 Task: Find connections with filter location Aral with filter topic #leadership with filter profile language English with filter current company Enterprise Ireland with filter school Center for Management Studies(CMS) with filter industry Fundraising with filter service category Research with filter keywords title Biologist
Action: Mouse moved to (619, 84)
Screenshot: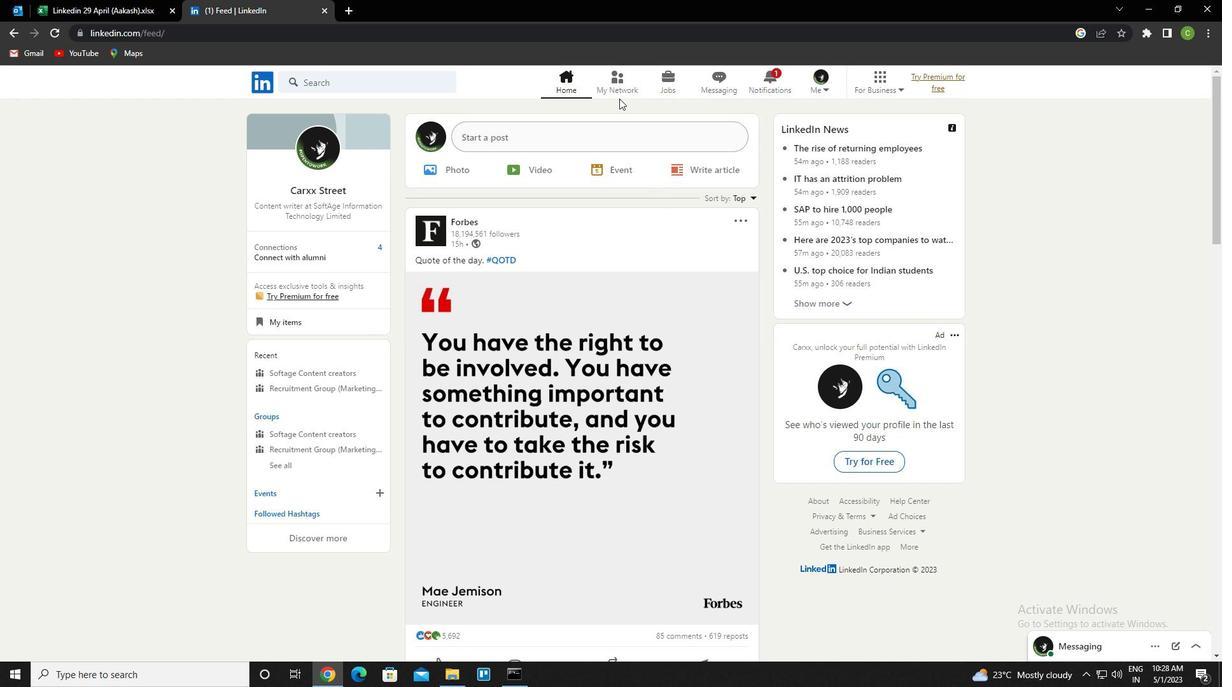 
Action: Mouse pressed left at (619, 84)
Screenshot: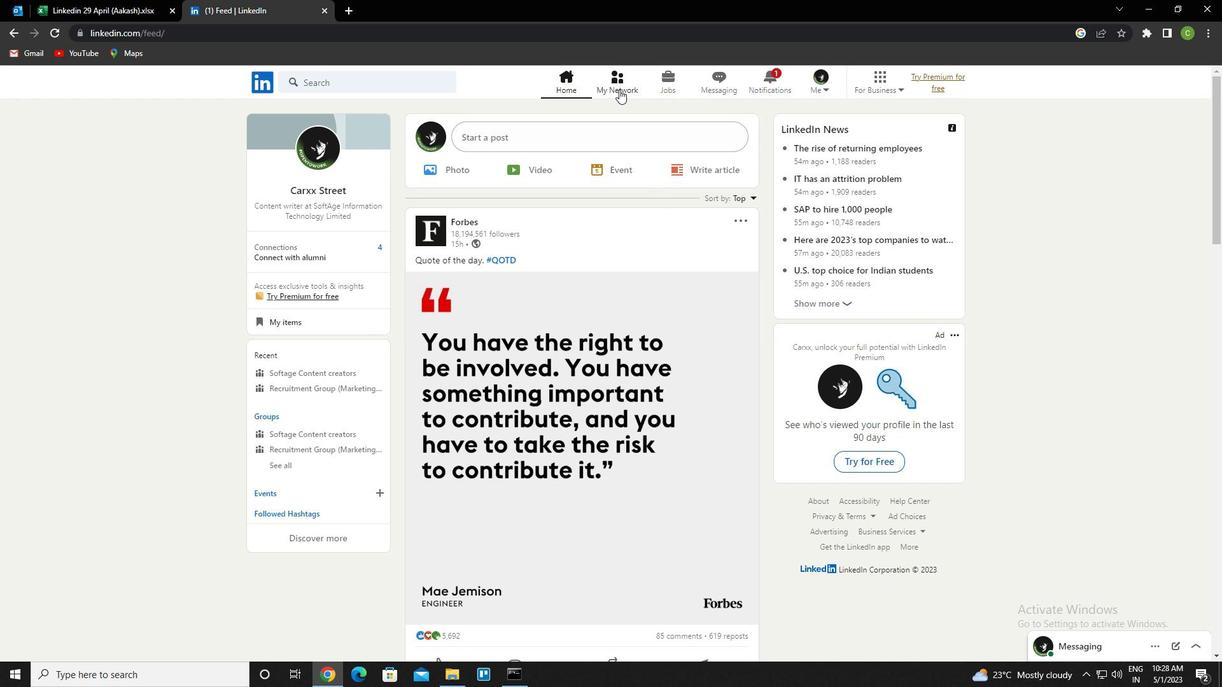 
Action: Mouse moved to (356, 161)
Screenshot: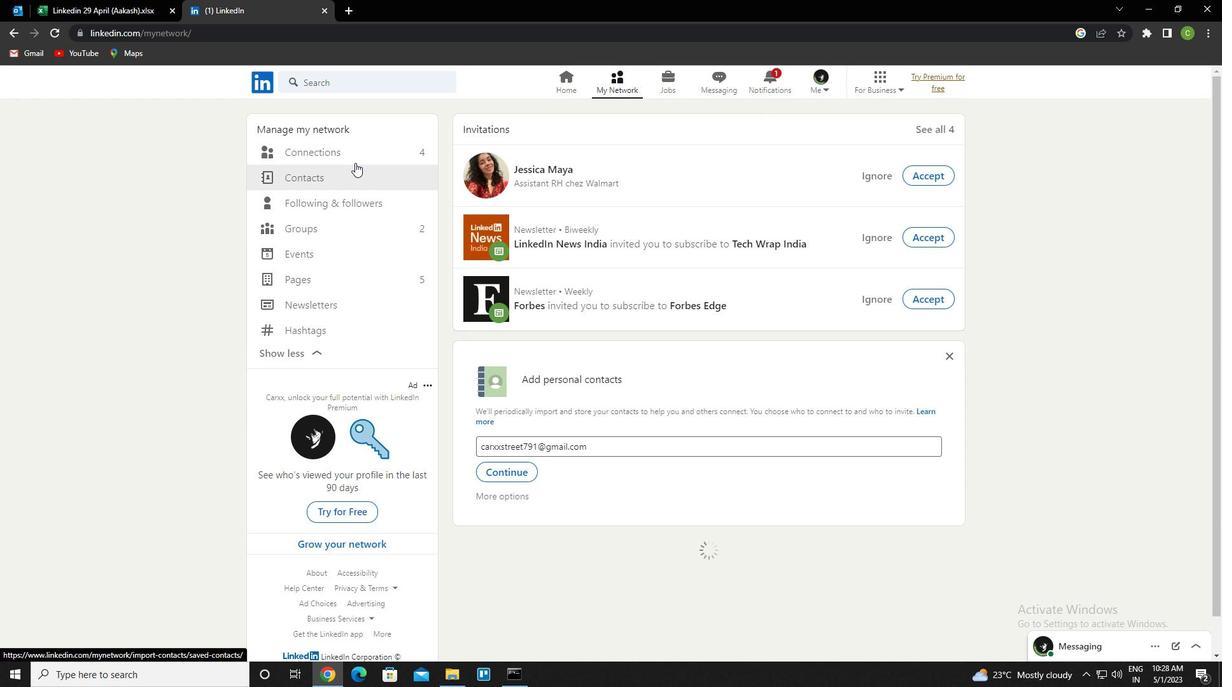 
Action: Mouse pressed left at (356, 161)
Screenshot: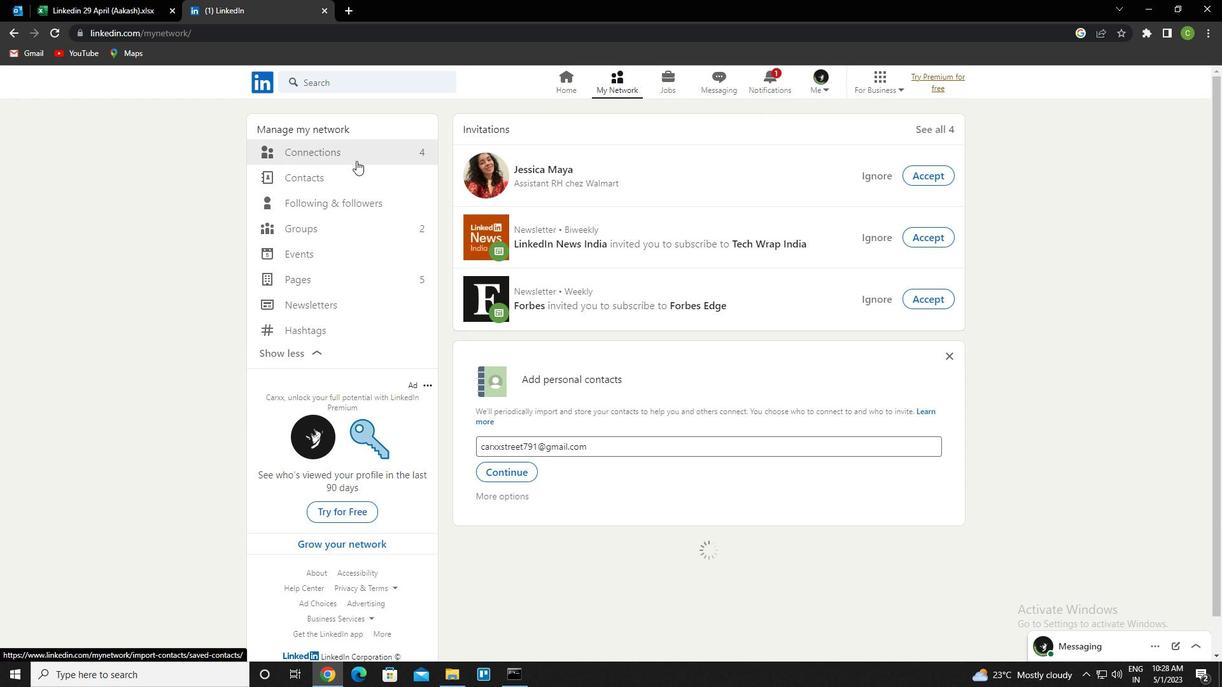 
Action: Mouse moved to (387, 152)
Screenshot: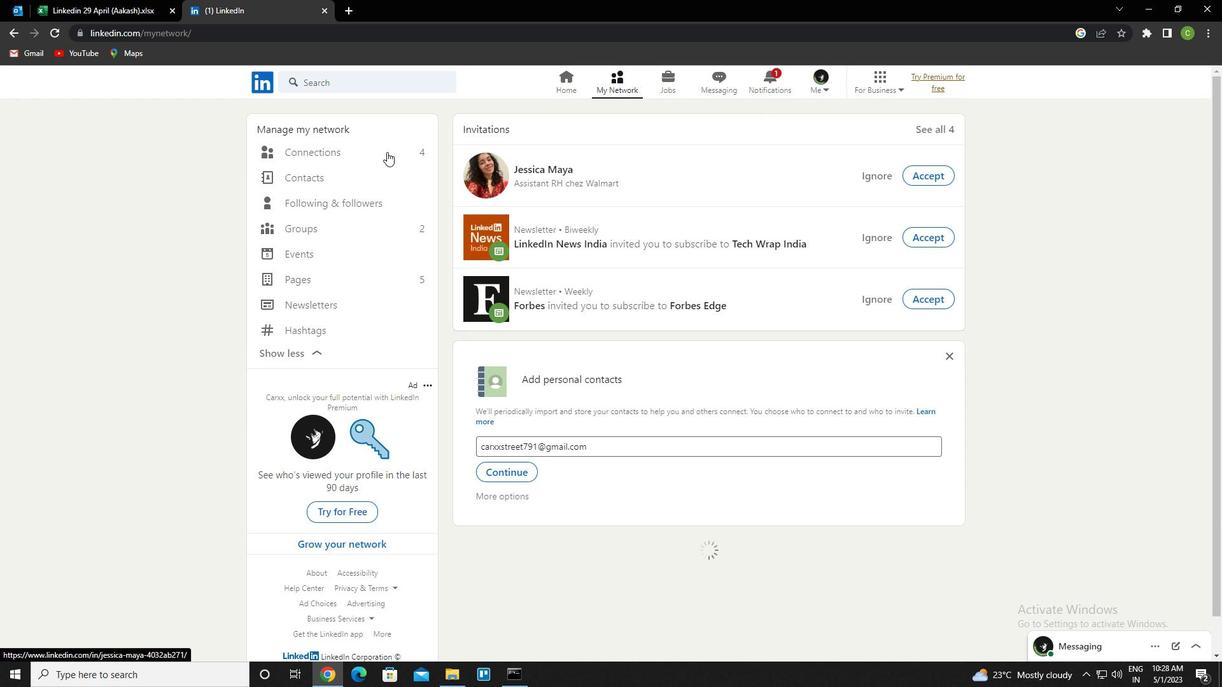 
Action: Mouse pressed left at (387, 152)
Screenshot: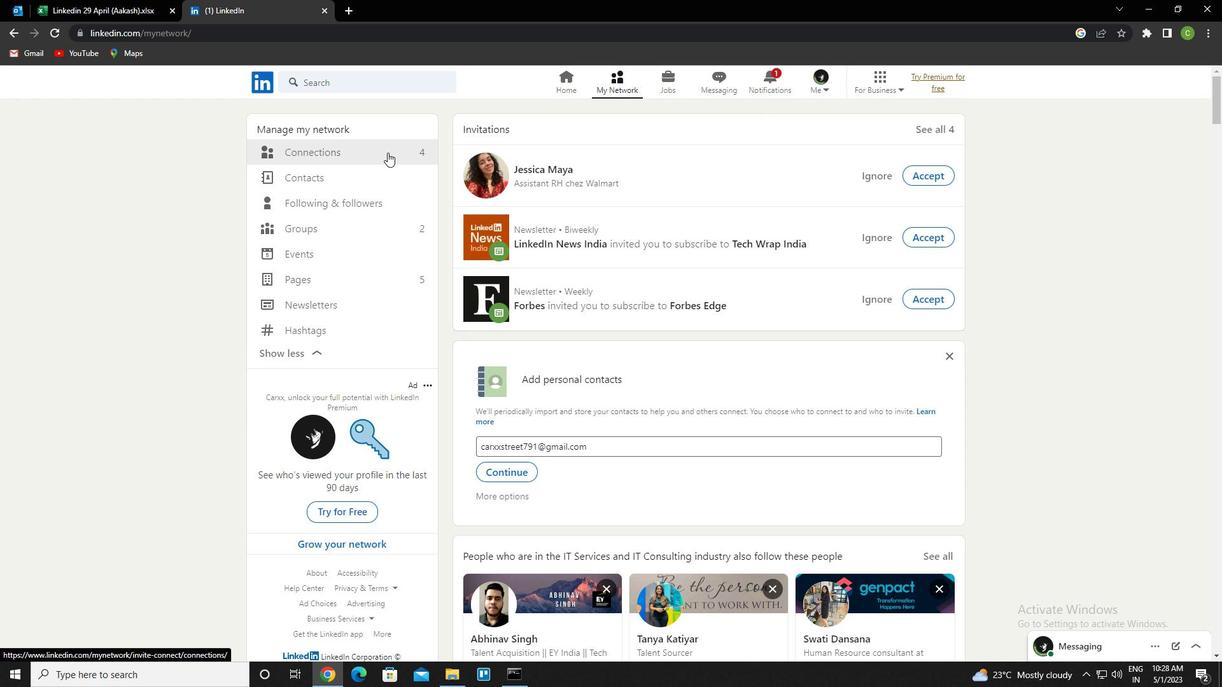 
Action: Mouse moved to (704, 152)
Screenshot: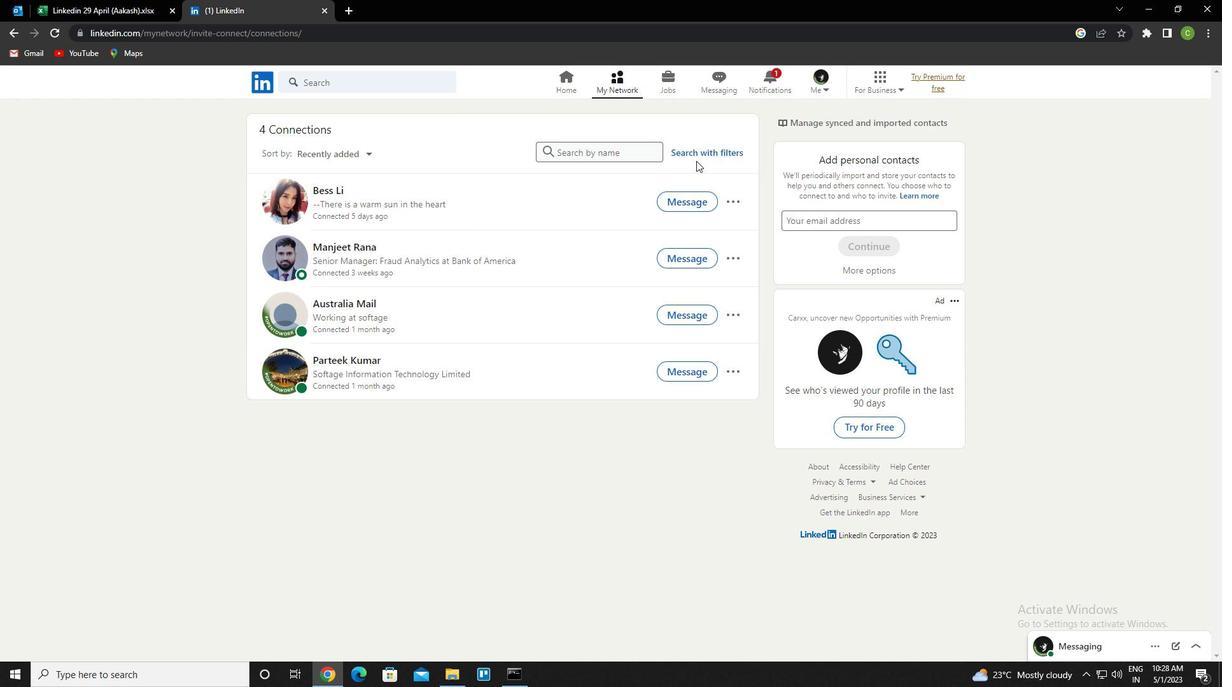 
Action: Mouse pressed left at (704, 152)
Screenshot: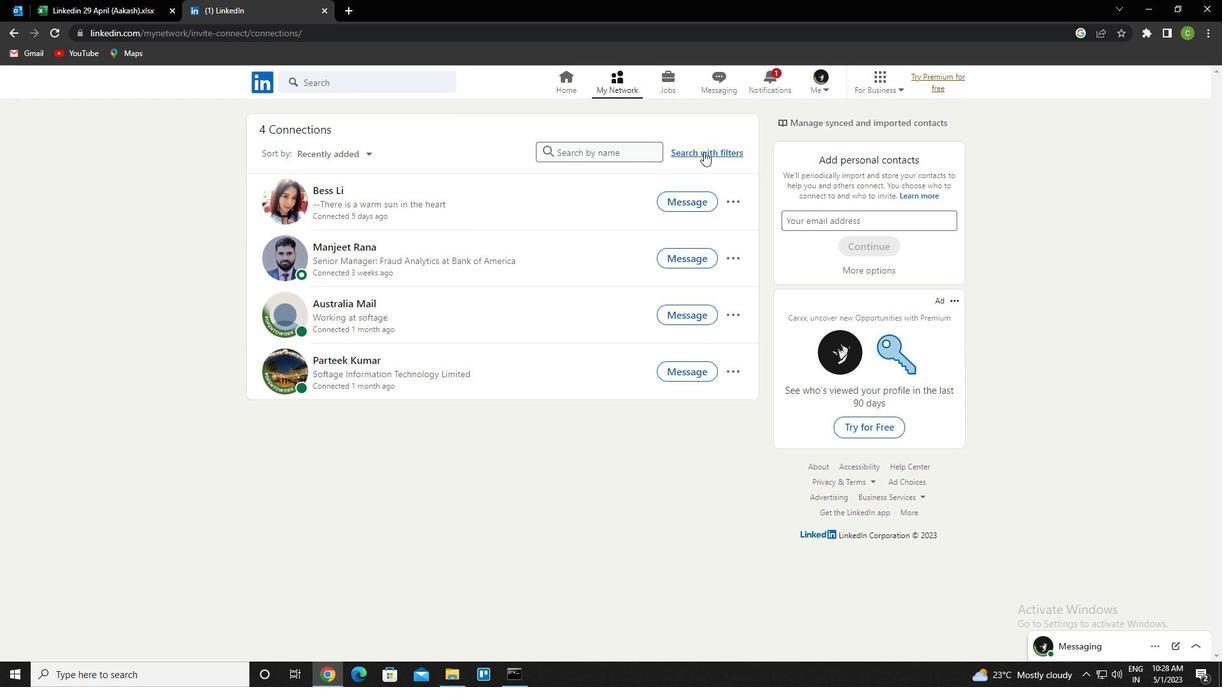 
Action: Mouse moved to (650, 117)
Screenshot: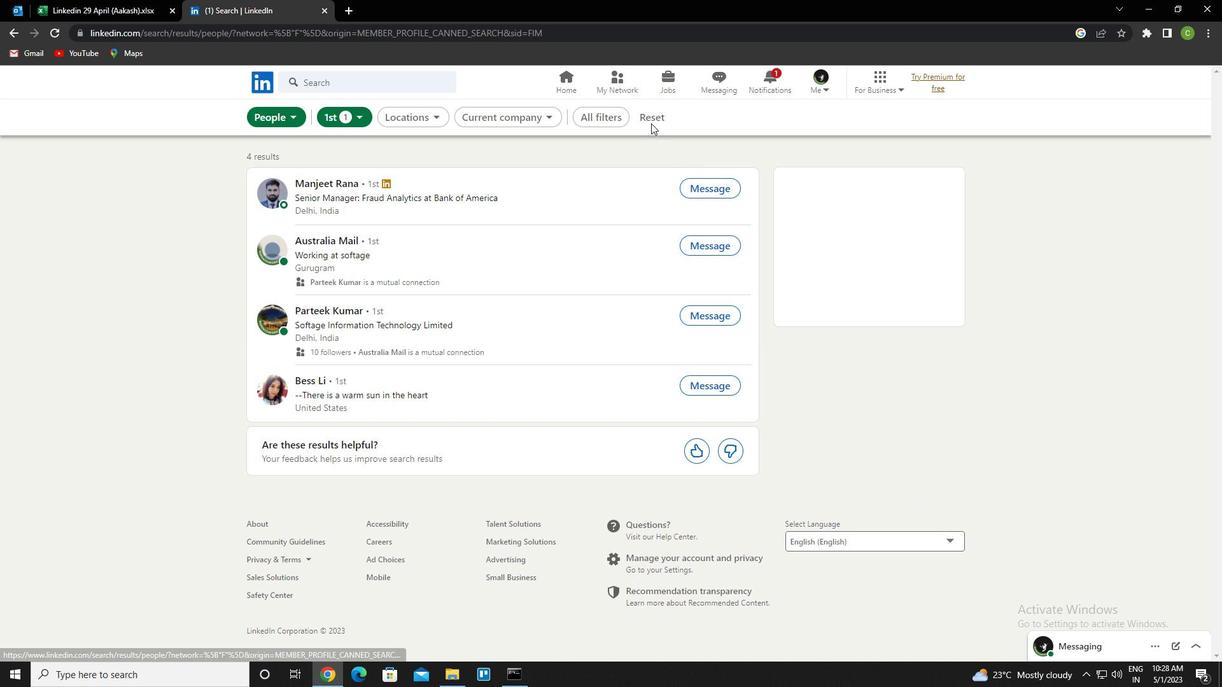 
Action: Mouse pressed left at (650, 117)
Screenshot: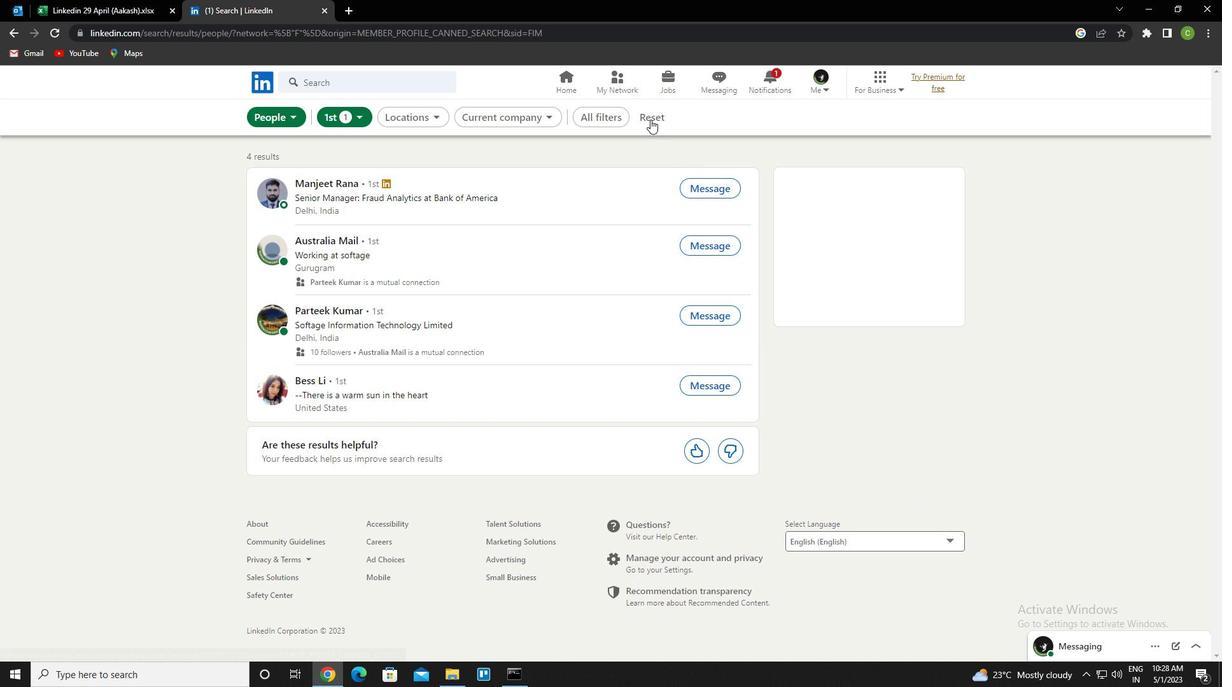 
Action: Mouse moved to (627, 109)
Screenshot: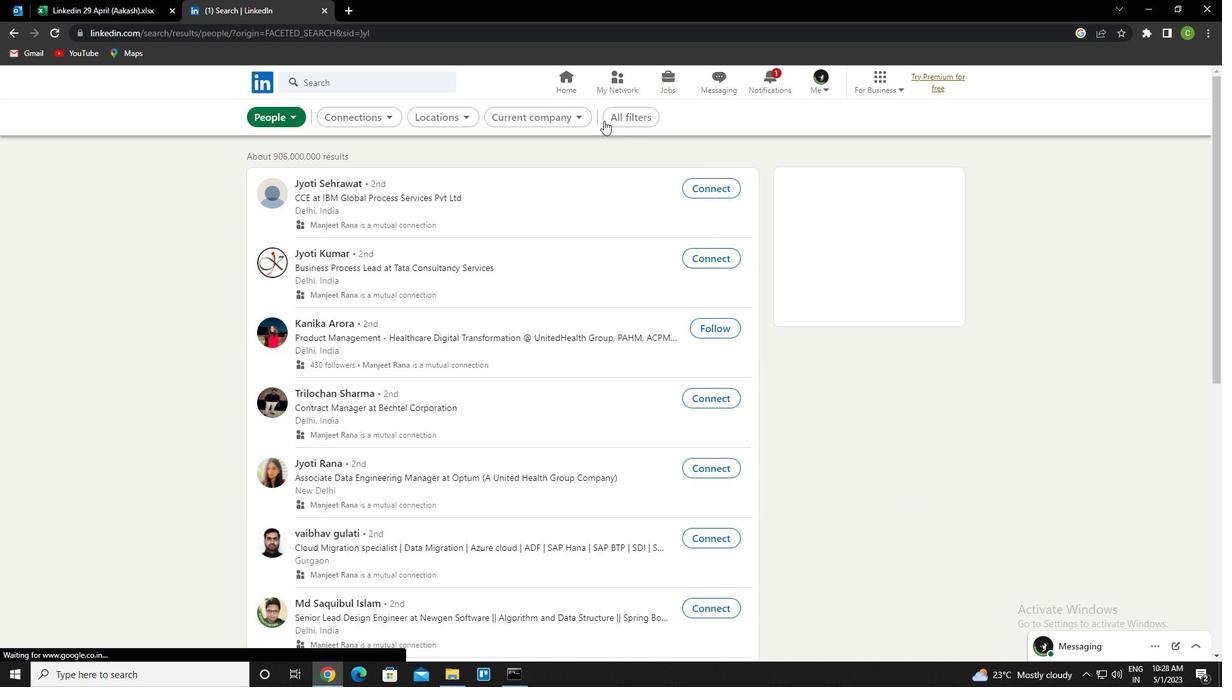 
Action: Mouse pressed left at (627, 109)
Screenshot: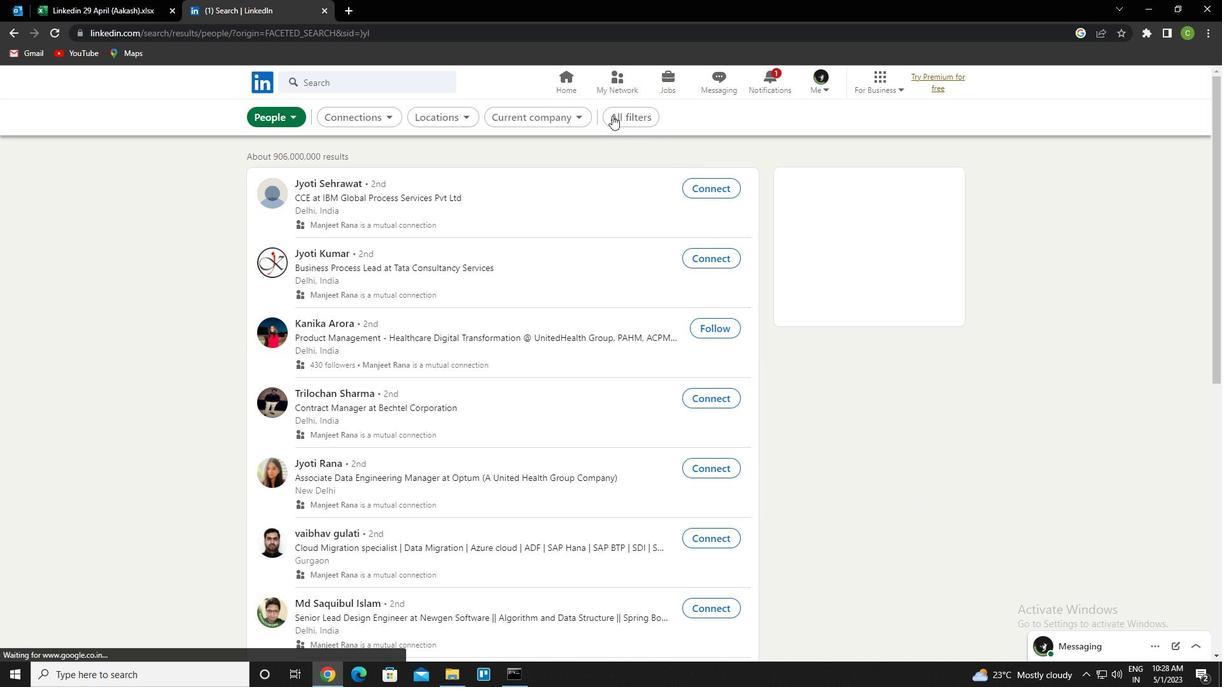 
Action: Mouse moved to (1014, 317)
Screenshot: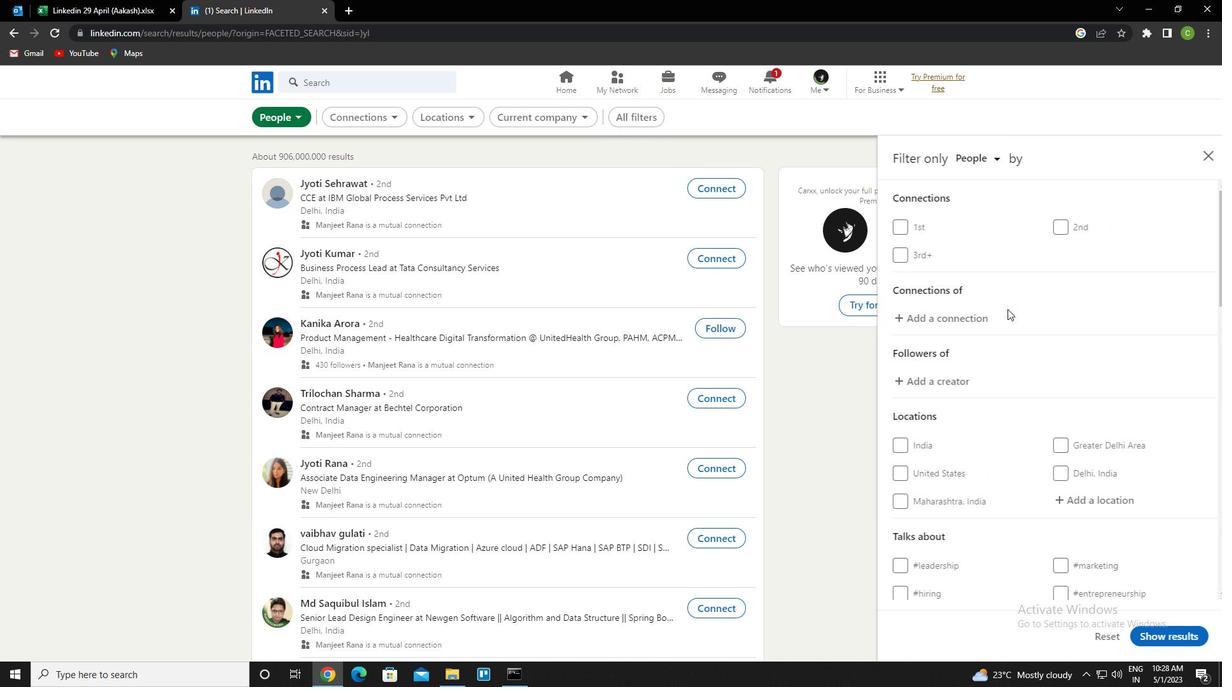 
Action: Mouse scrolled (1014, 316) with delta (0, 0)
Screenshot: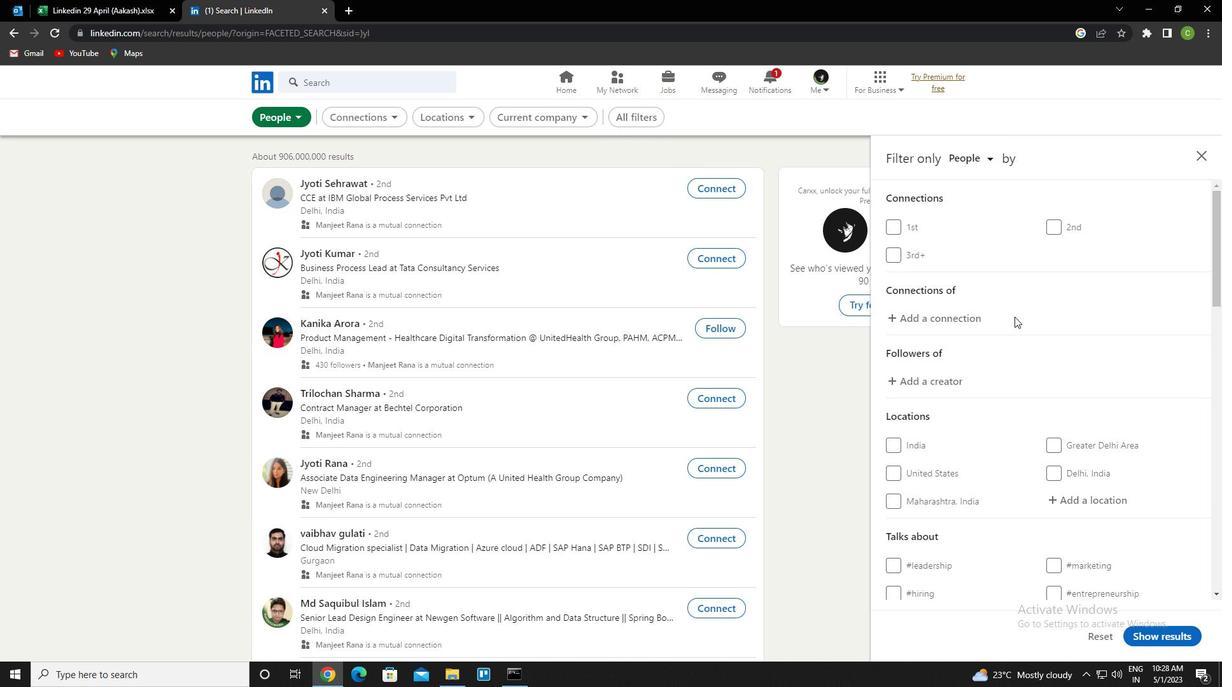 
Action: Mouse moved to (1016, 318)
Screenshot: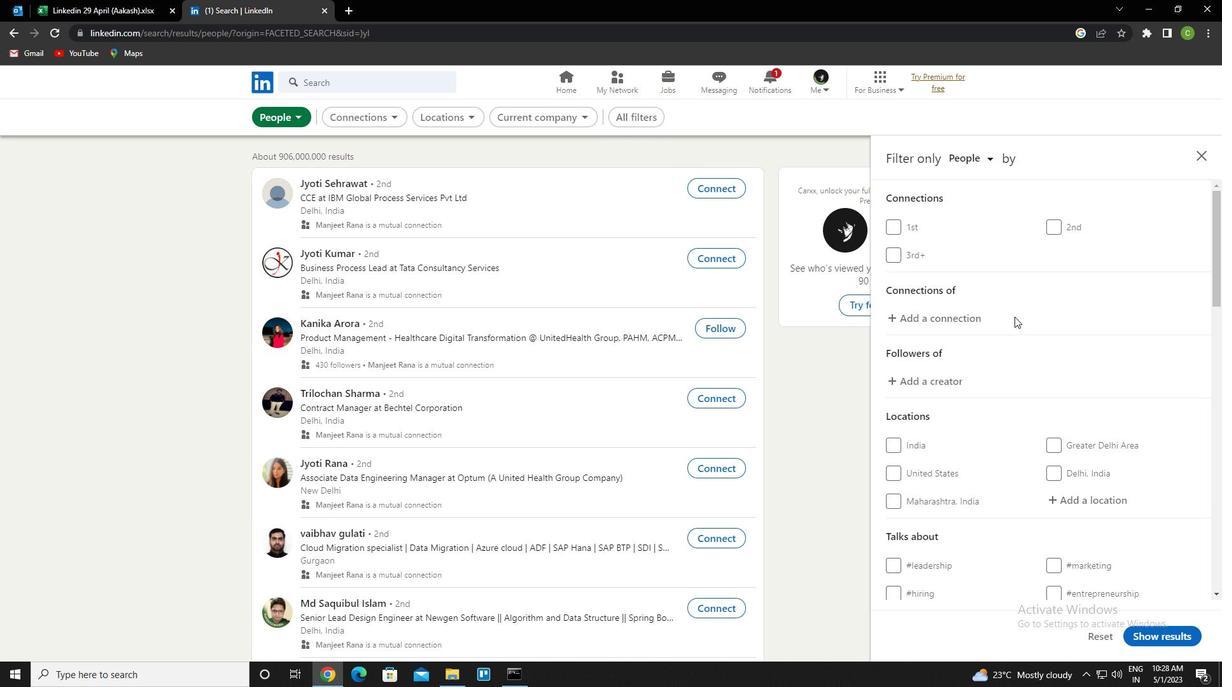 
Action: Mouse scrolled (1016, 317) with delta (0, 0)
Screenshot: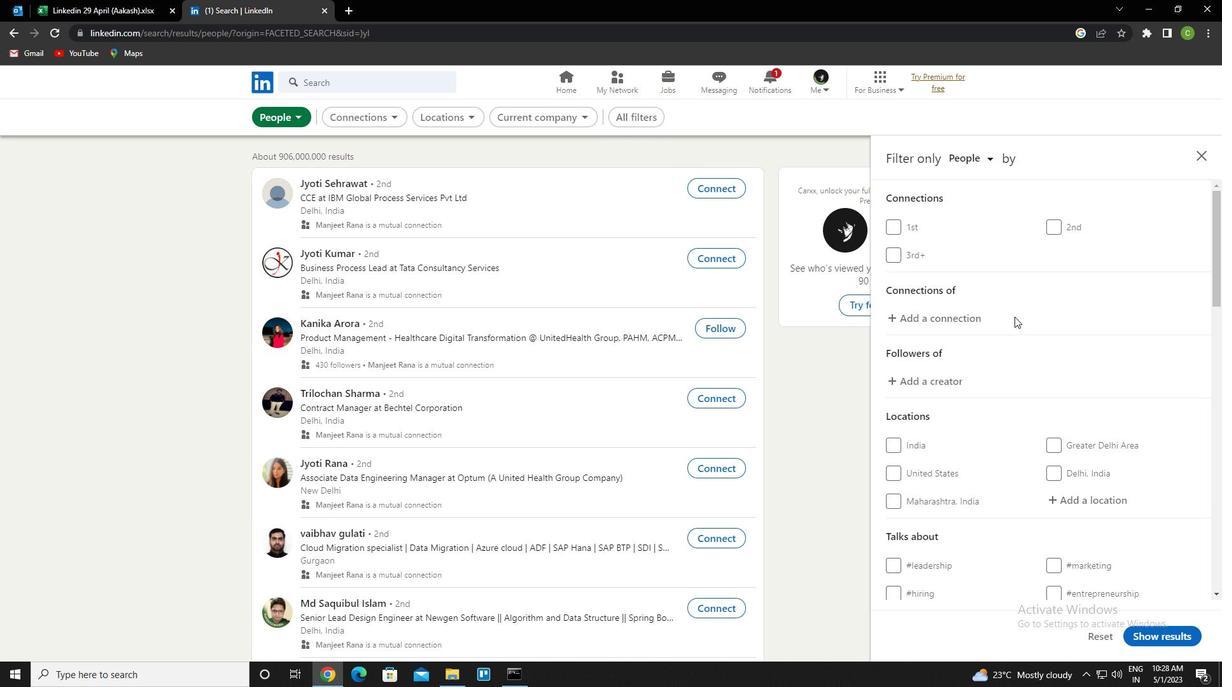 
Action: Mouse moved to (1092, 374)
Screenshot: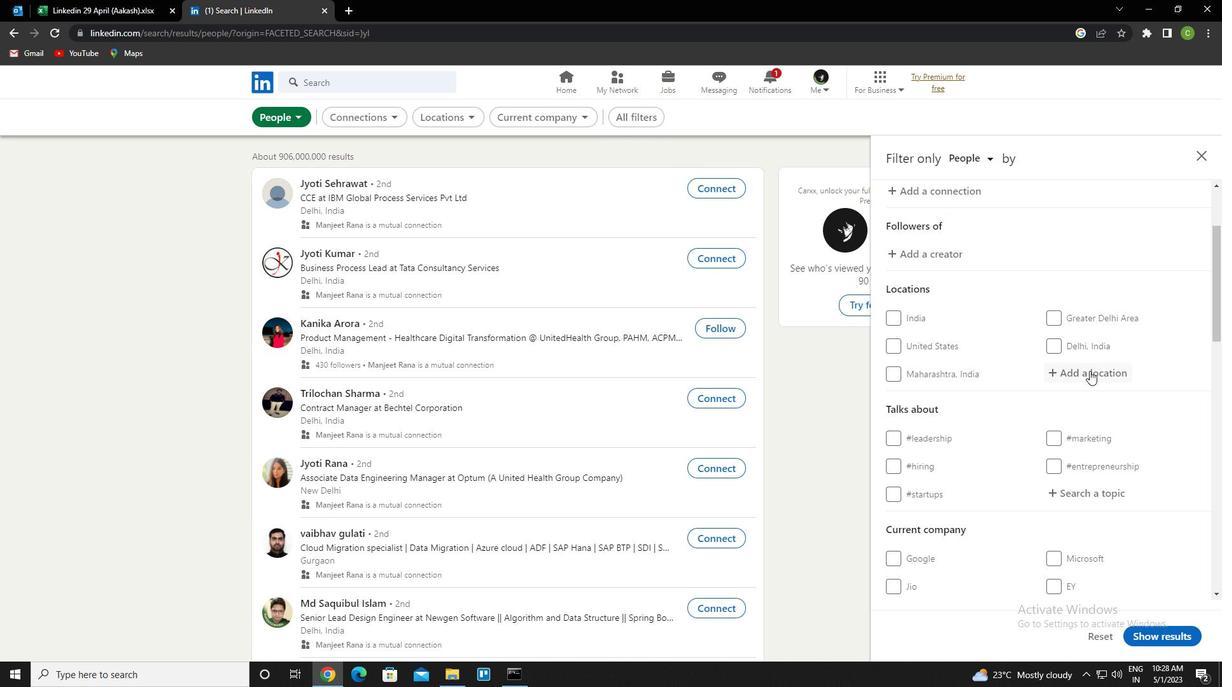 
Action: Mouse pressed left at (1092, 374)
Screenshot: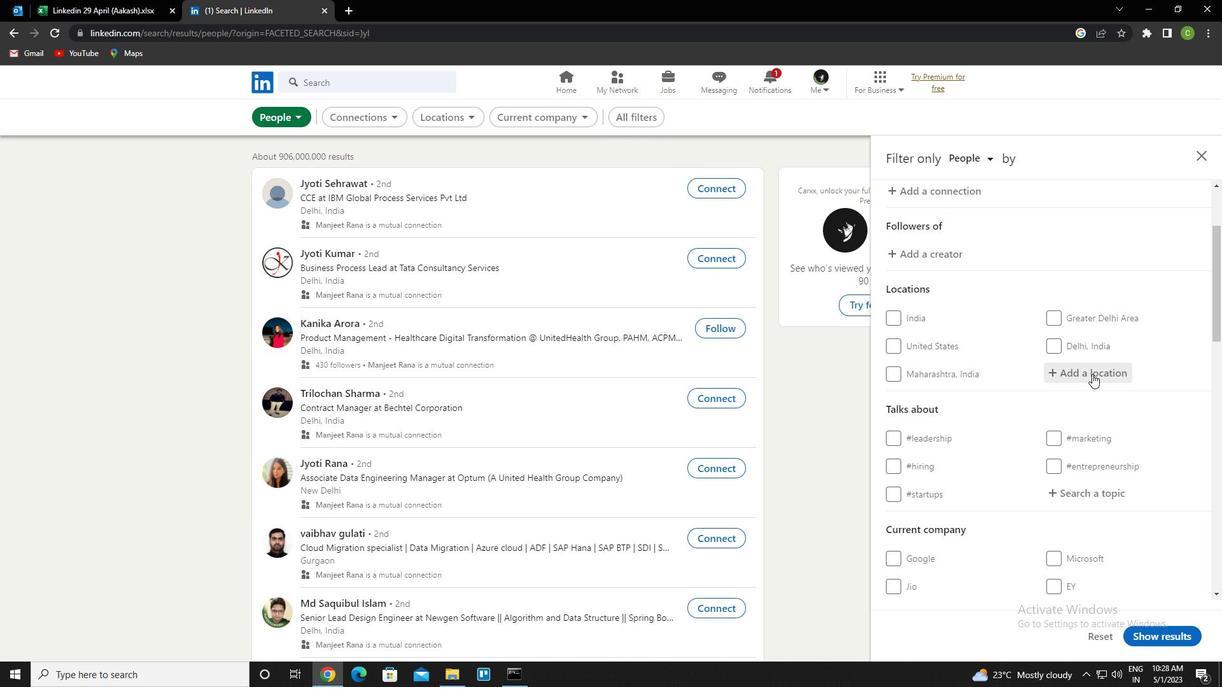
Action: Key pressed <Key.caps_lock>a<Key.caps_lock>ral<Key.down><Key.enter>
Screenshot: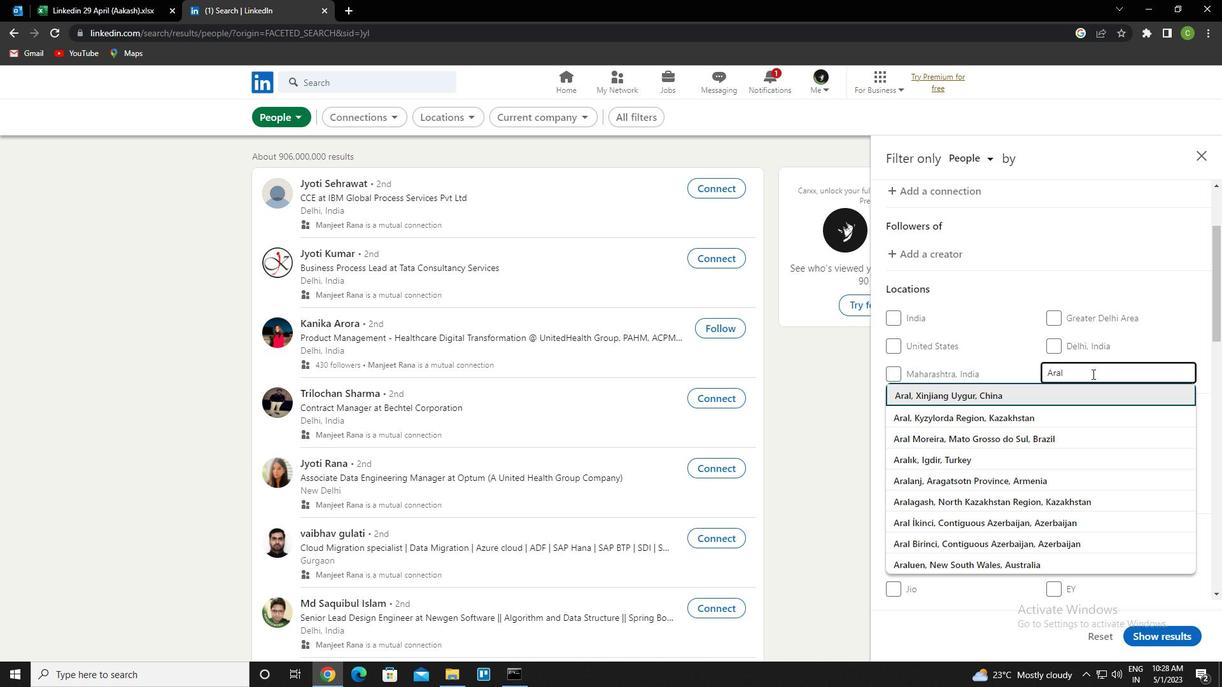 
Action: Mouse moved to (1067, 390)
Screenshot: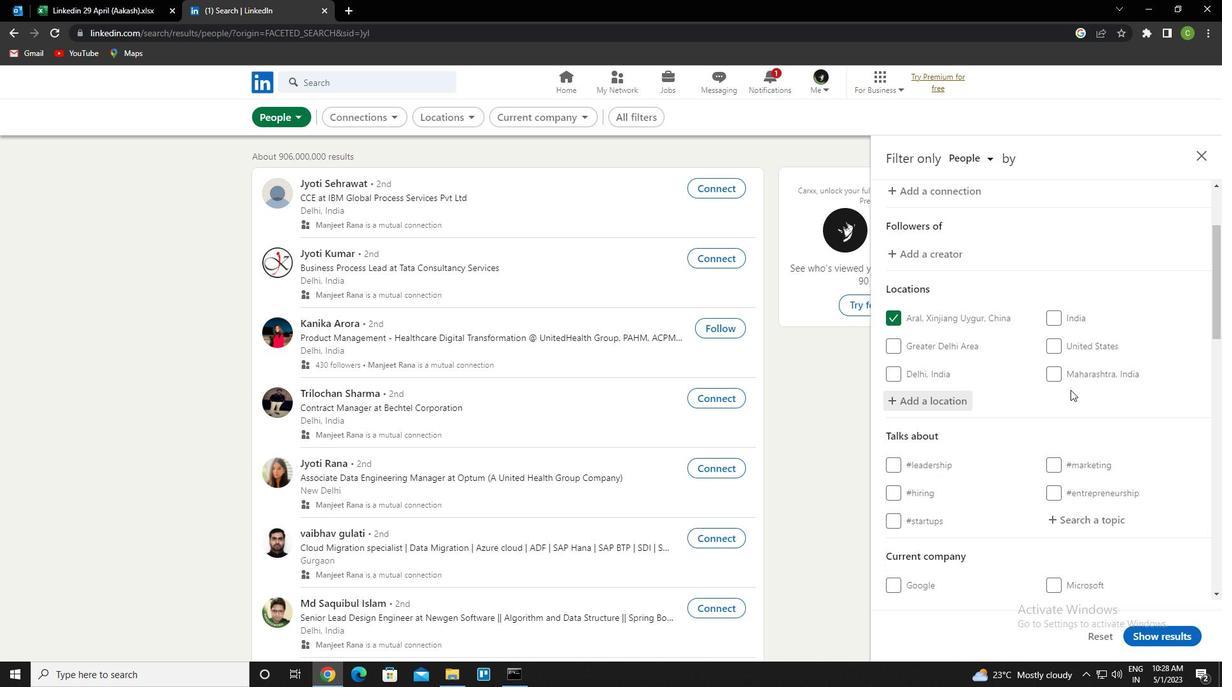 
Action: Mouse scrolled (1067, 389) with delta (0, 0)
Screenshot: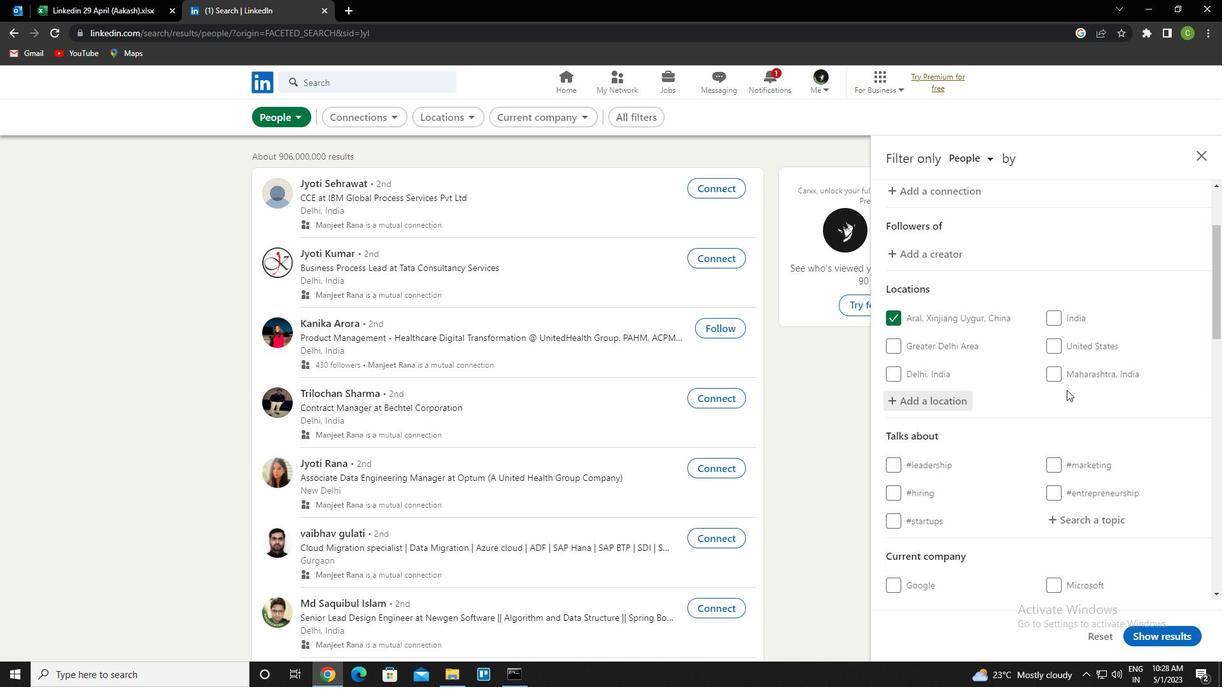 
Action: Mouse moved to (1117, 453)
Screenshot: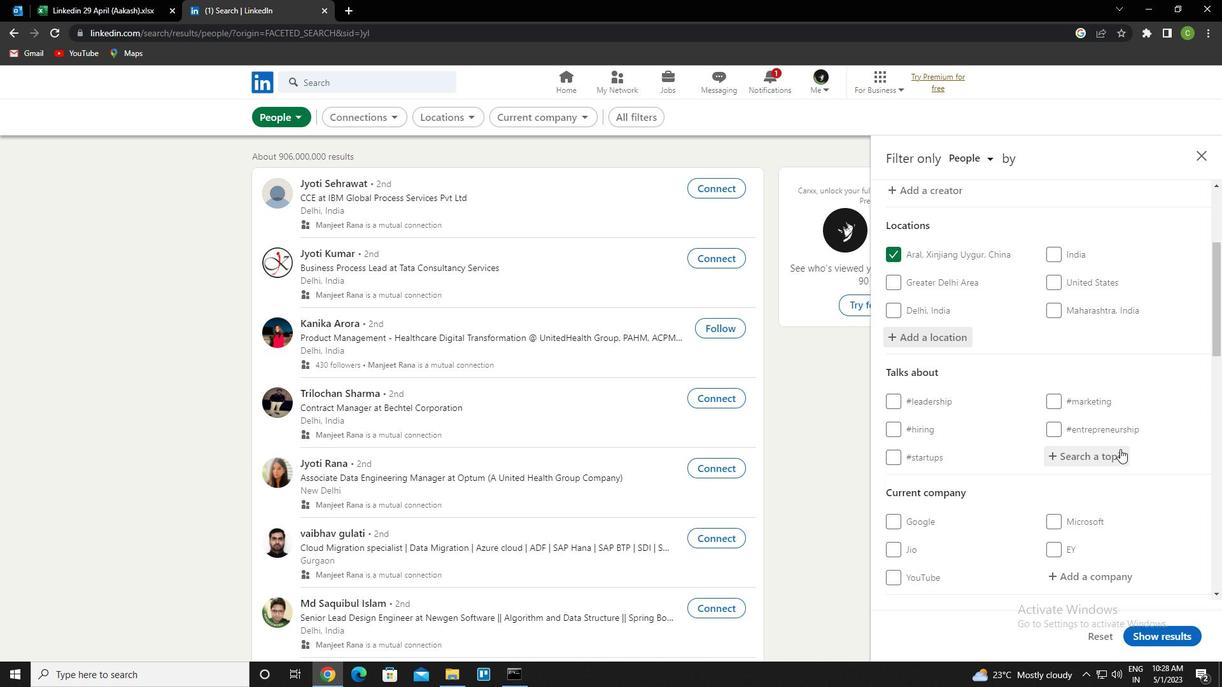 
Action: Mouse pressed left at (1117, 453)
Screenshot: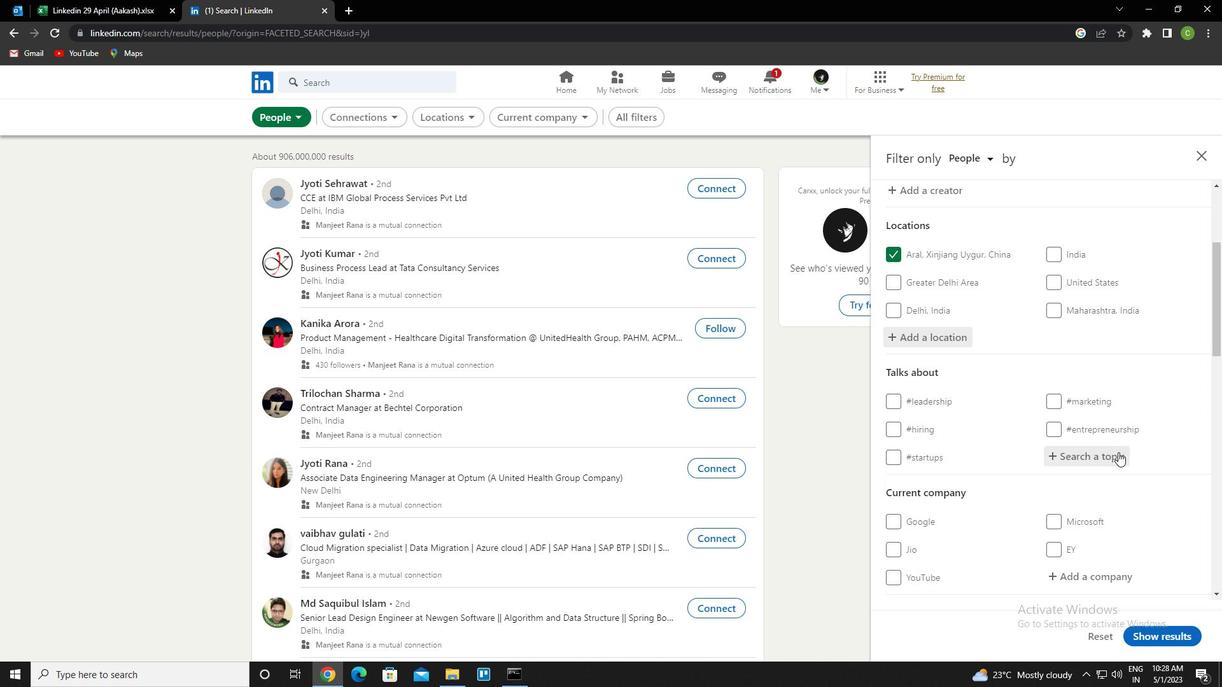 
Action: Key pressed helpingothers<Key.down><Key.enter>
Screenshot: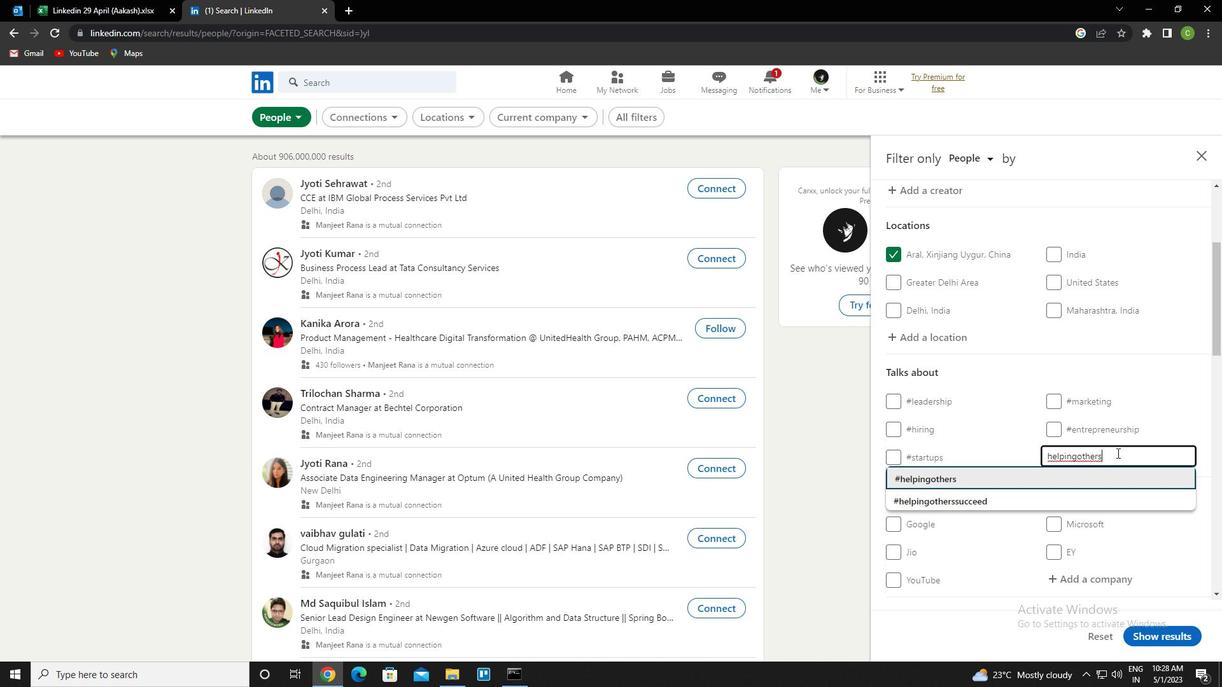 
Action: Mouse moved to (1094, 466)
Screenshot: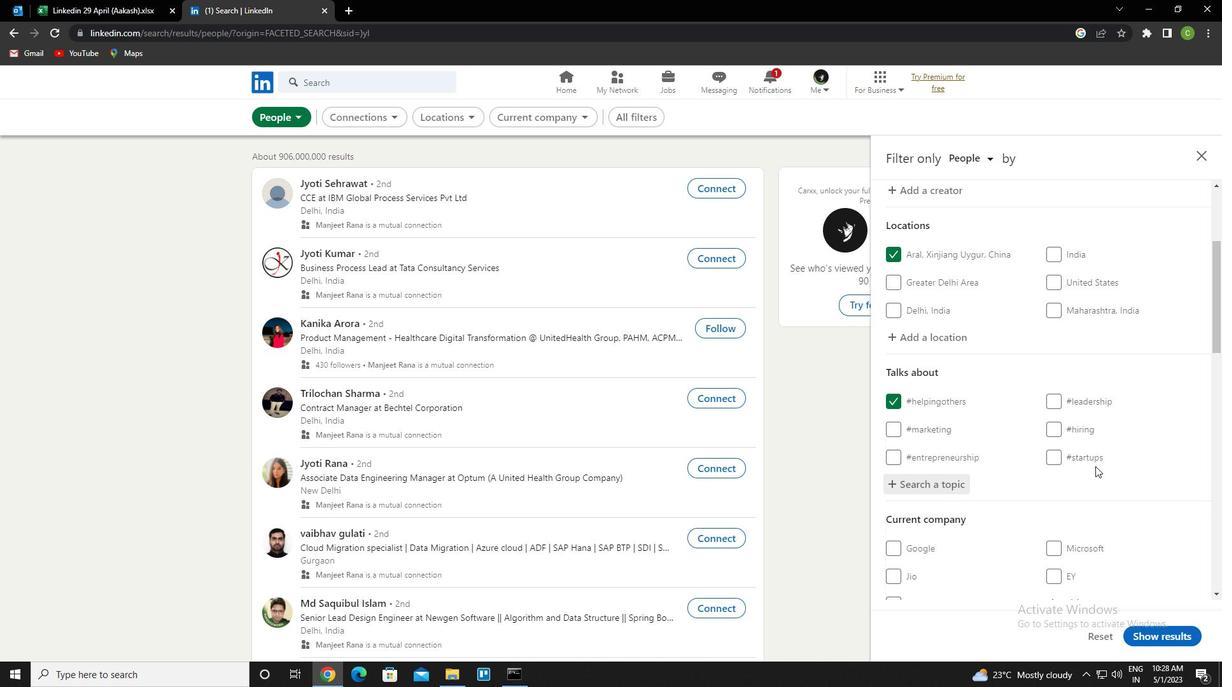 
Action: Mouse scrolled (1094, 466) with delta (0, 0)
Screenshot: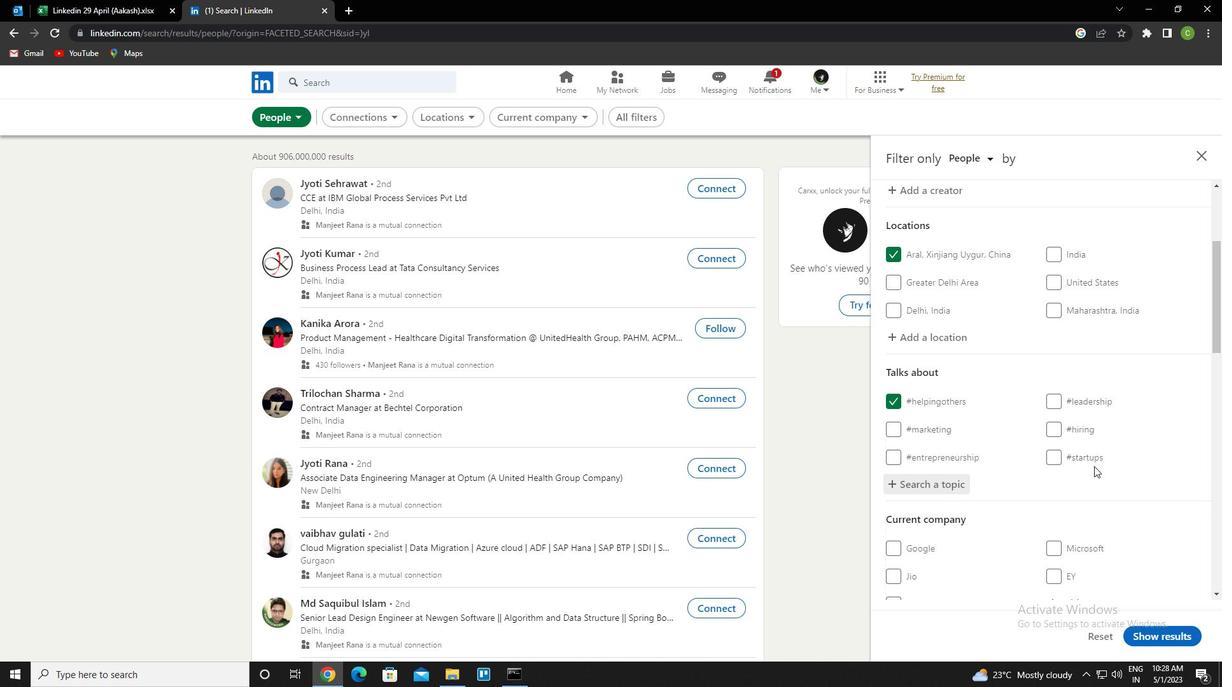 
Action: Mouse moved to (1094, 467)
Screenshot: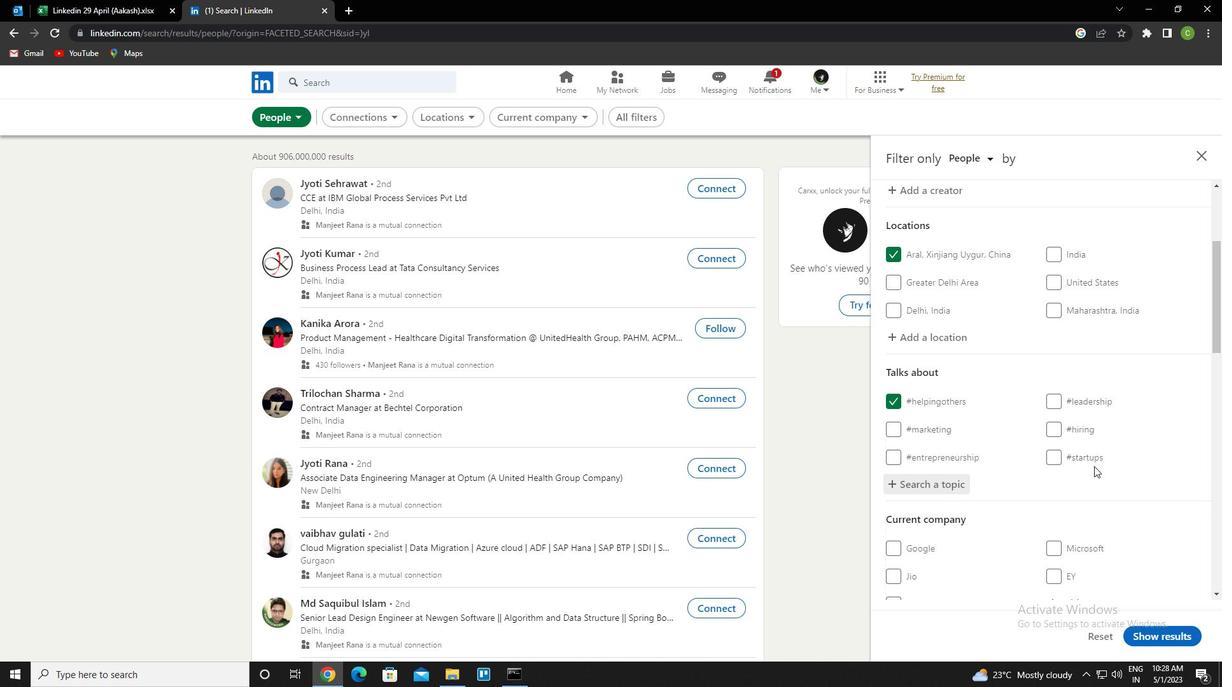 
Action: Mouse scrolled (1094, 466) with delta (0, 0)
Screenshot: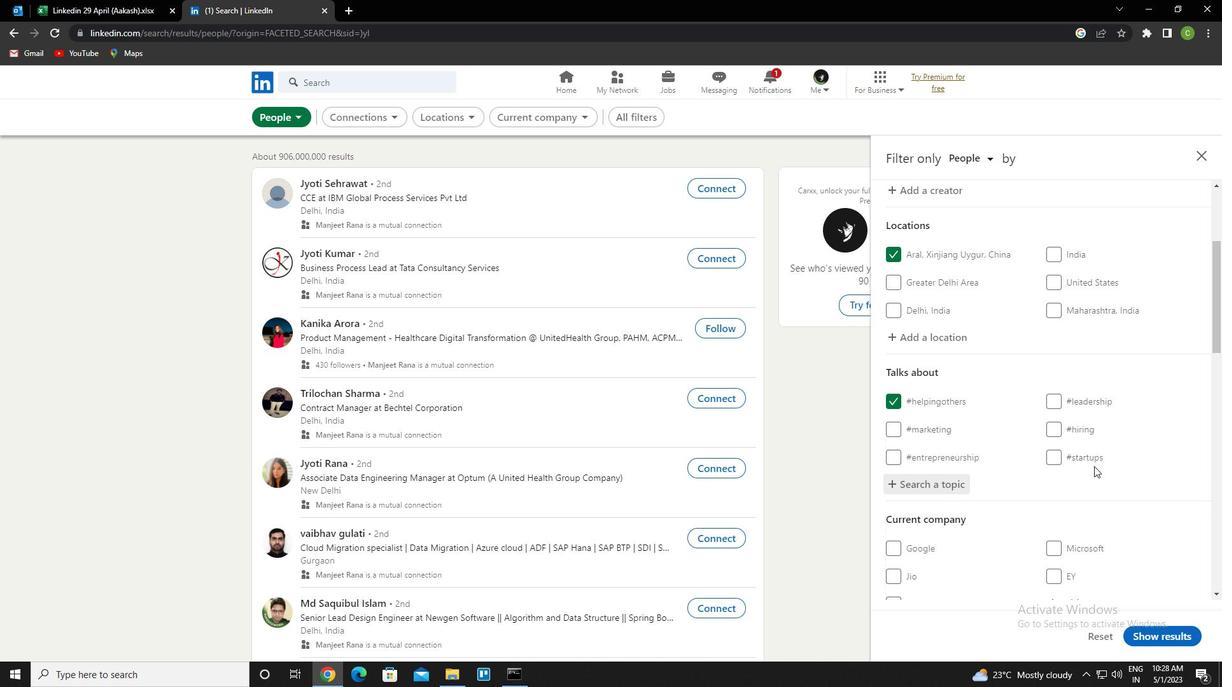 
Action: Mouse moved to (1094, 471)
Screenshot: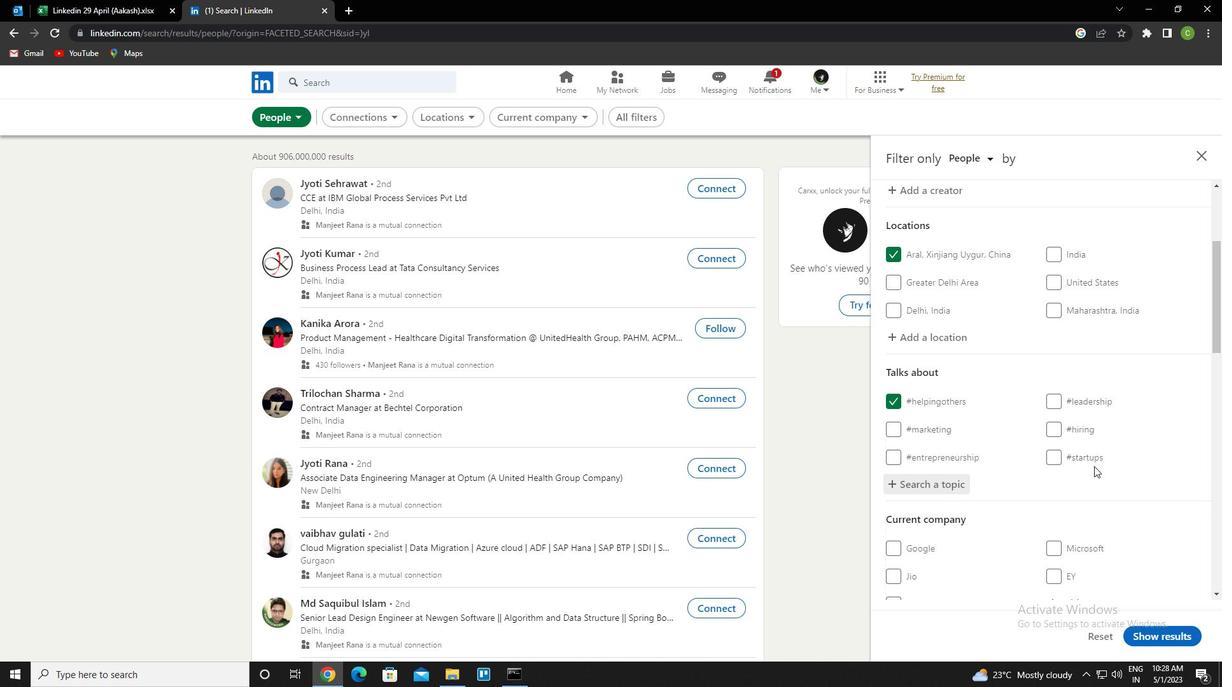 
Action: Mouse scrolled (1094, 471) with delta (0, 0)
Screenshot: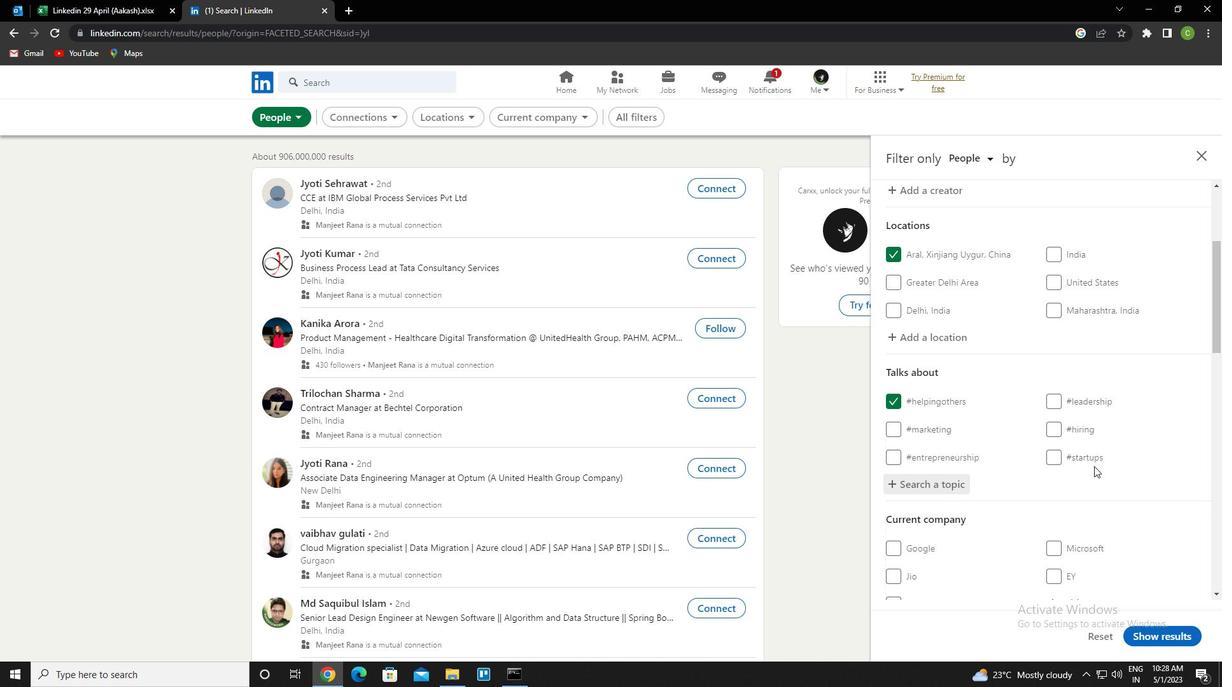 
Action: Mouse moved to (1094, 472)
Screenshot: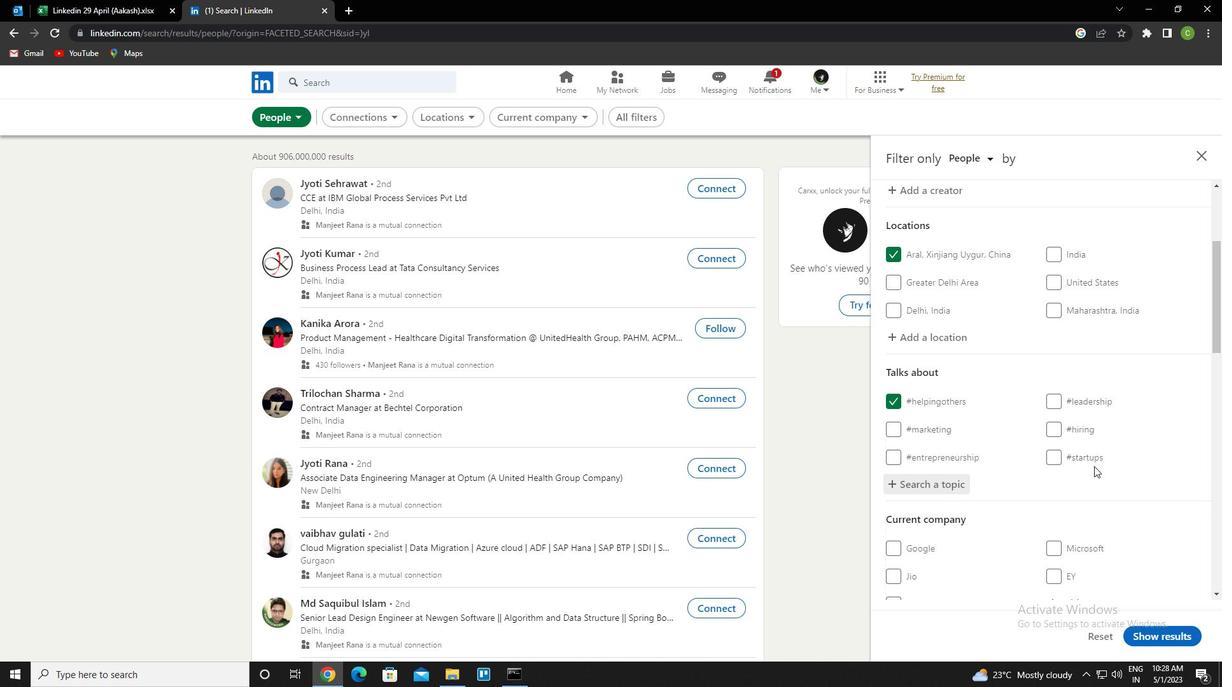 
Action: Mouse scrolled (1094, 471) with delta (0, 0)
Screenshot: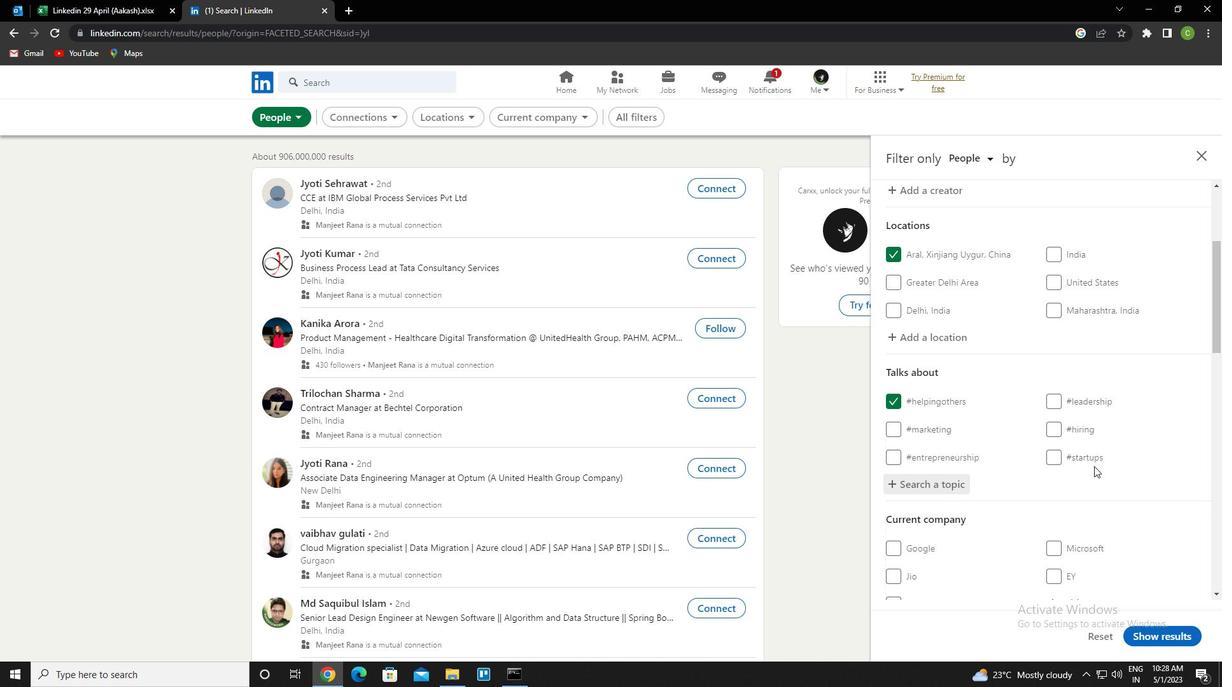 
Action: Mouse scrolled (1094, 471) with delta (0, 0)
Screenshot: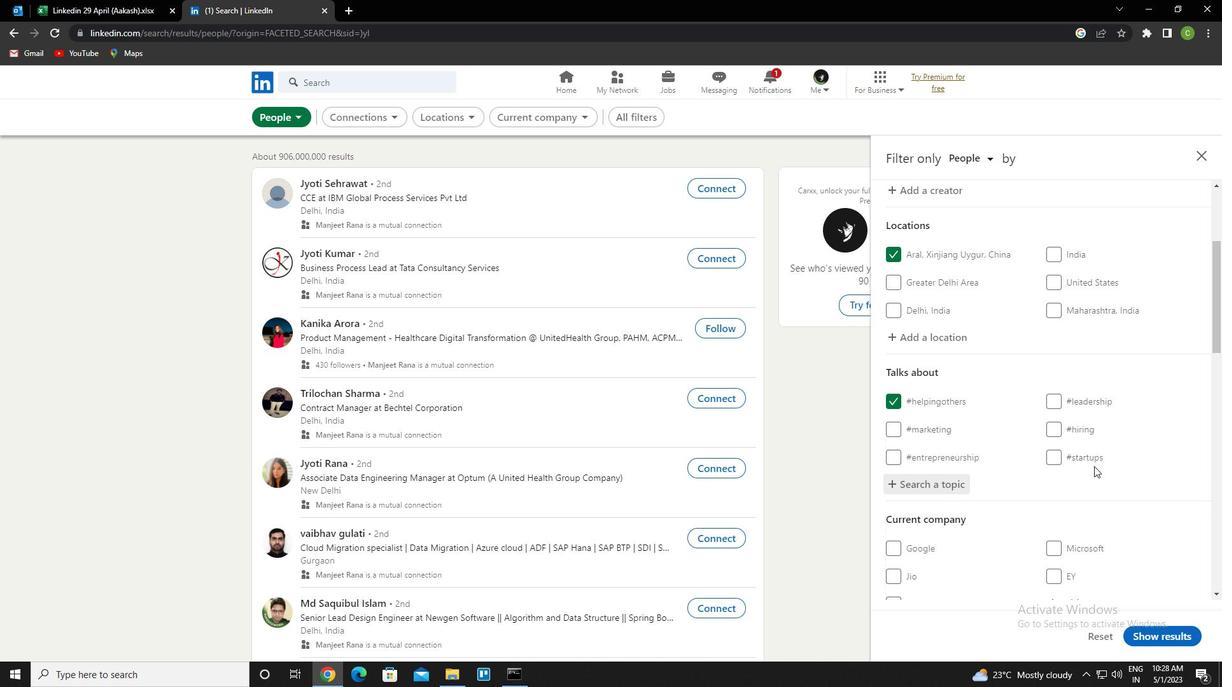 
Action: Mouse scrolled (1094, 471) with delta (0, 0)
Screenshot: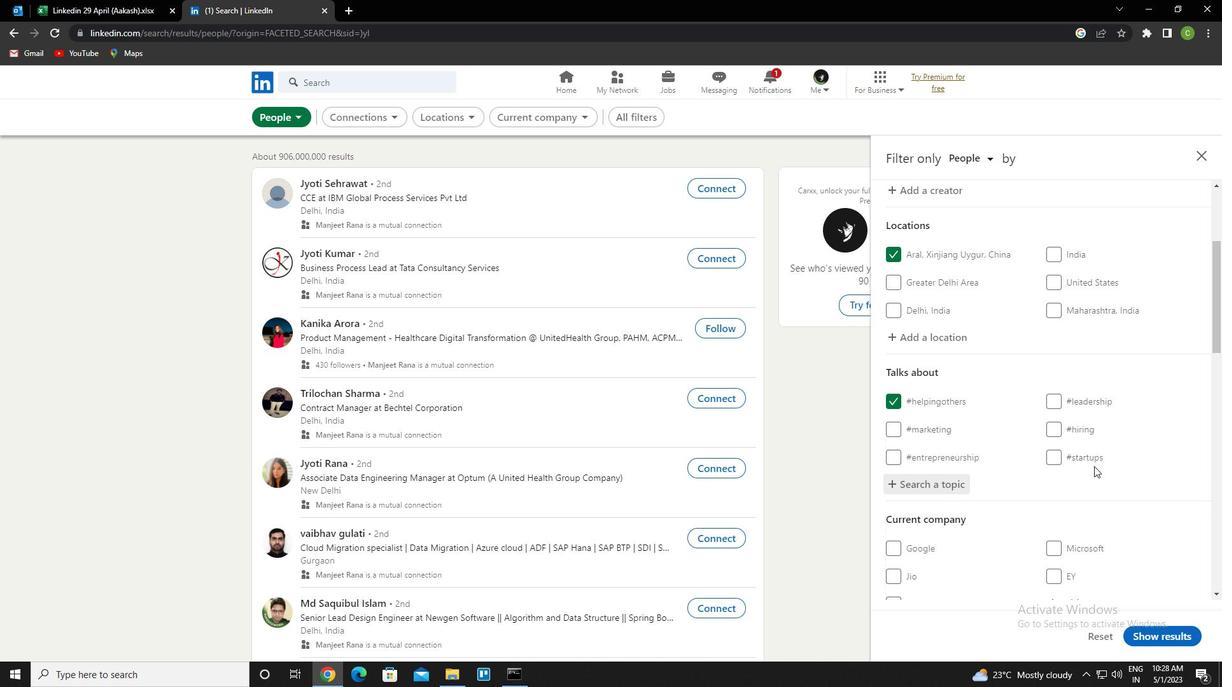 
Action: Mouse scrolled (1094, 471) with delta (0, 0)
Screenshot: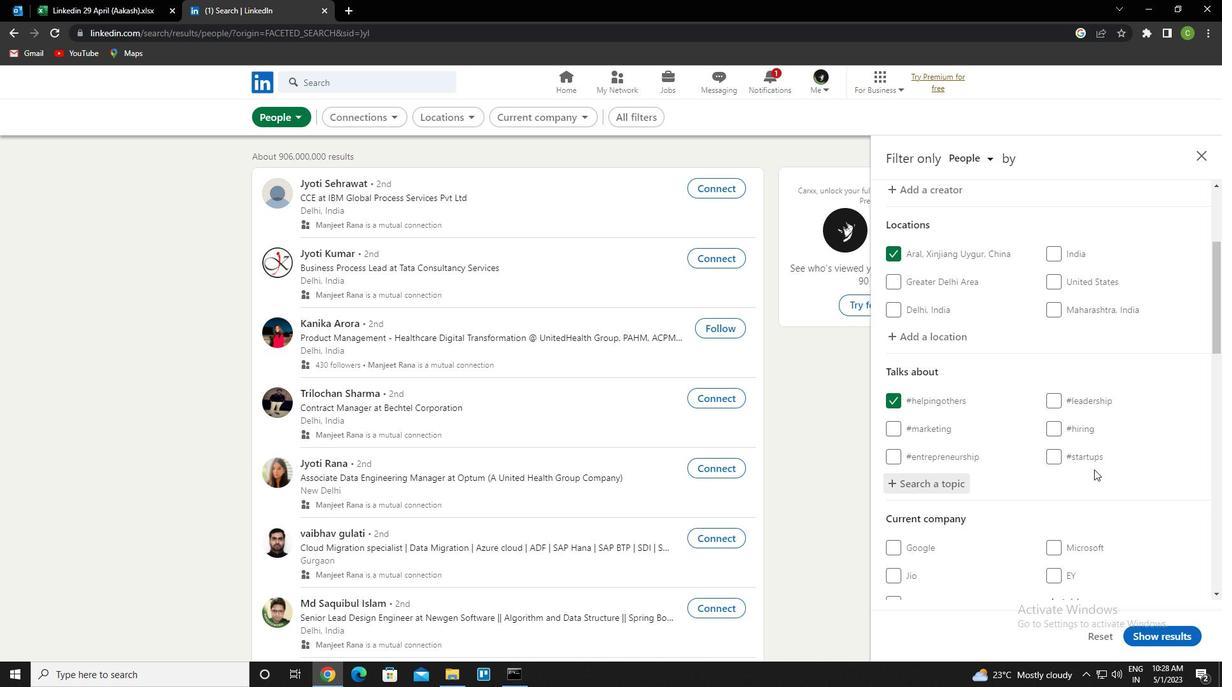 
Action: Mouse scrolled (1094, 471) with delta (0, 0)
Screenshot: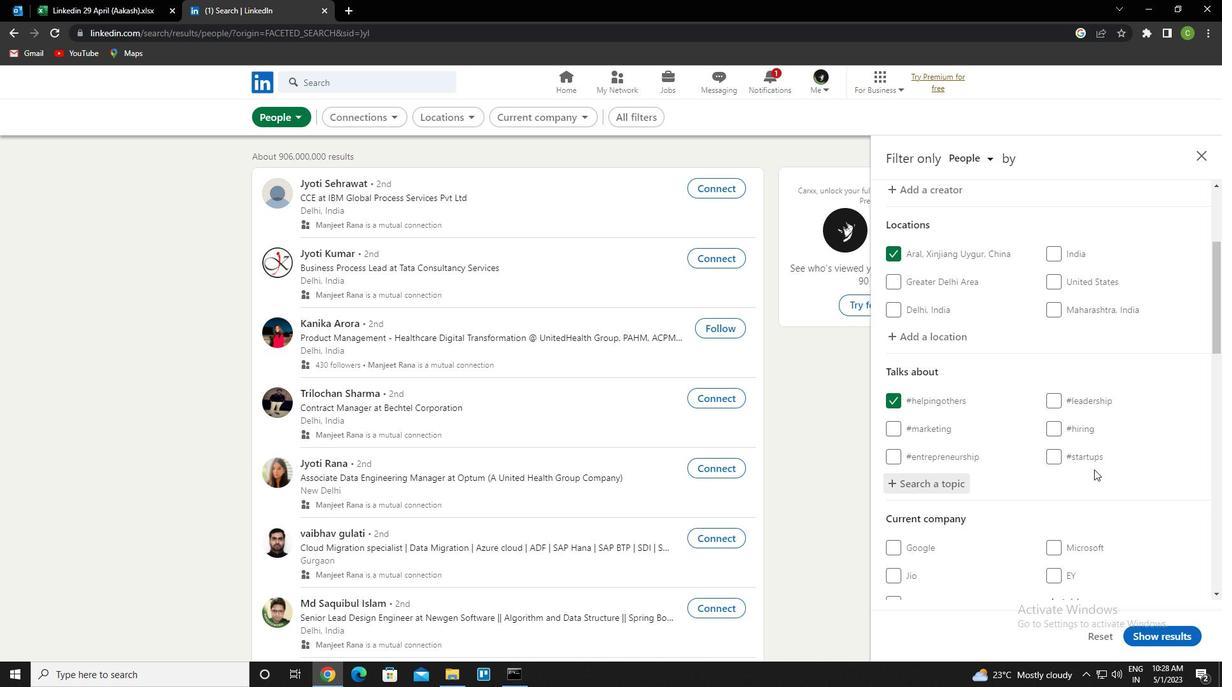 
Action: Mouse scrolled (1094, 471) with delta (0, 0)
Screenshot: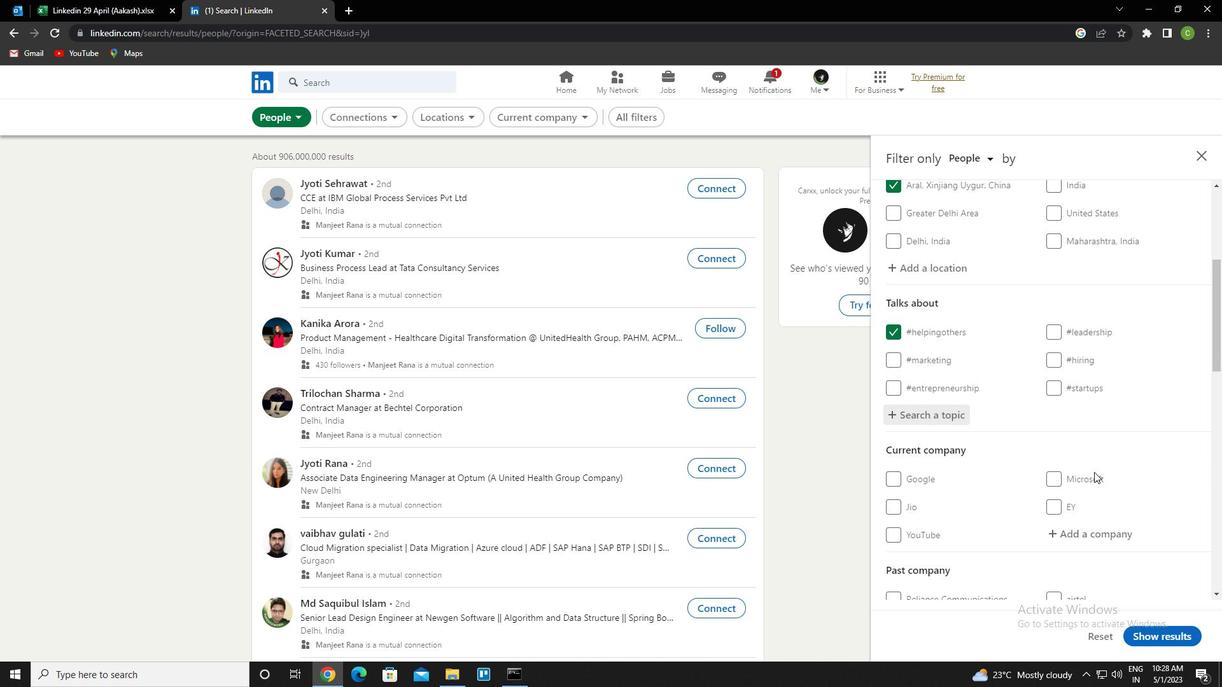 
Action: Mouse moved to (1093, 473)
Screenshot: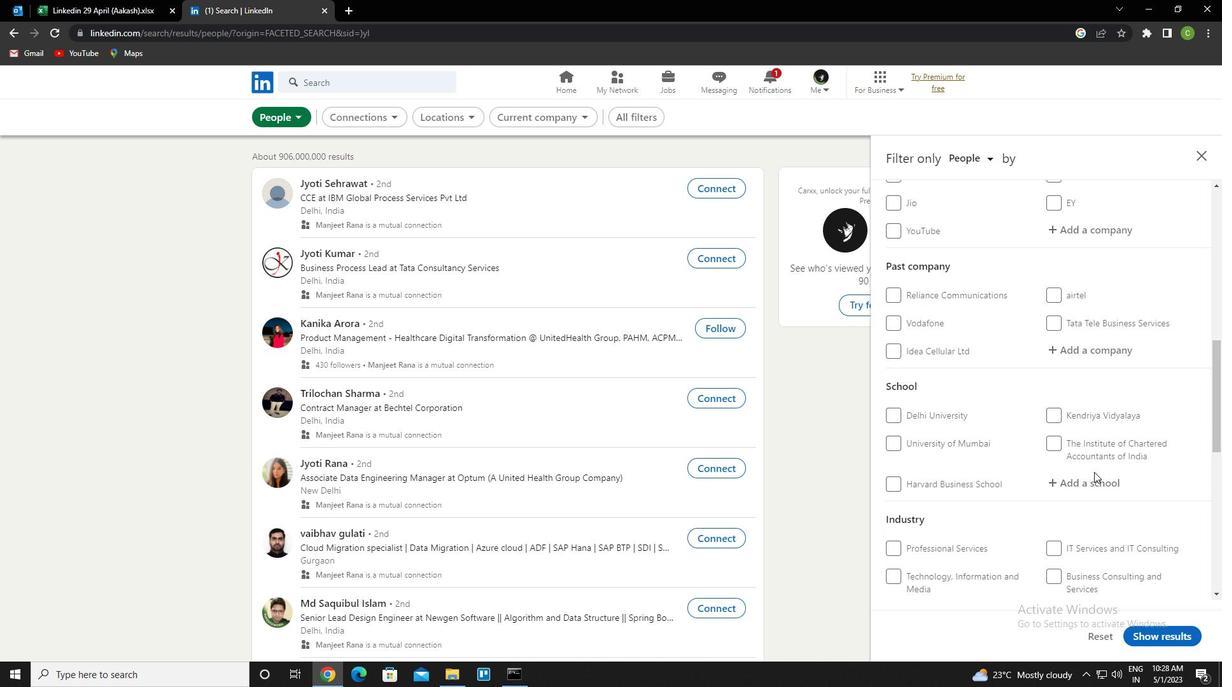 
Action: Mouse scrolled (1093, 472) with delta (0, 0)
Screenshot: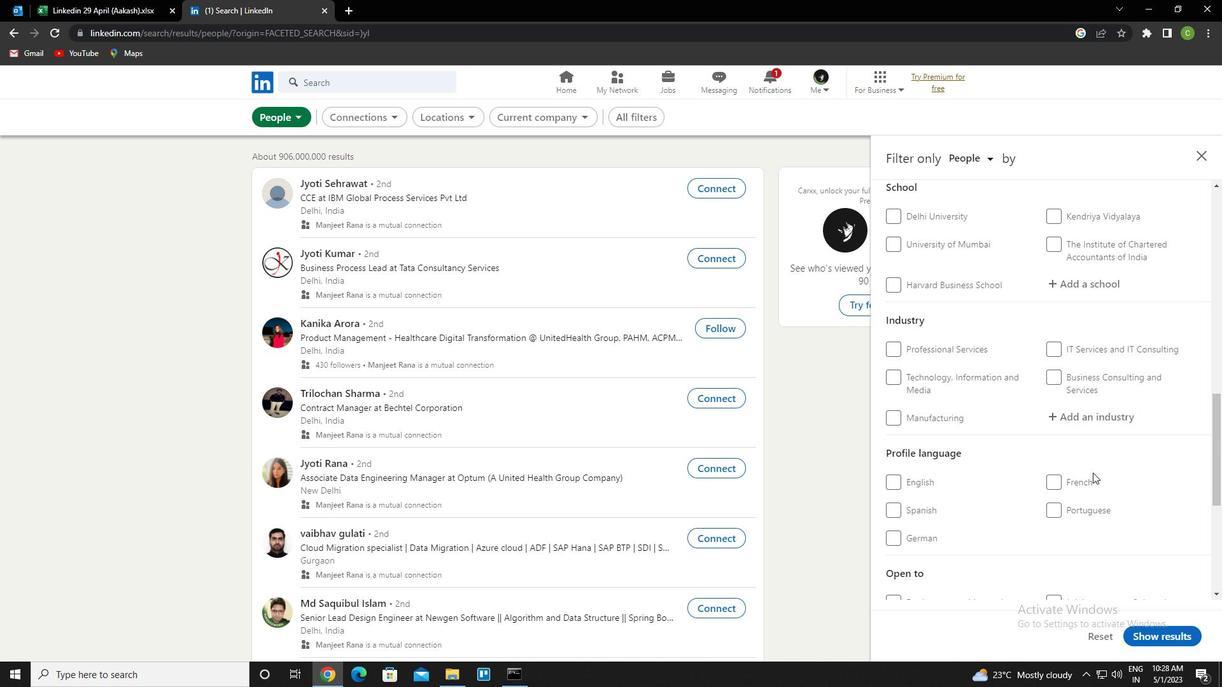 
Action: Mouse scrolled (1093, 472) with delta (0, 0)
Screenshot: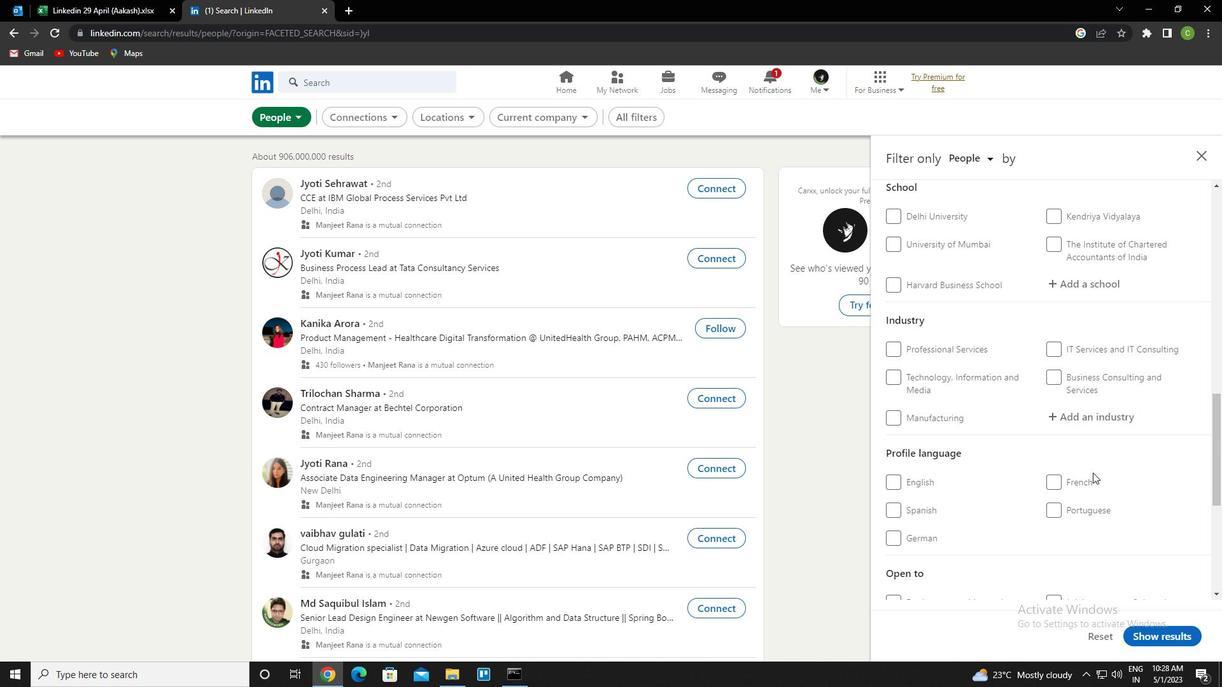 
Action: Mouse scrolled (1093, 472) with delta (0, 0)
Screenshot: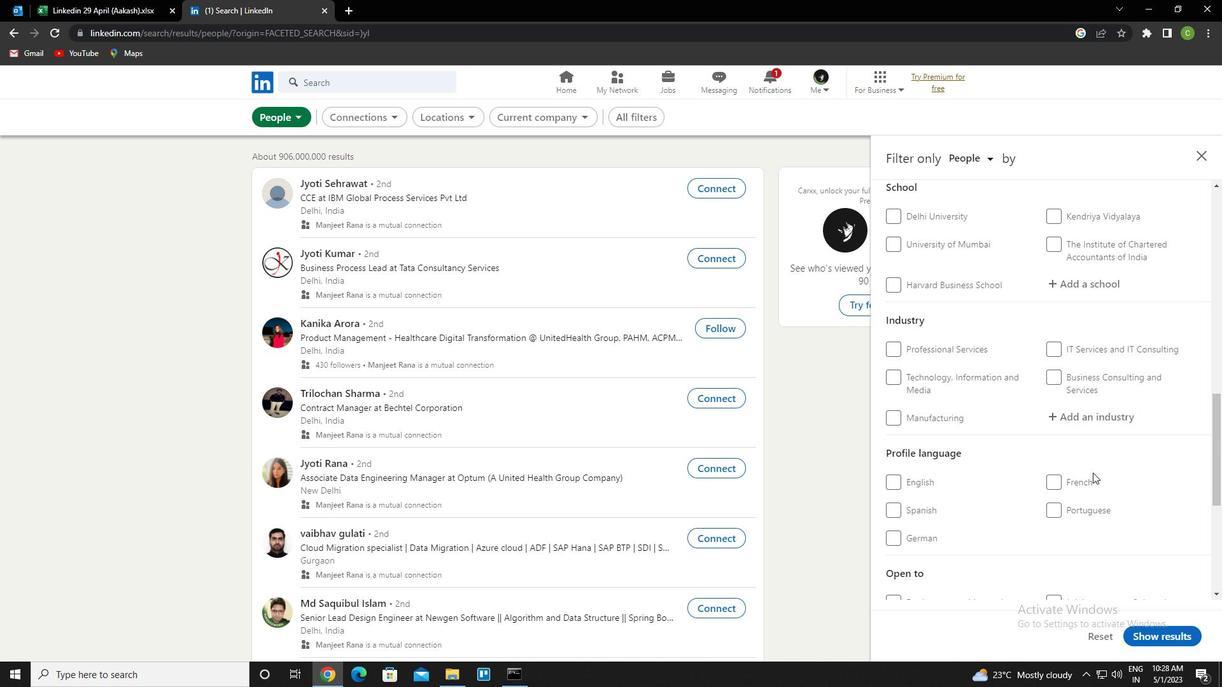 
Action: Mouse scrolled (1093, 472) with delta (0, 0)
Screenshot: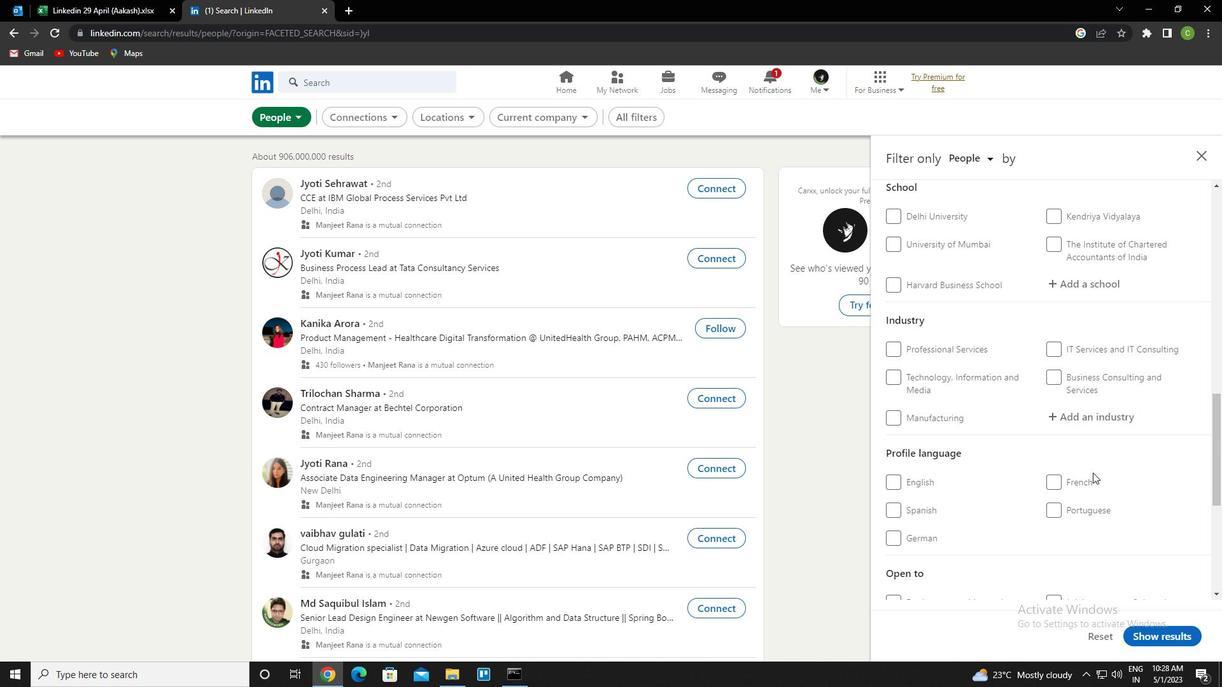 
Action: Mouse scrolled (1093, 472) with delta (0, 0)
Screenshot: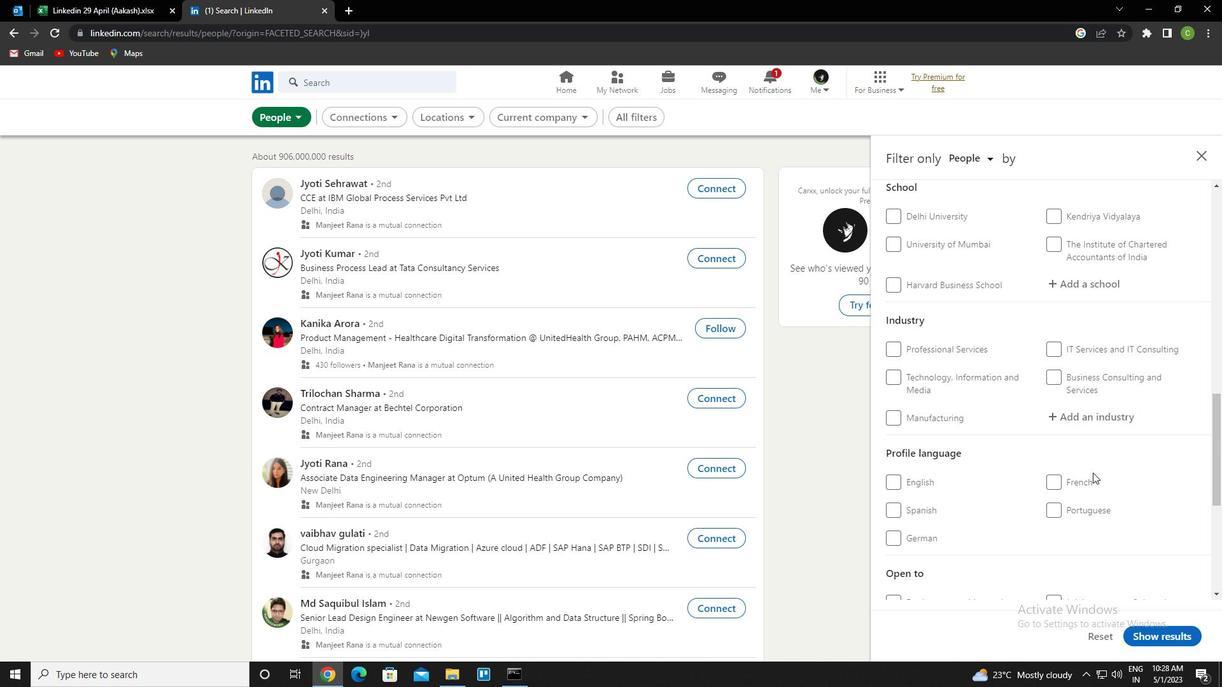 
Action: Mouse scrolled (1093, 472) with delta (0, 0)
Screenshot: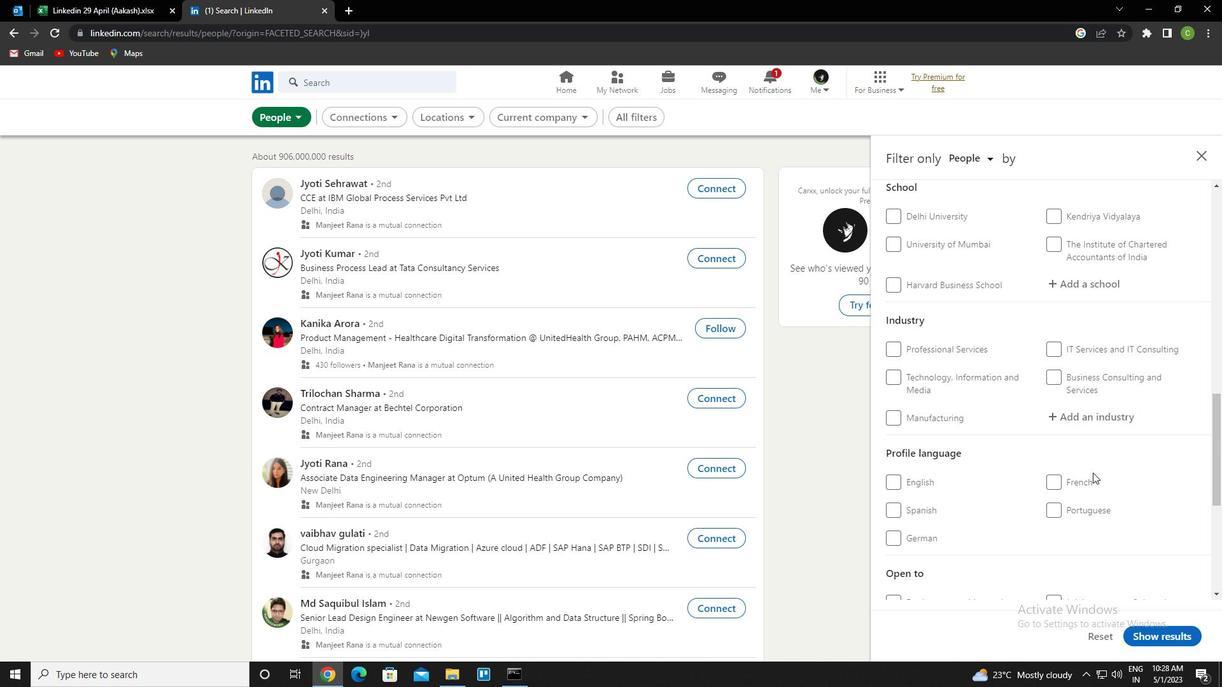 
Action: Mouse scrolled (1093, 472) with delta (0, 0)
Screenshot: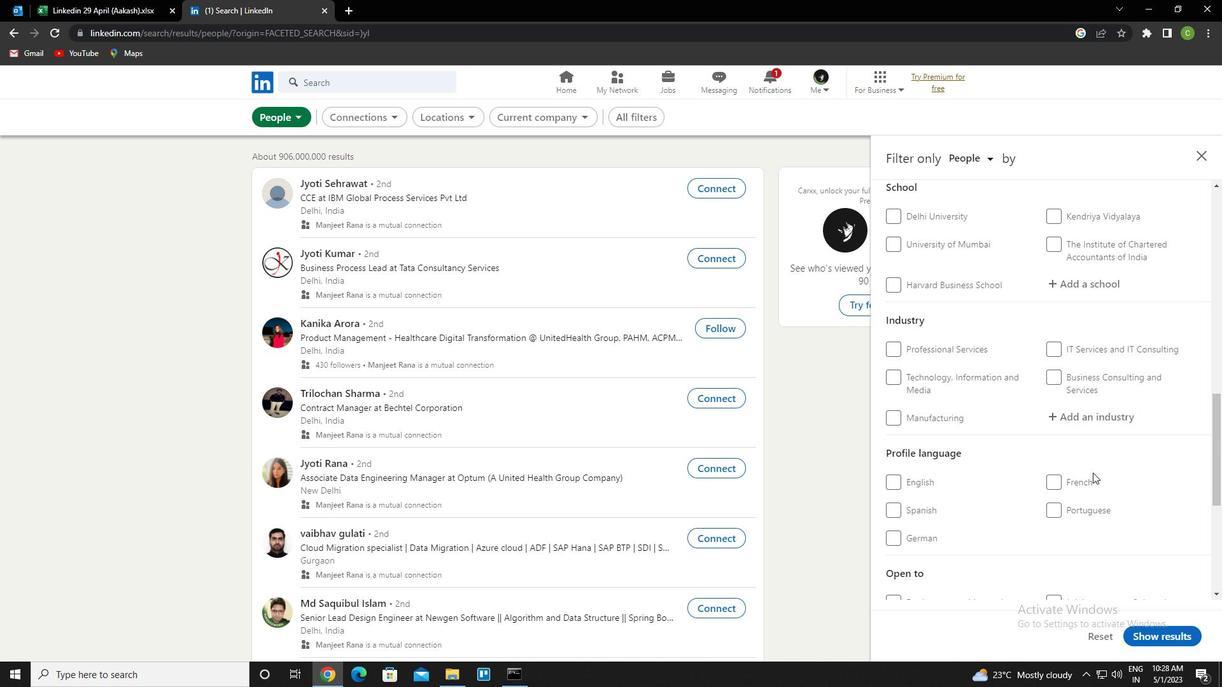 
Action: Mouse scrolled (1093, 472) with delta (0, 0)
Screenshot: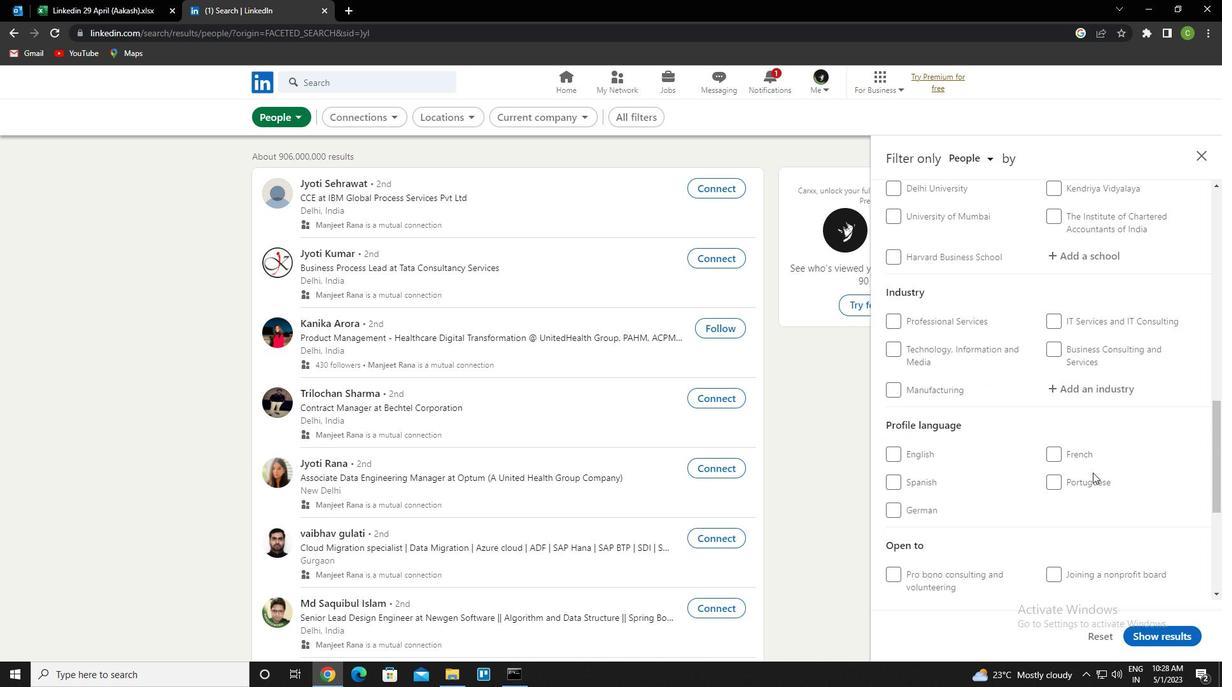 
Action: Mouse moved to (897, 236)
Screenshot: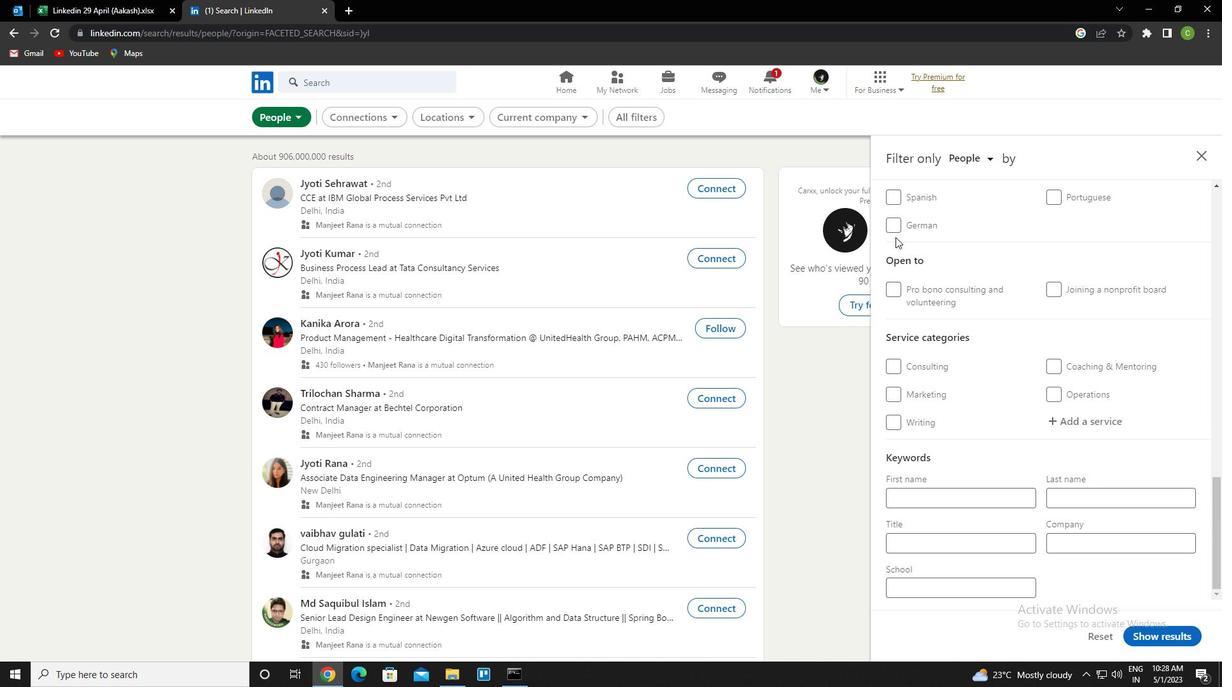 
Action: Mouse scrolled (897, 237) with delta (0, 0)
Screenshot: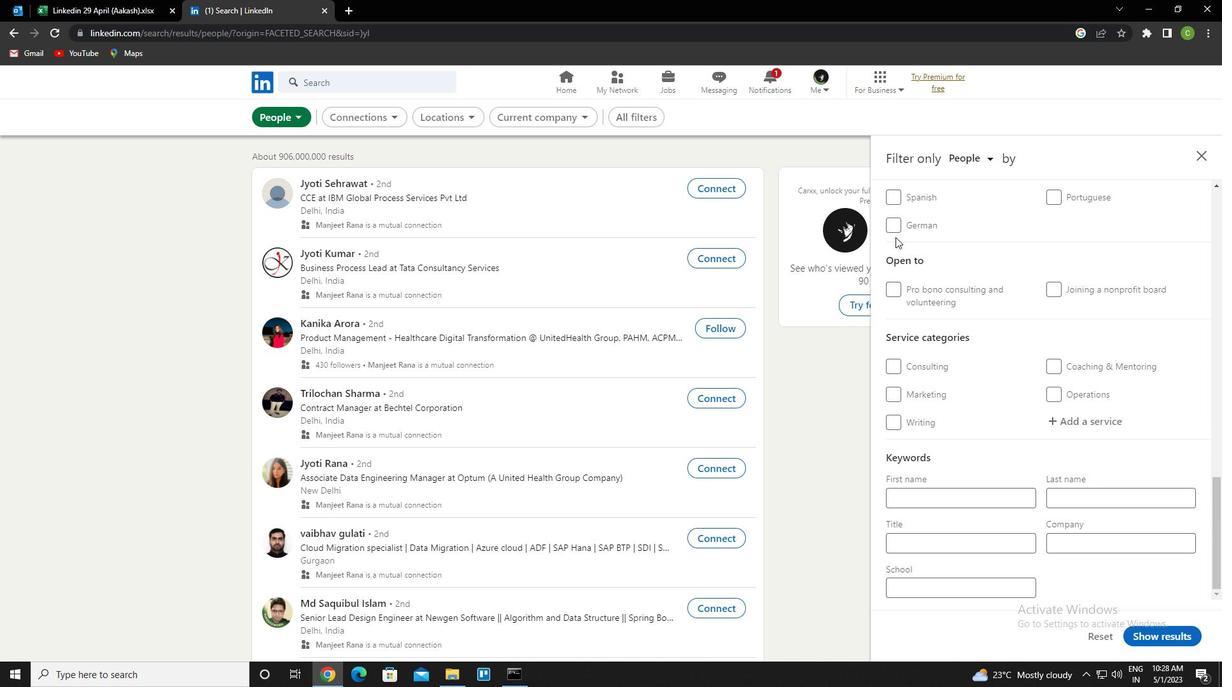 
Action: Mouse moved to (899, 238)
Screenshot: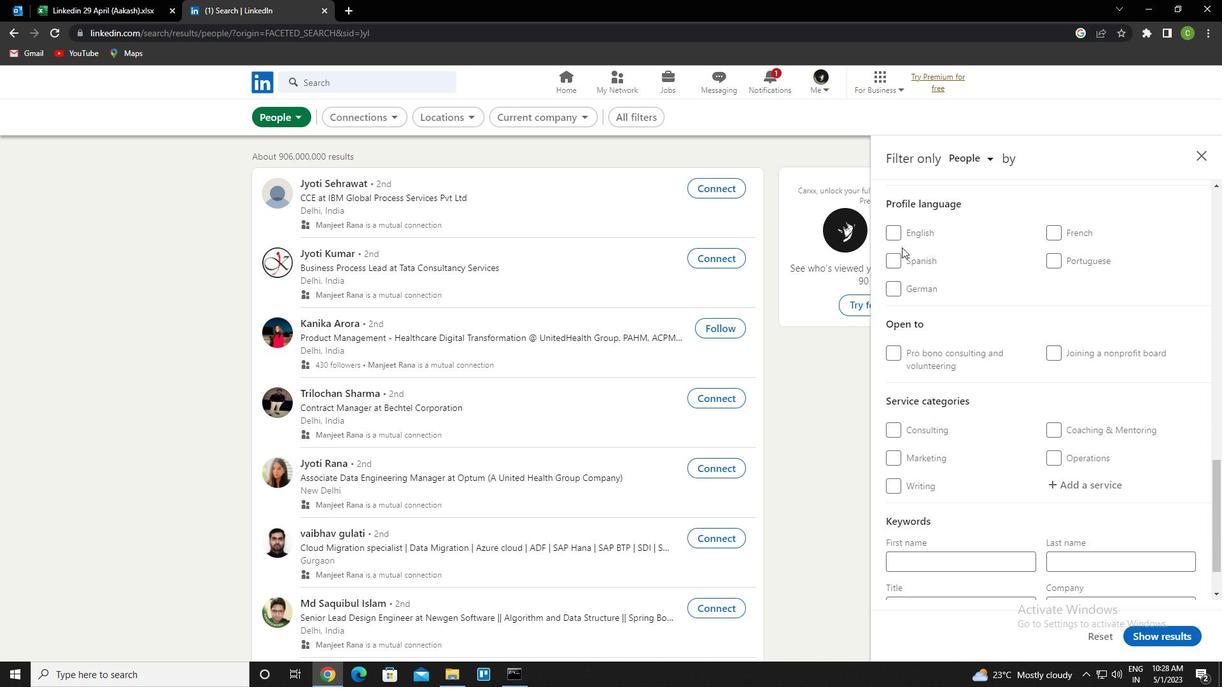 
Action: Mouse pressed left at (899, 238)
Screenshot: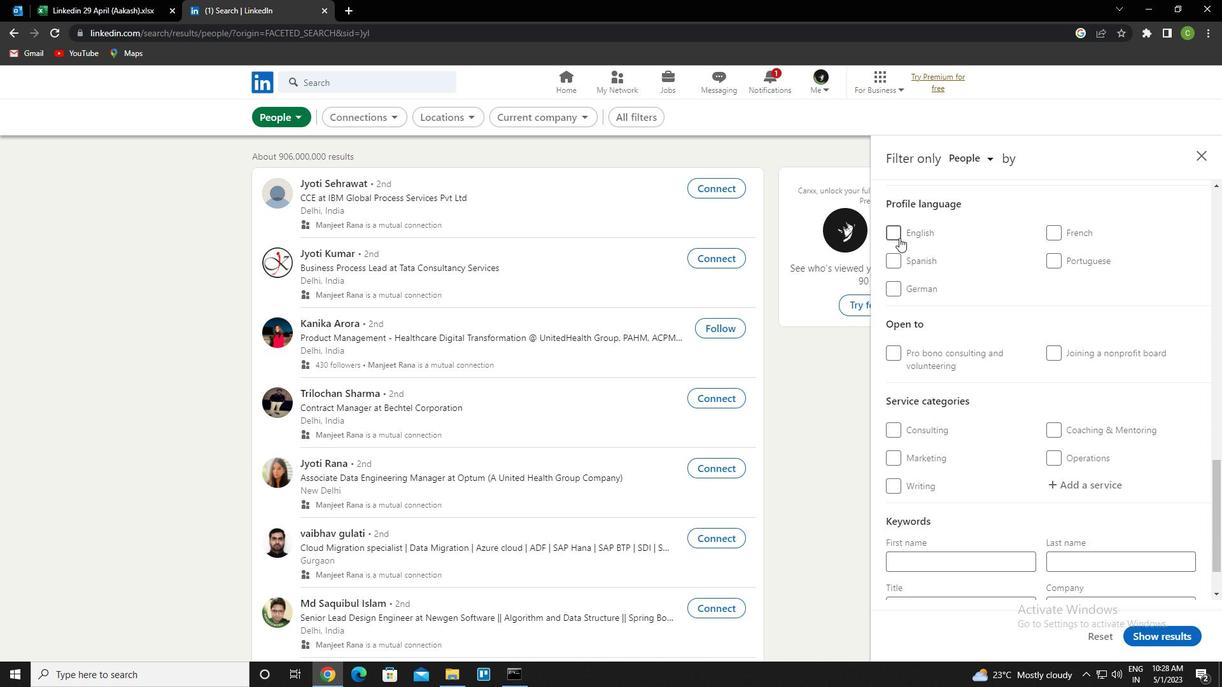 
Action: Mouse moved to (958, 307)
Screenshot: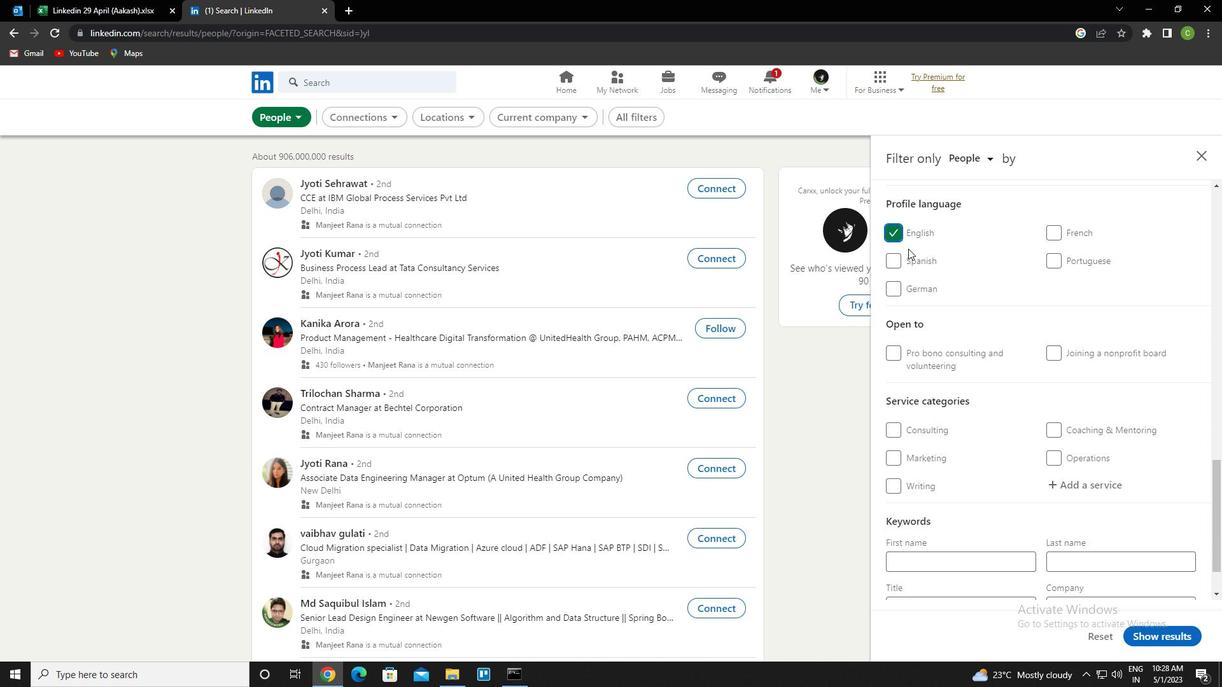 
Action: Mouse scrolled (958, 308) with delta (0, 0)
Screenshot: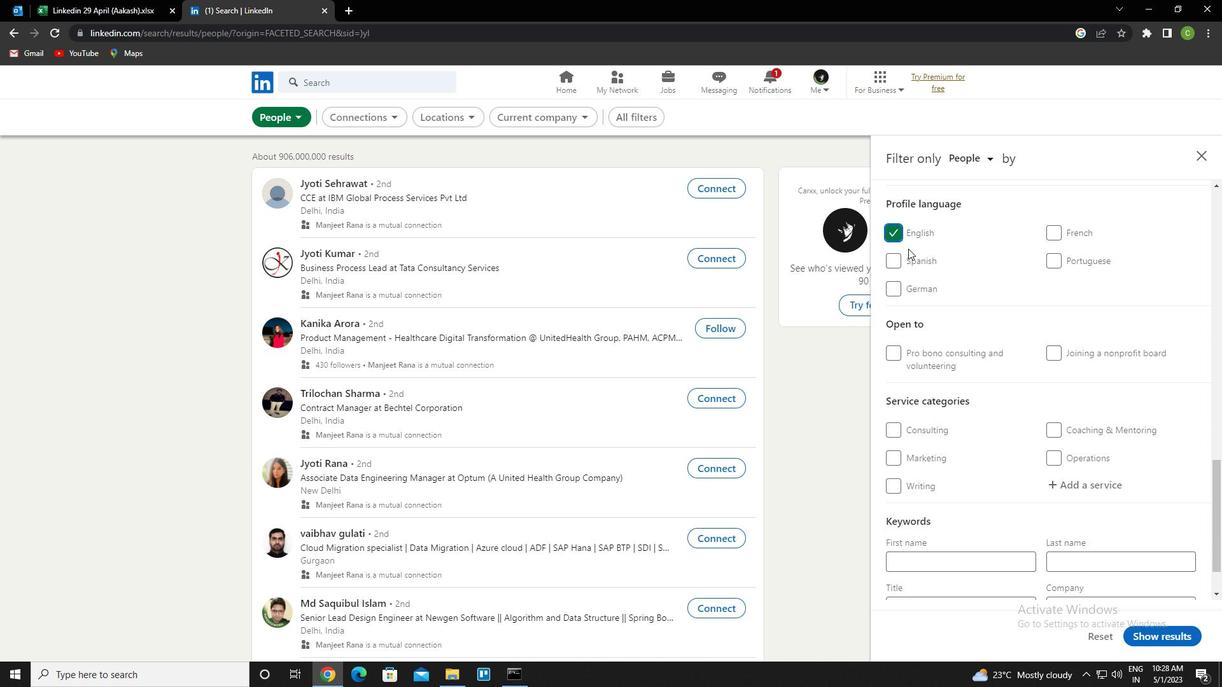 
Action: Mouse moved to (958, 307)
Screenshot: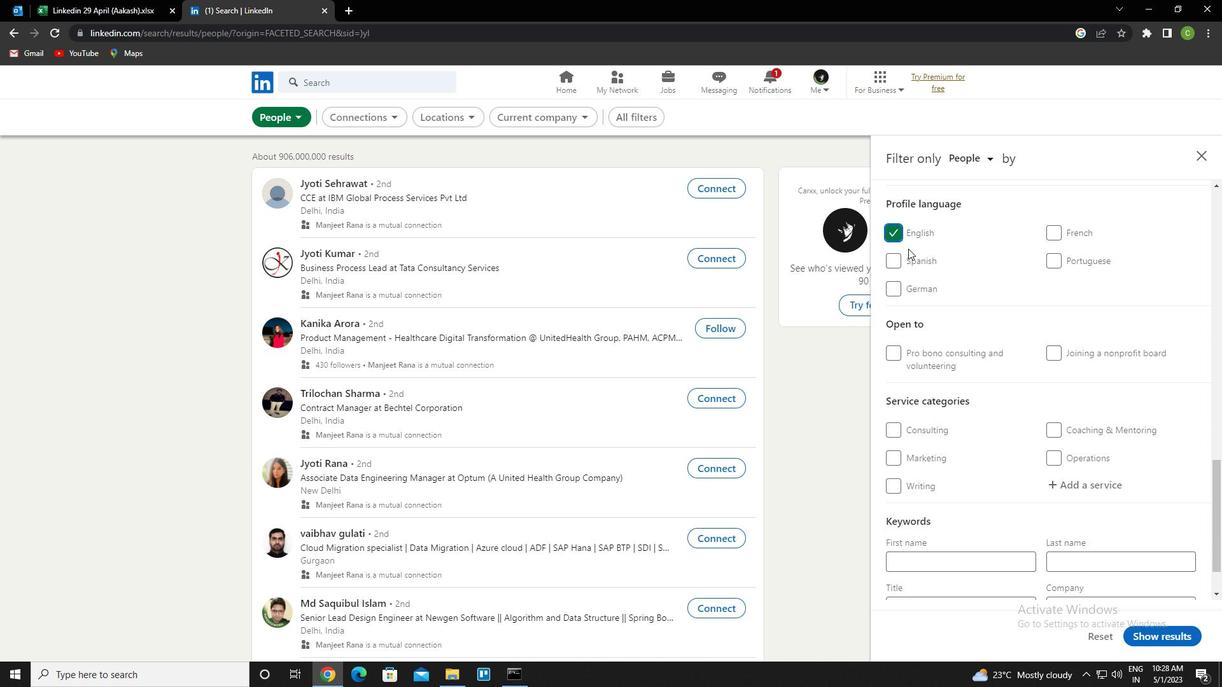 
Action: Mouse scrolled (958, 308) with delta (0, 0)
Screenshot: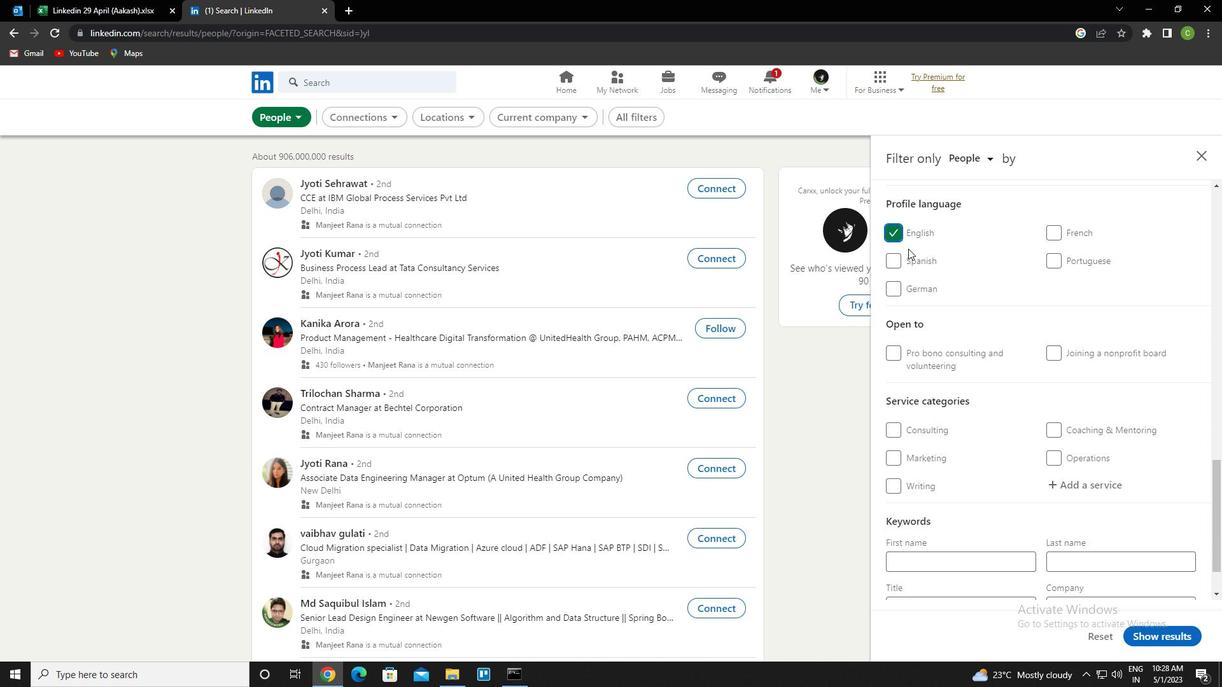 
Action: Mouse scrolled (958, 308) with delta (0, 0)
Screenshot: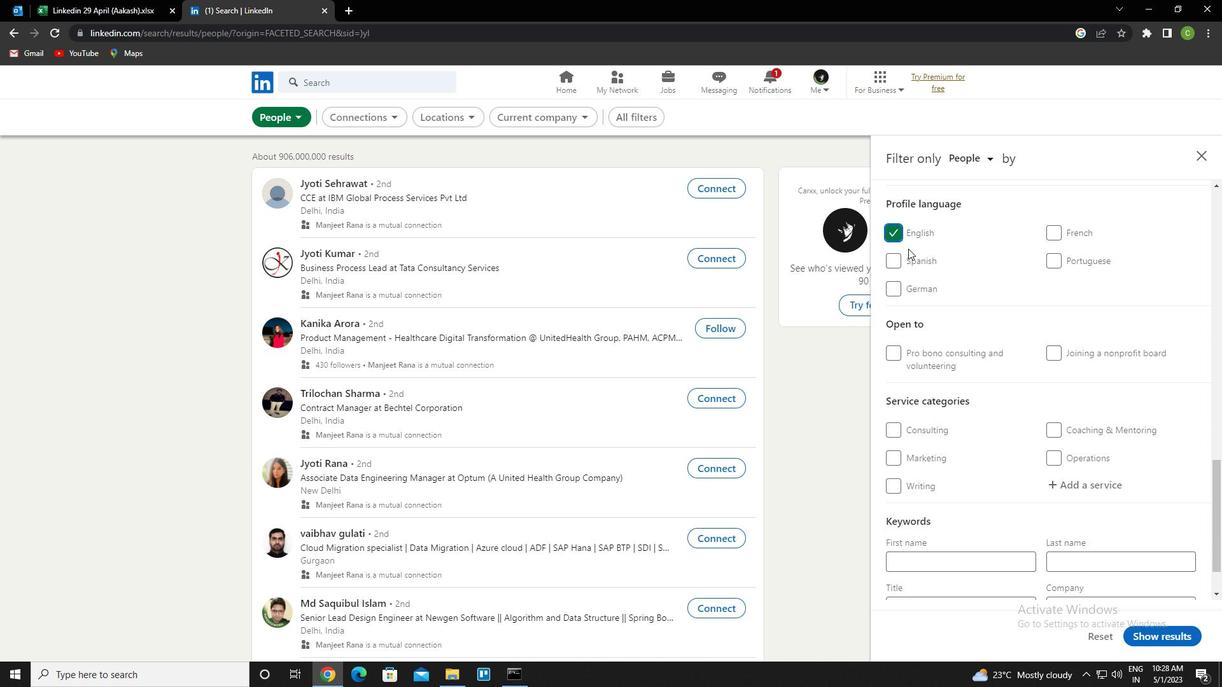 
Action: Mouse moved to (960, 308)
Screenshot: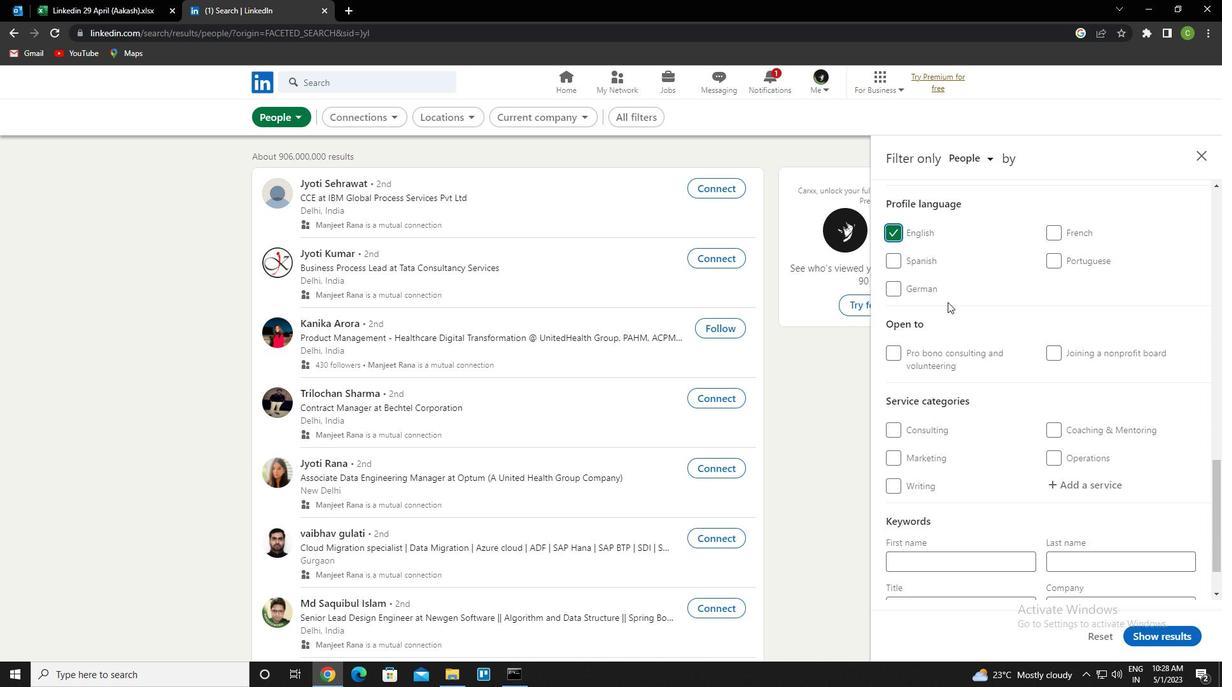 
Action: Mouse scrolled (960, 308) with delta (0, 0)
Screenshot: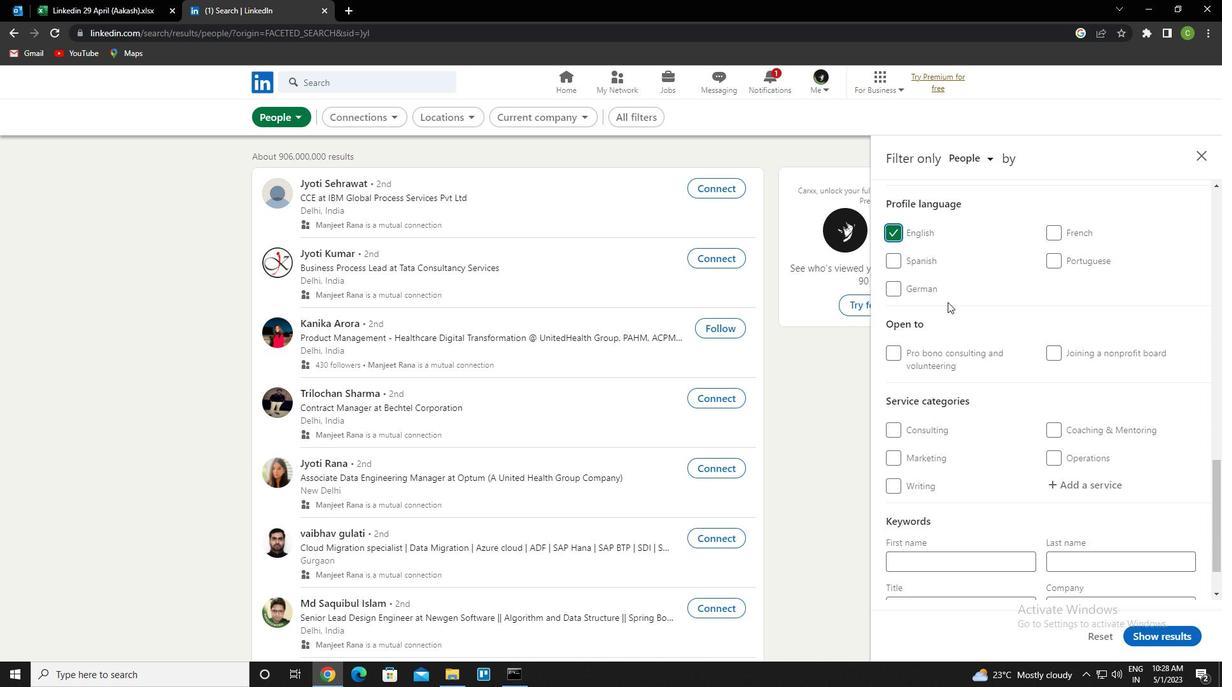 
Action: Mouse scrolled (960, 308) with delta (0, 0)
Screenshot: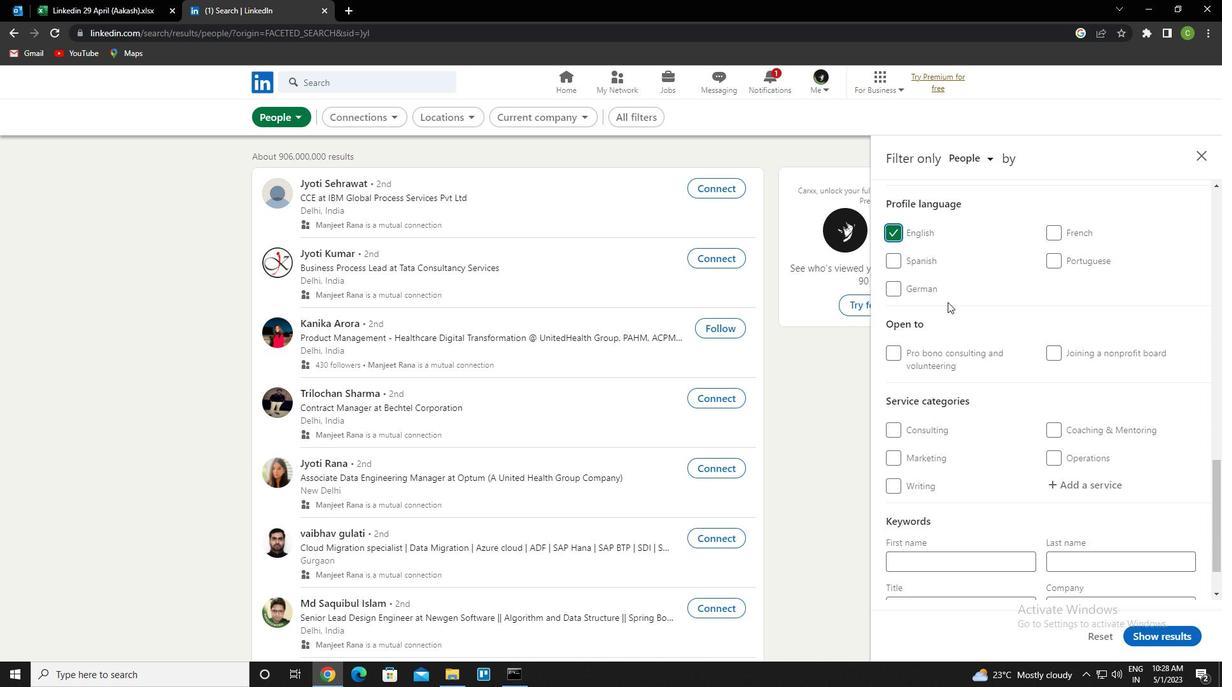 
Action: Mouse scrolled (960, 308) with delta (0, 0)
Screenshot: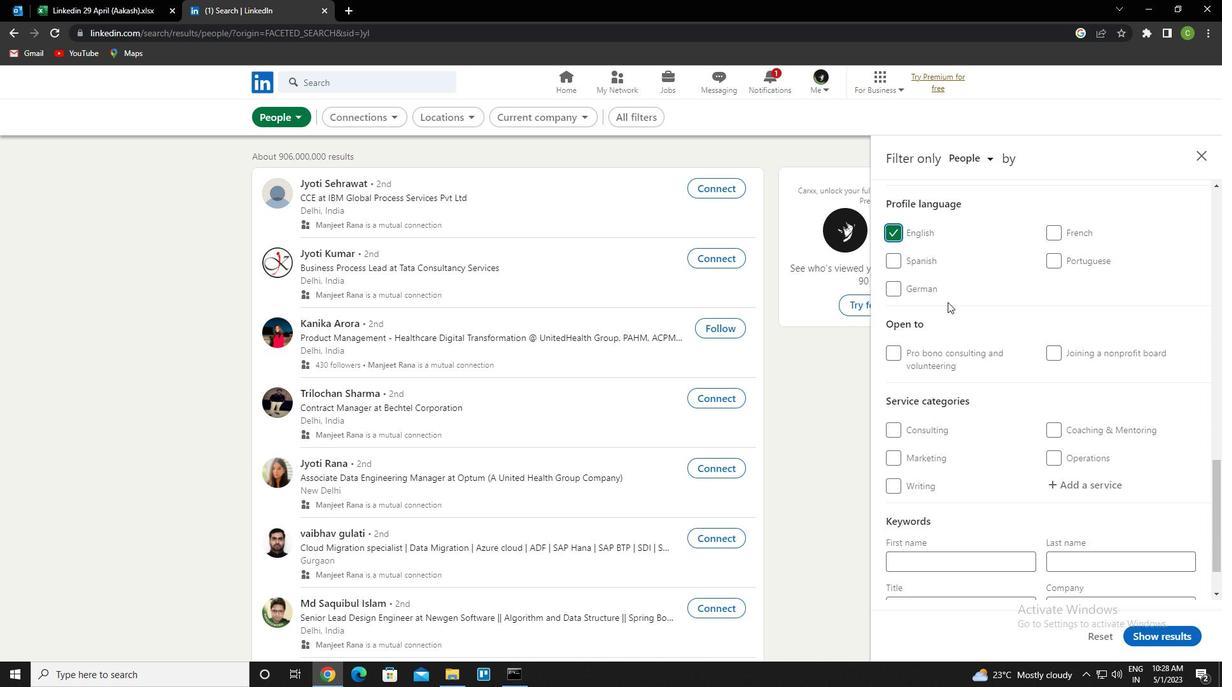 
Action: Mouse scrolled (960, 308) with delta (0, 0)
Screenshot: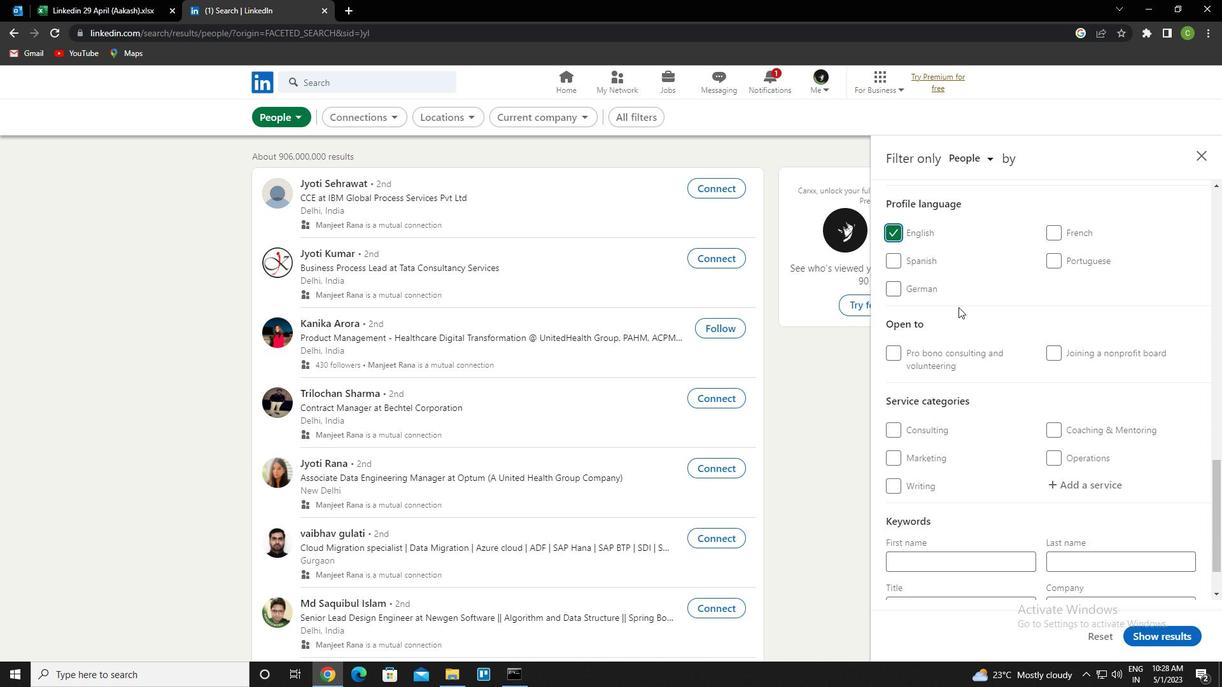 
Action: Mouse scrolled (960, 308) with delta (0, 0)
Screenshot: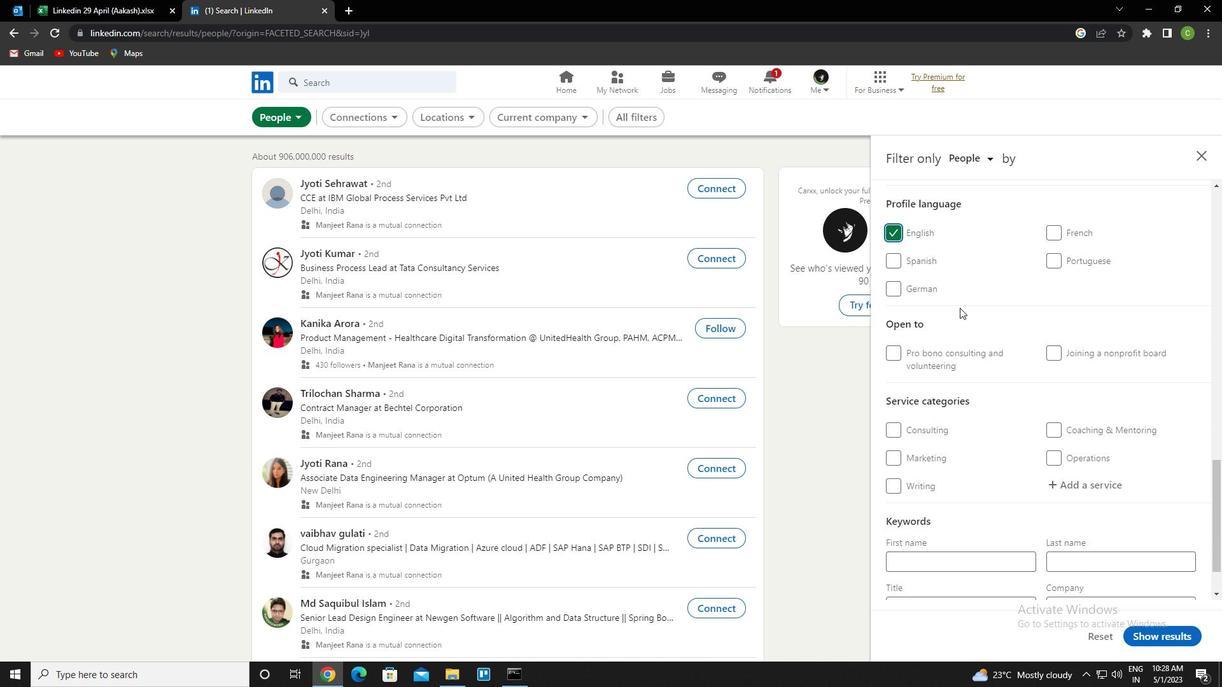 
Action: Mouse moved to (1086, 292)
Screenshot: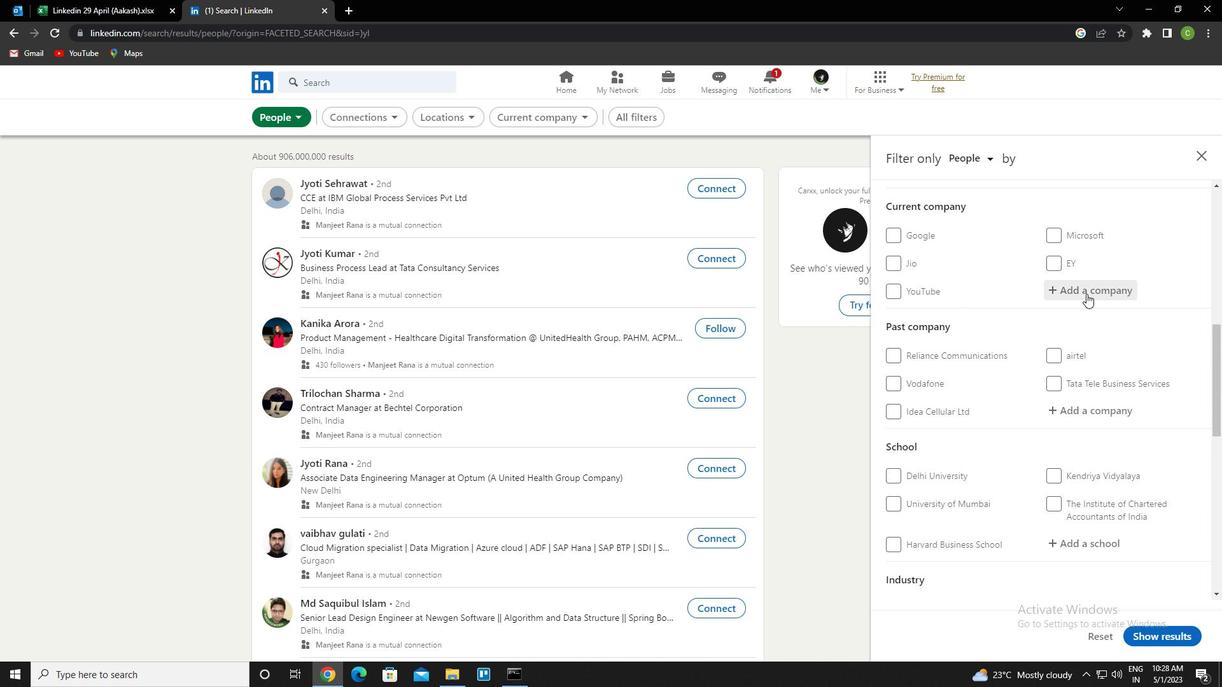 
Action: Mouse pressed left at (1086, 292)
Screenshot: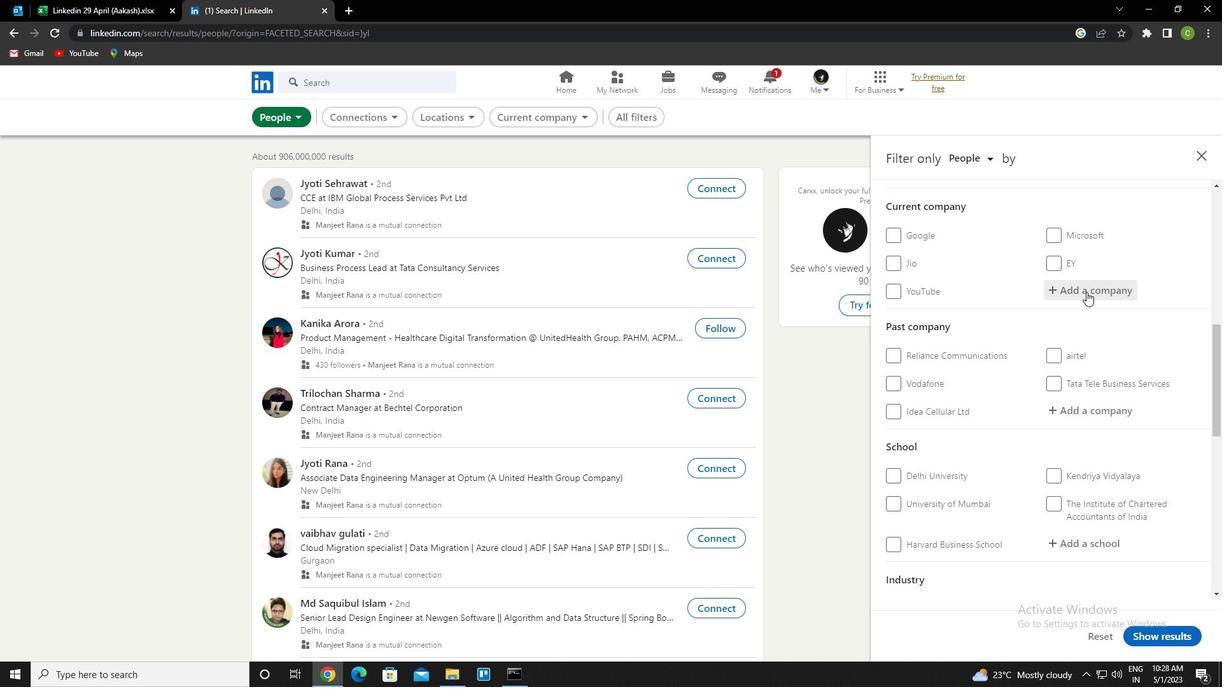 
Action: Key pressed <Key.shift><Key.caps_lock>E<Key.caps_lock>NTREPRISE<Key.space><Key.caps_lock>I<Key.caps_lock>RELAND
Screenshot: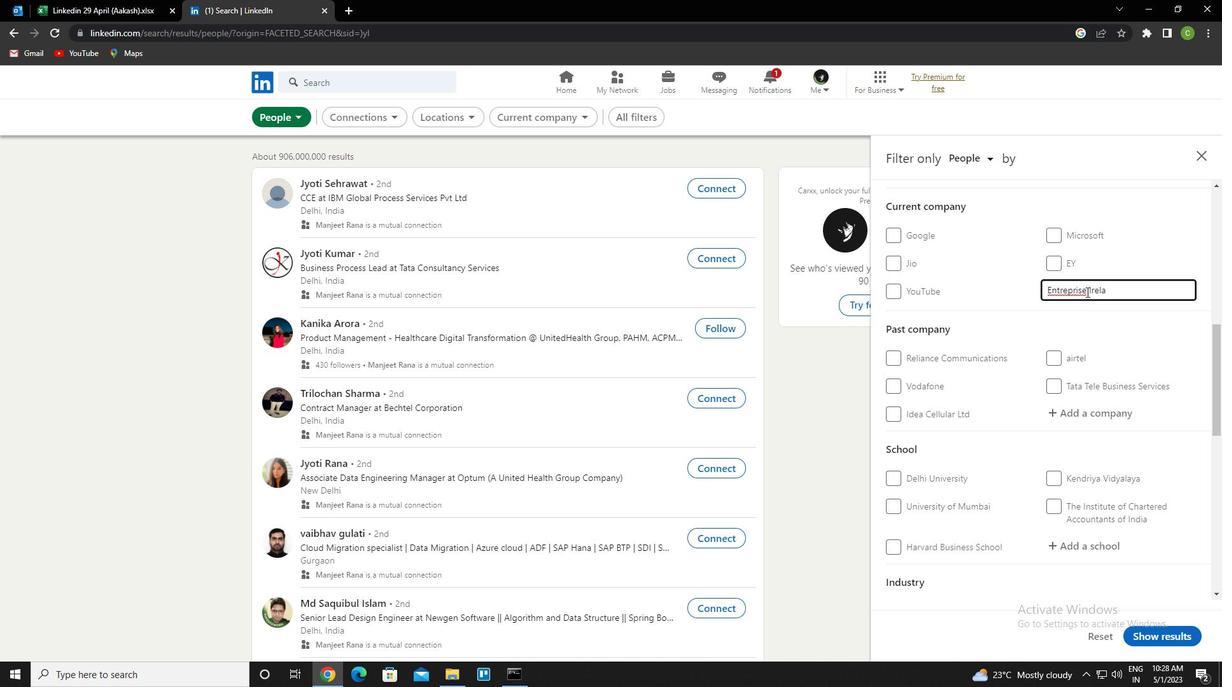 
Action: Mouse moved to (1068, 292)
Screenshot: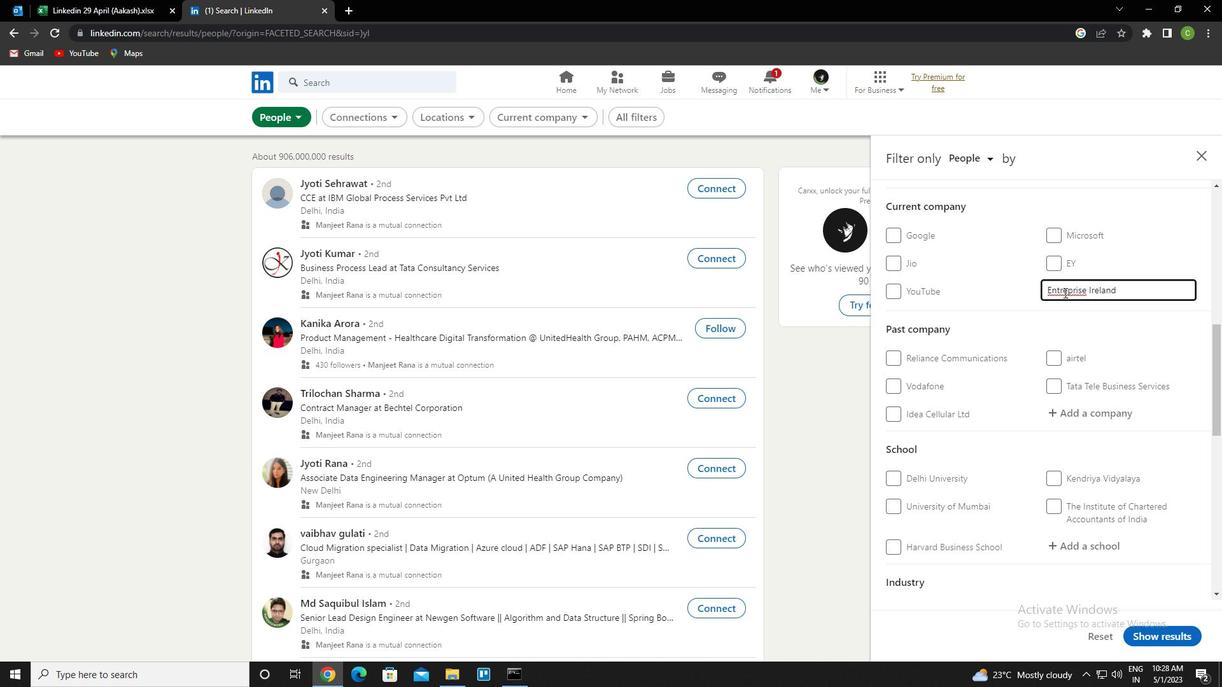 
Action: Mouse pressed left at (1068, 292)
Screenshot: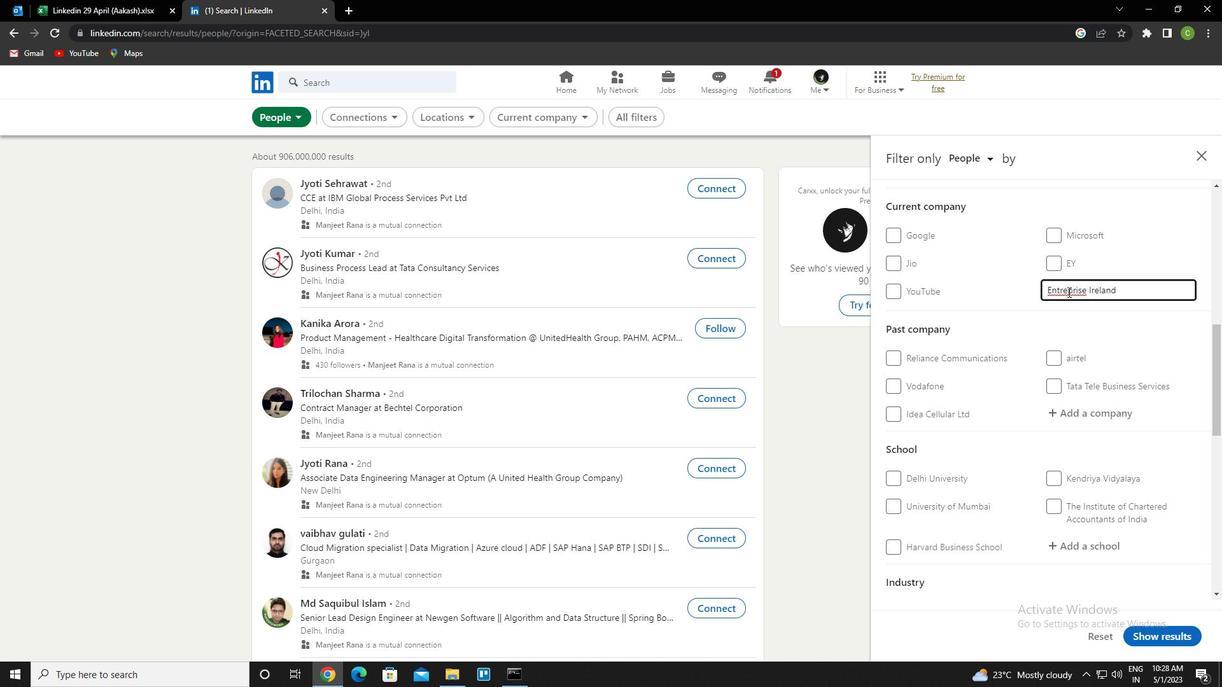 
Action: Mouse moved to (1069, 292)
Screenshot: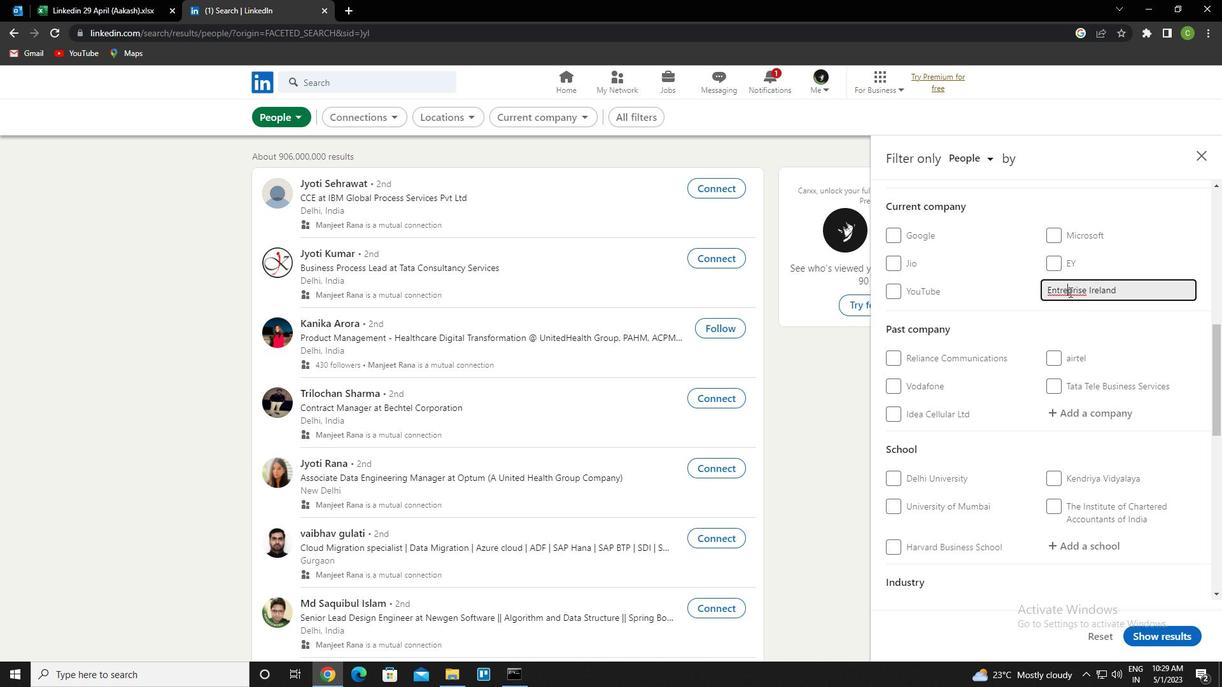 
Action: Key pressed <Key.backspace><Key.backspace>ER
Screenshot: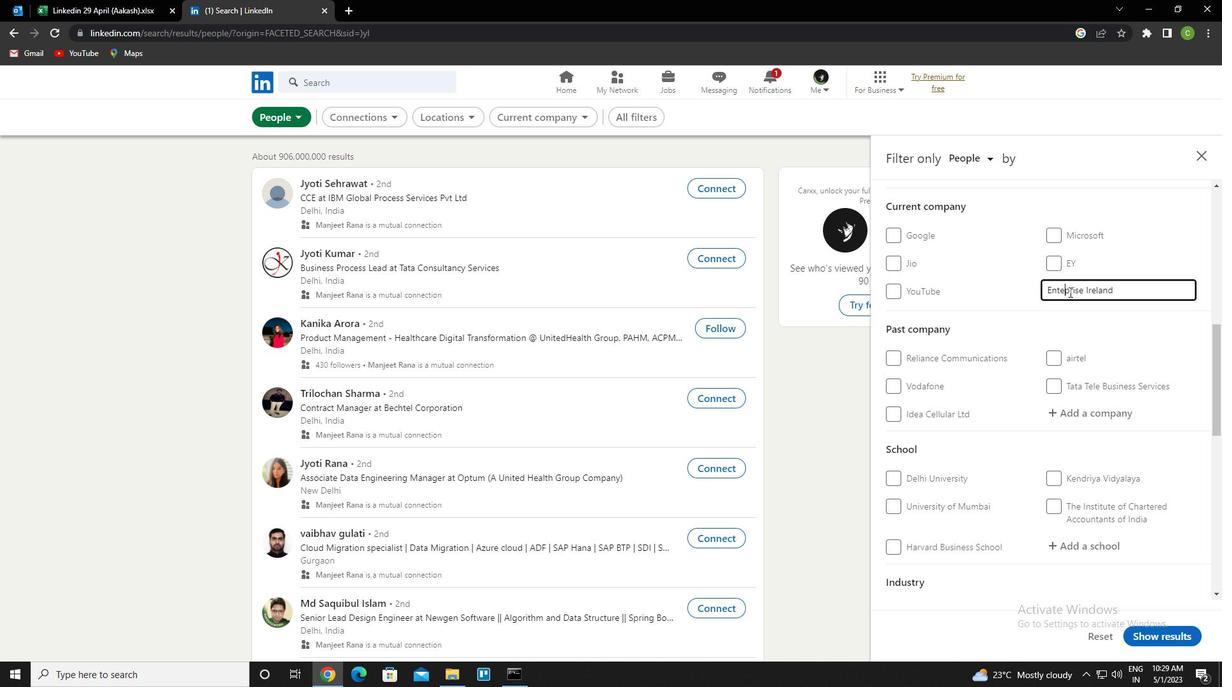 
Action: Mouse moved to (1076, 325)
Screenshot: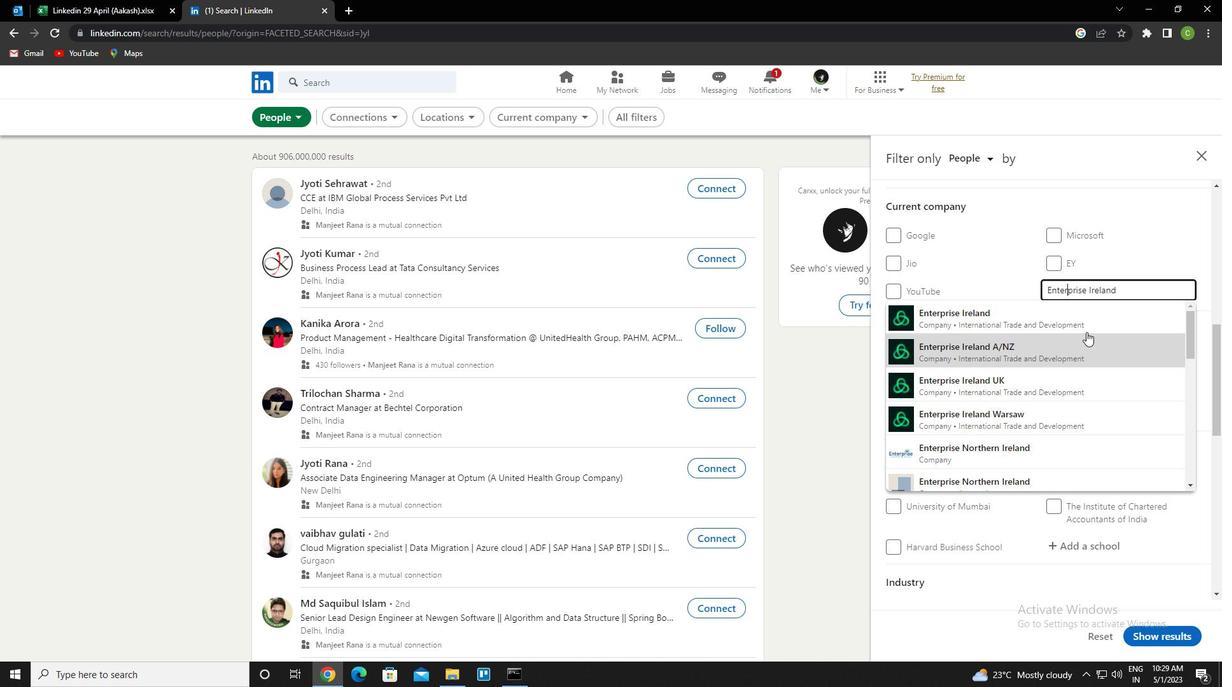 
Action: Mouse pressed left at (1076, 325)
Screenshot: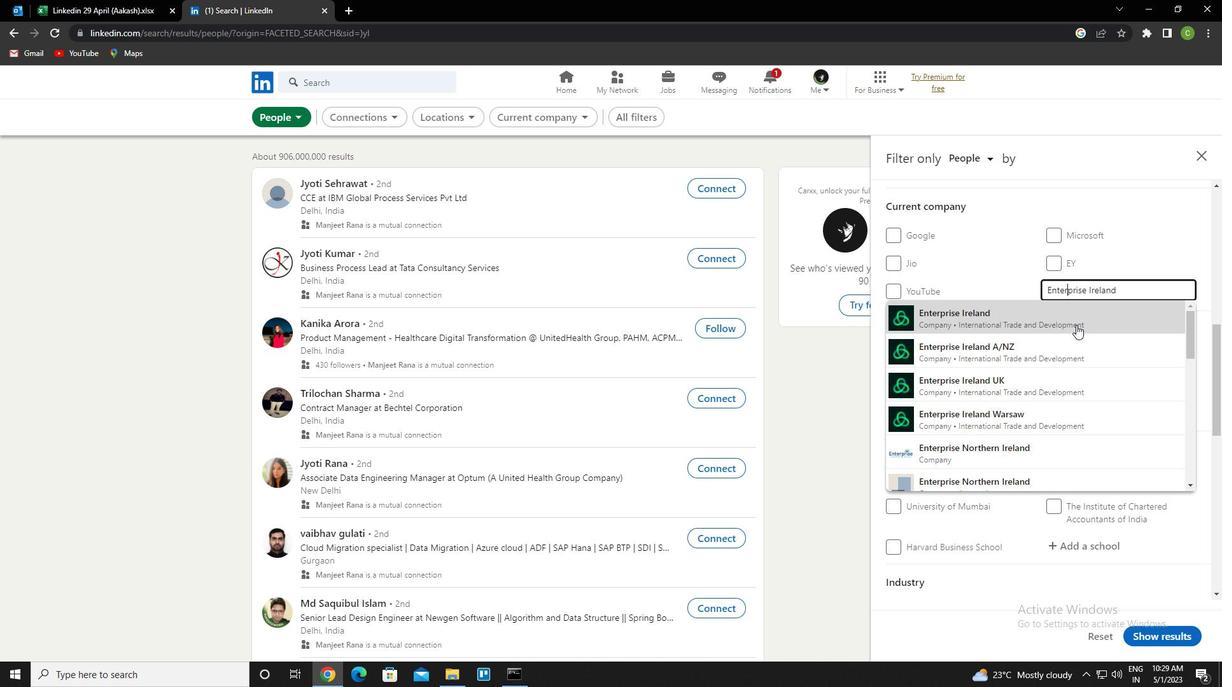 
Action: Mouse scrolled (1076, 324) with delta (0, 0)
Screenshot: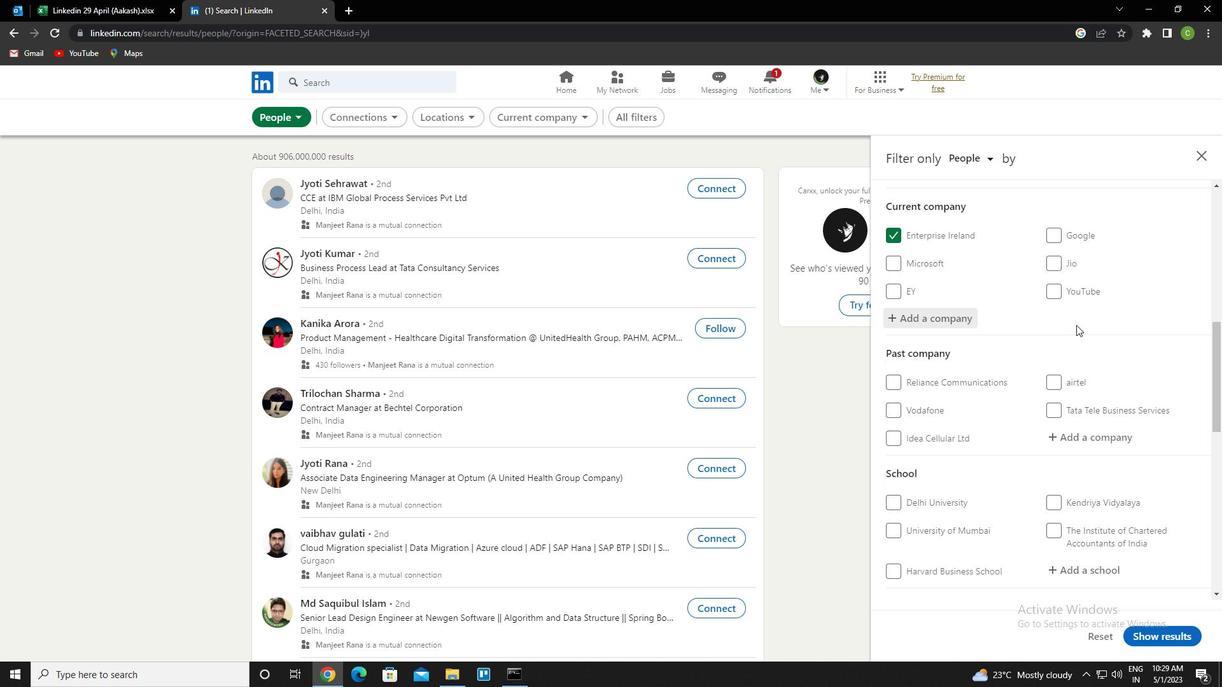 
Action: Mouse scrolled (1076, 324) with delta (0, 0)
Screenshot: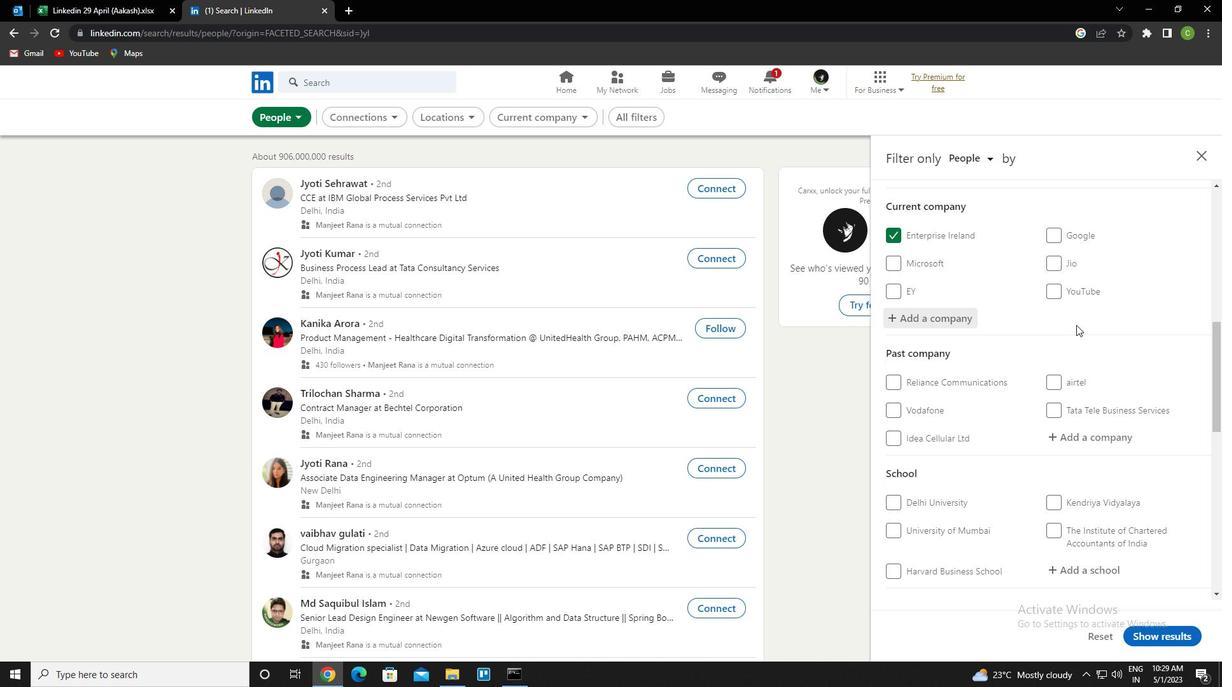 
Action: Mouse moved to (1082, 431)
Screenshot: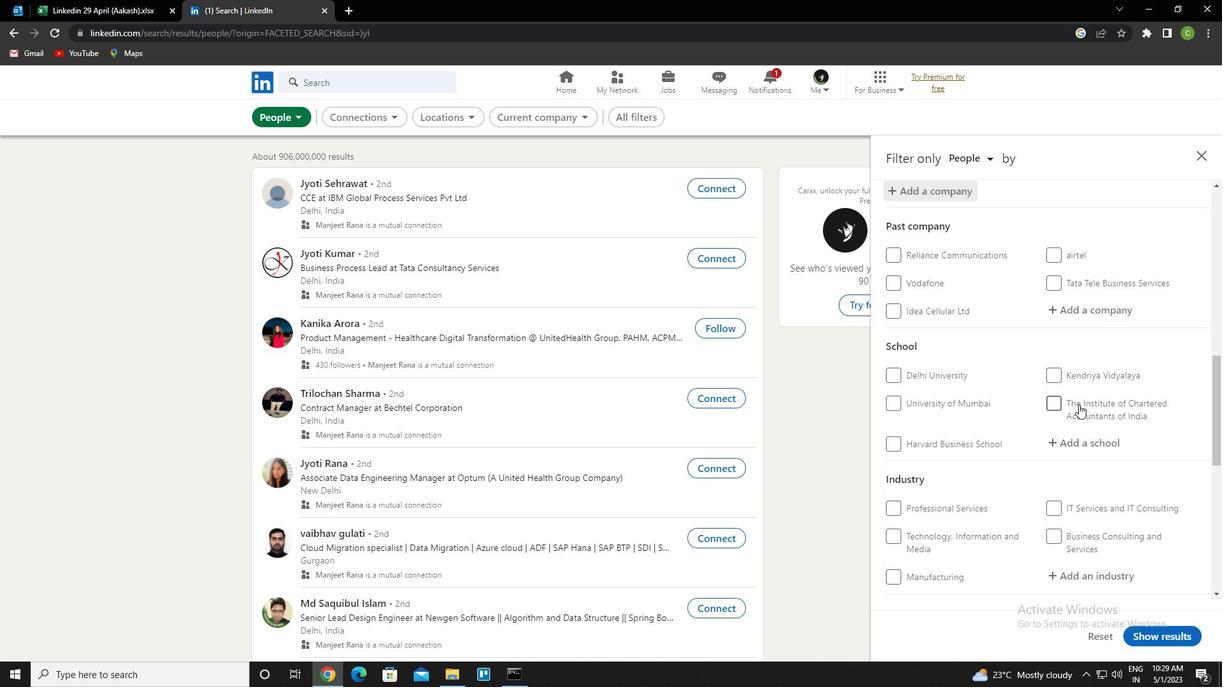 
Action: Mouse scrolled (1082, 430) with delta (0, 0)
Screenshot: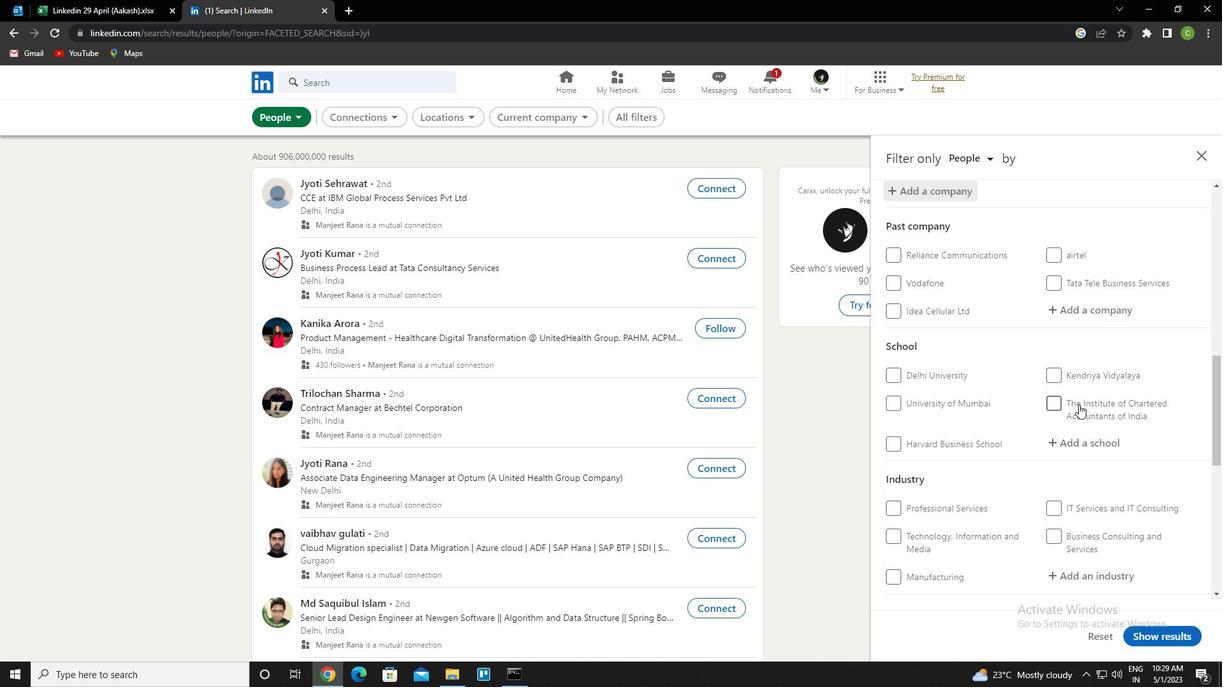 
Action: Mouse moved to (1089, 378)
Screenshot: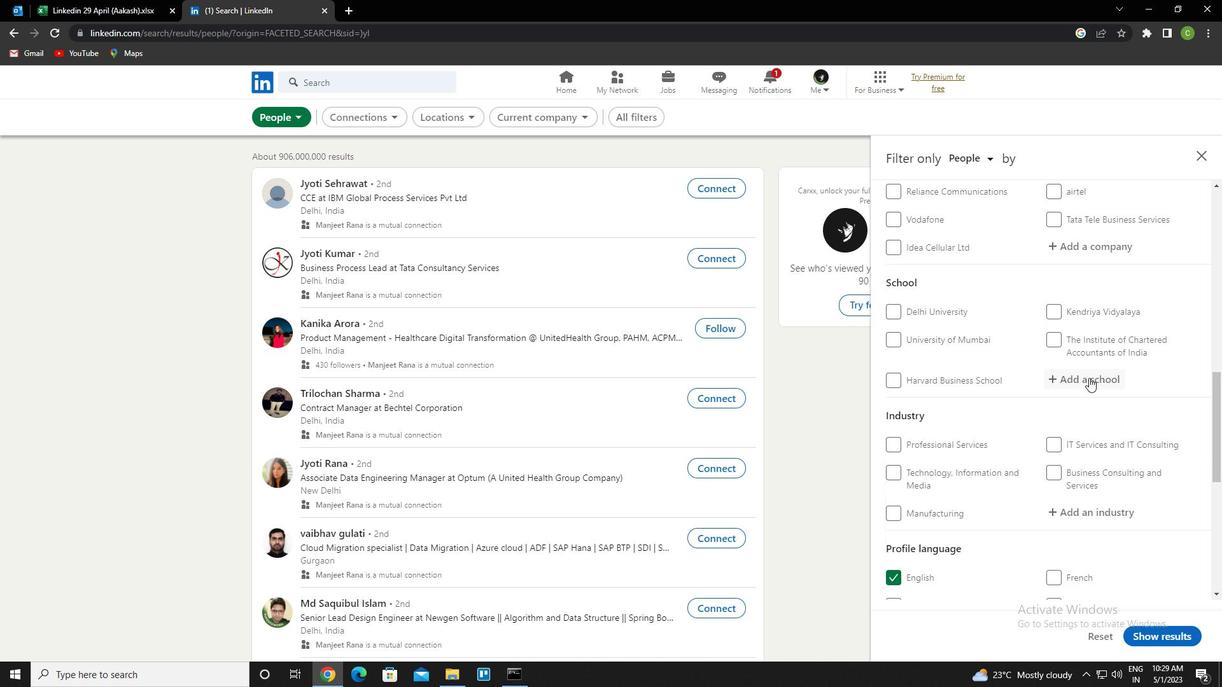 
Action: Mouse pressed left at (1089, 378)
Screenshot: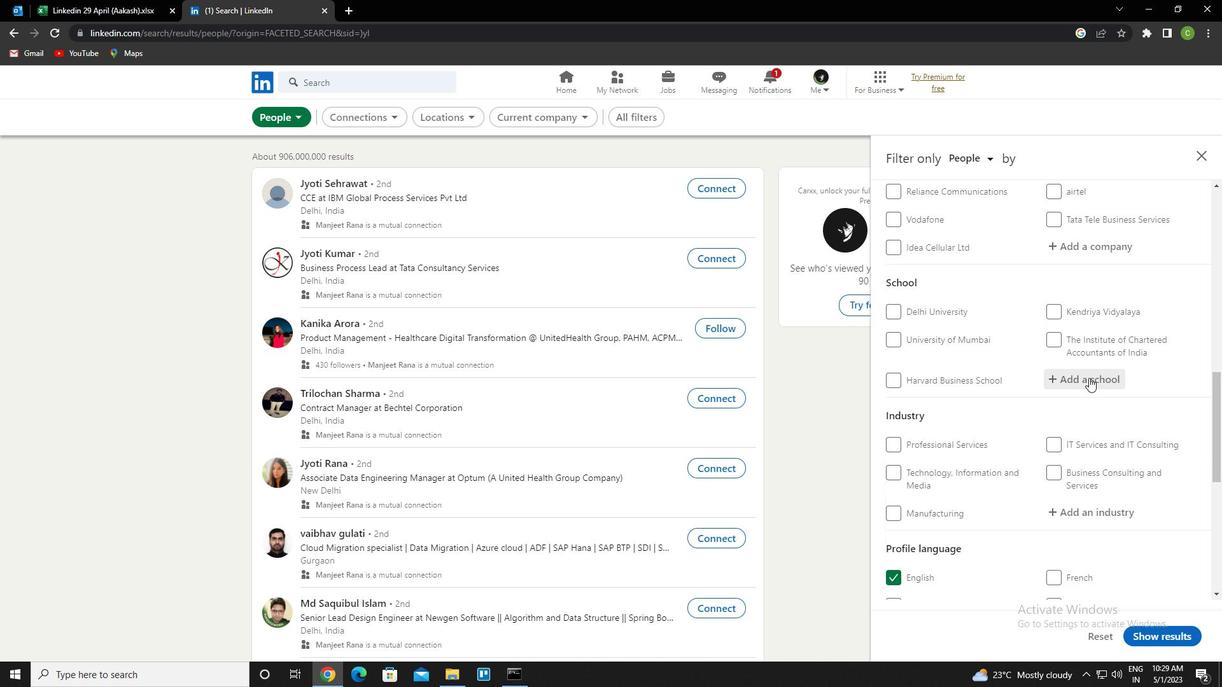 
Action: Key pressed <Key.caps_lock>C<Key.caps_lock>ENTER<Key.space>OF<Key.space><Key.caps_lock>M<Key.caps_lock>ANAGEMENT<Key.down><Key.enter>
Screenshot: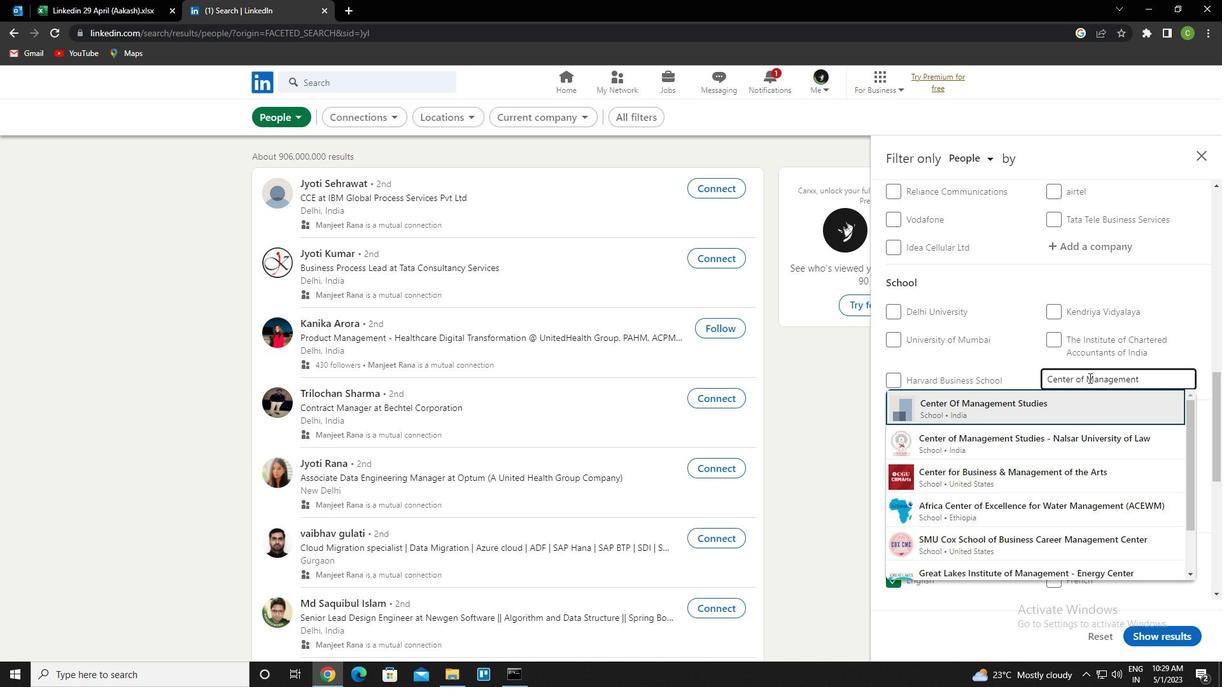 
Action: Mouse scrolled (1089, 377) with delta (0, 0)
Screenshot: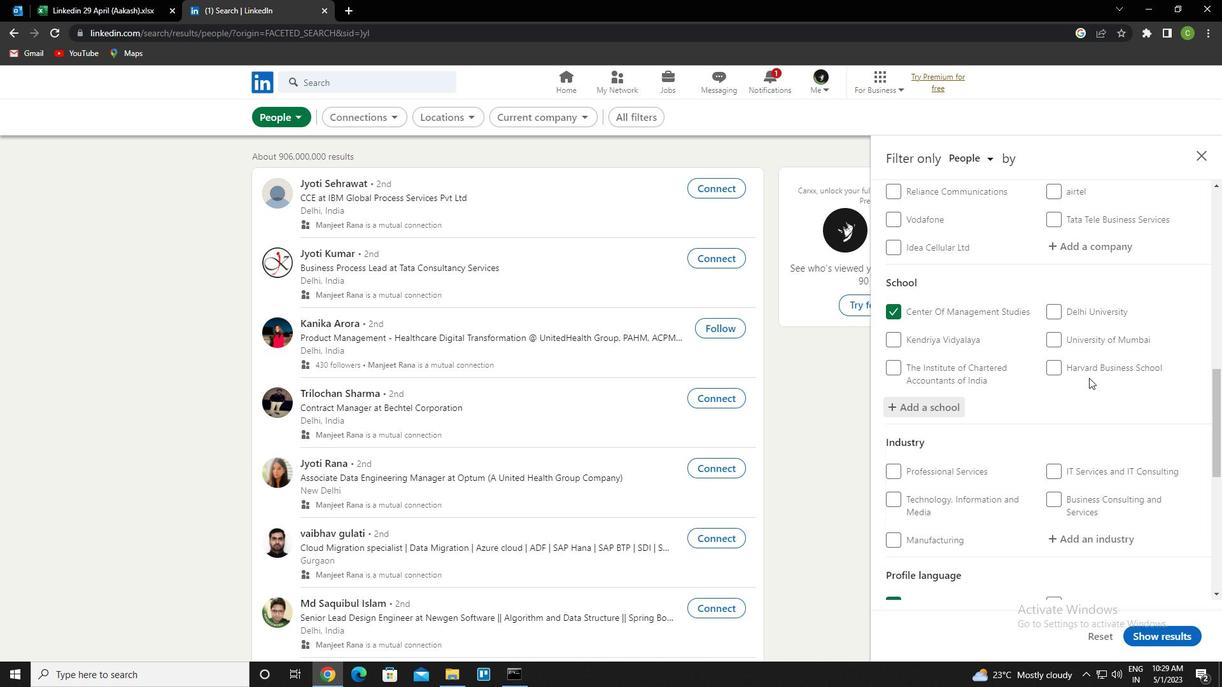 
Action: Mouse scrolled (1089, 377) with delta (0, 0)
Screenshot: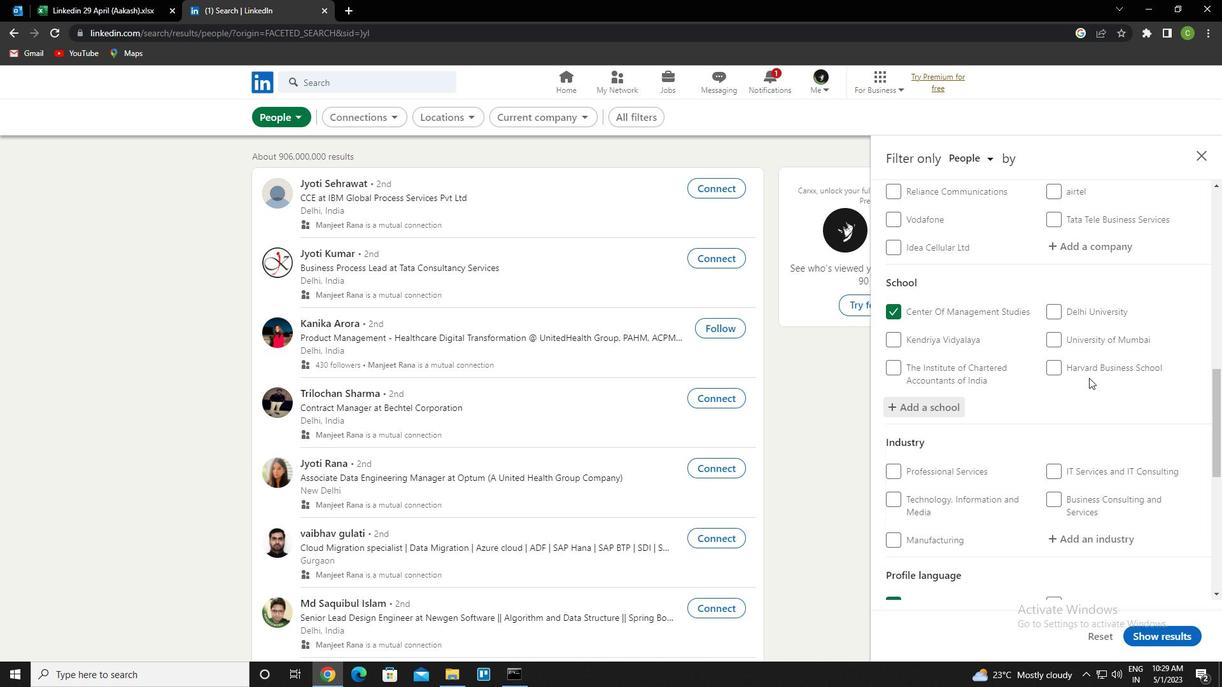 
Action: Mouse moved to (1077, 412)
Screenshot: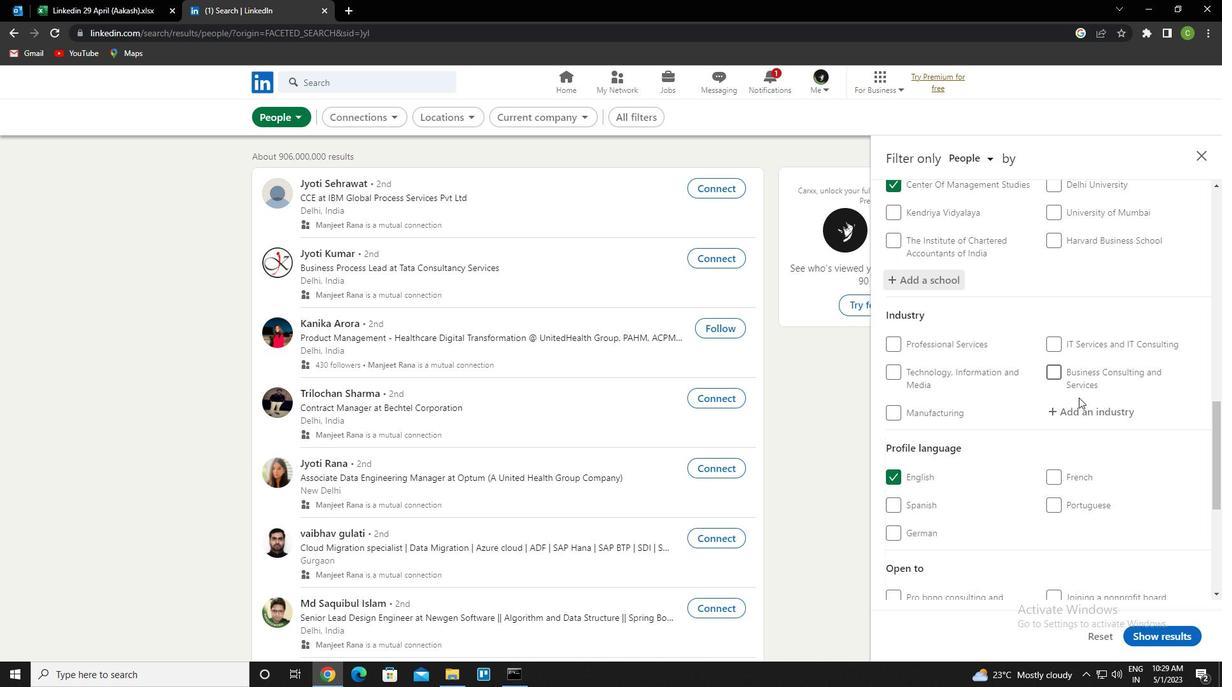 
Action: Mouse pressed left at (1077, 412)
Screenshot: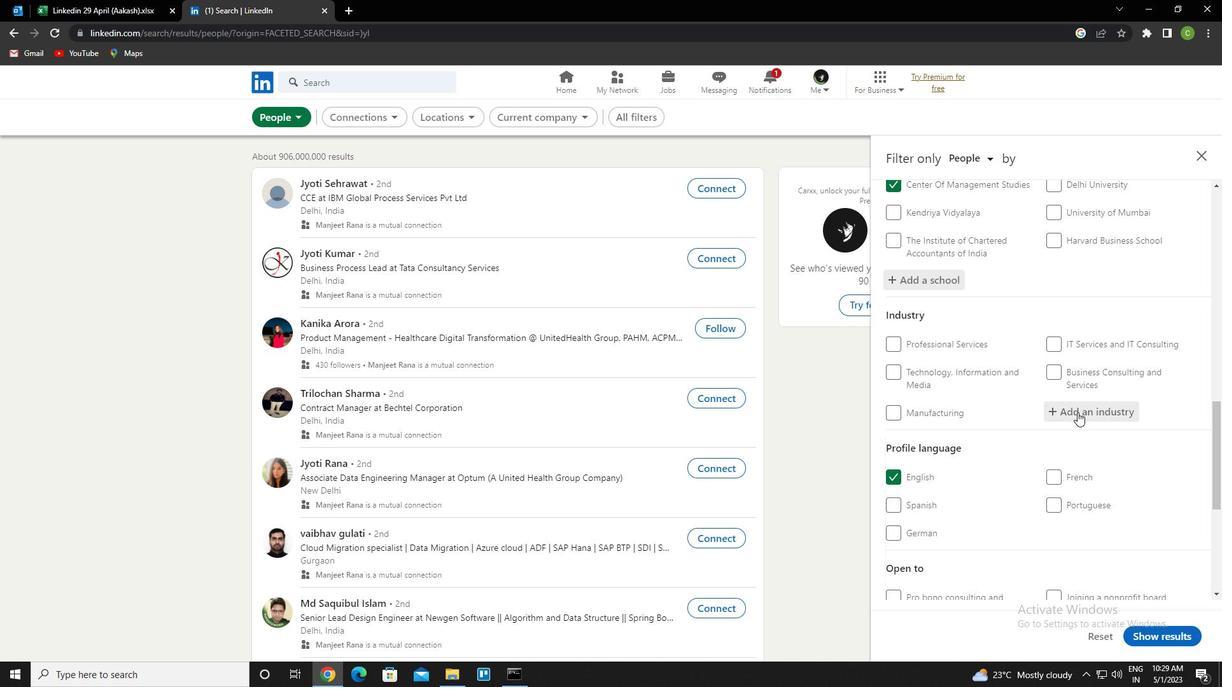 
Action: Key pressed <Key.caps_lock>F<Key.caps_lock>UNDRAISING<Key.down><Key.enter>
Screenshot: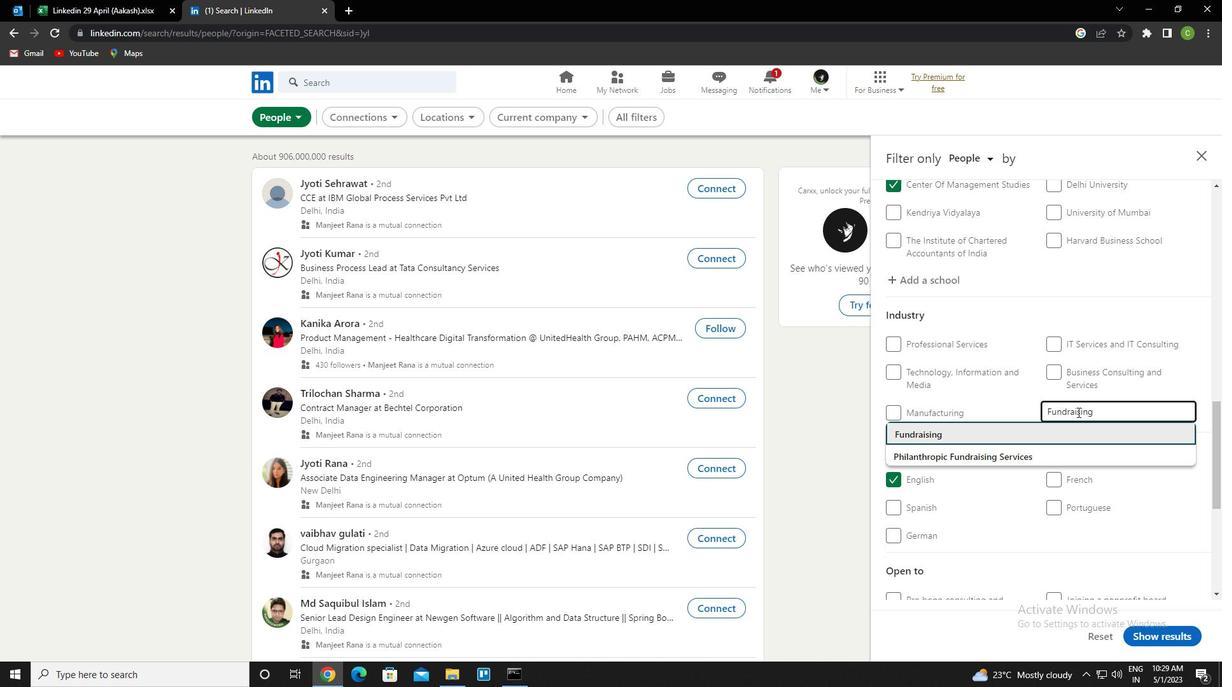 
Action: Mouse scrolled (1077, 411) with delta (0, 0)
Screenshot: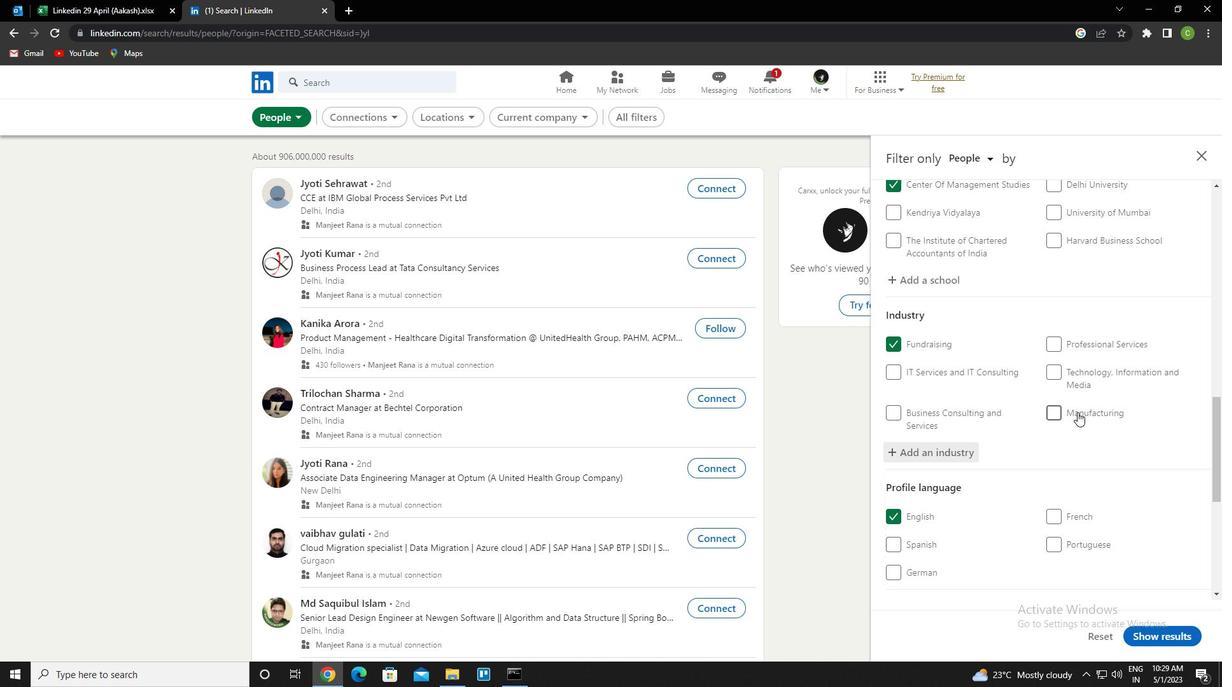 
Action: Mouse moved to (1078, 412)
Screenshot: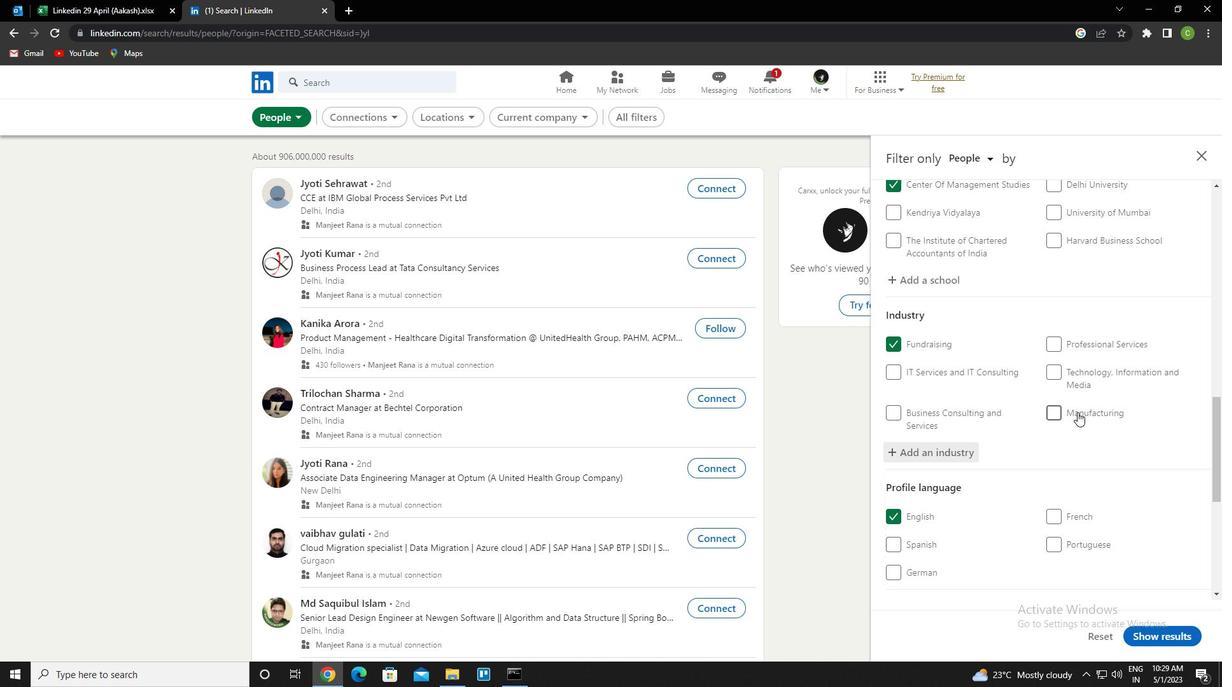 
Action: Mouse scrolled (1078, 411) with delta (0, 0)
Screenshot: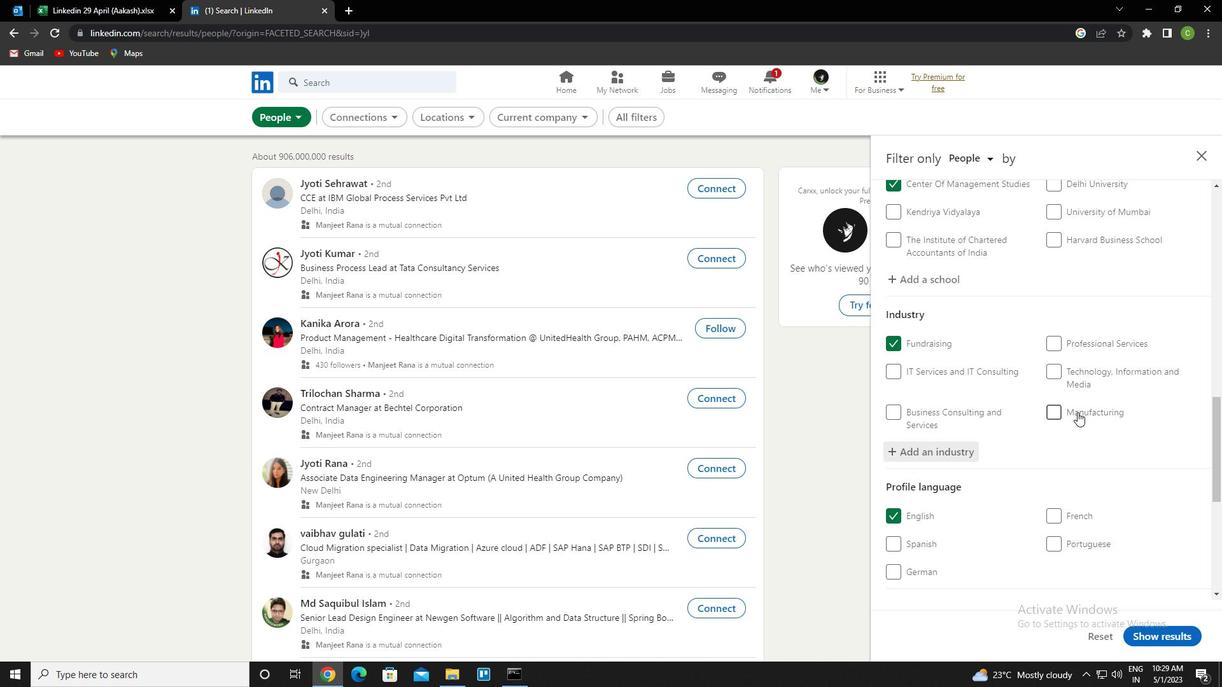 
Action: Mouse scrolled (1078, 411) with delta (0, 0)
Screenshot: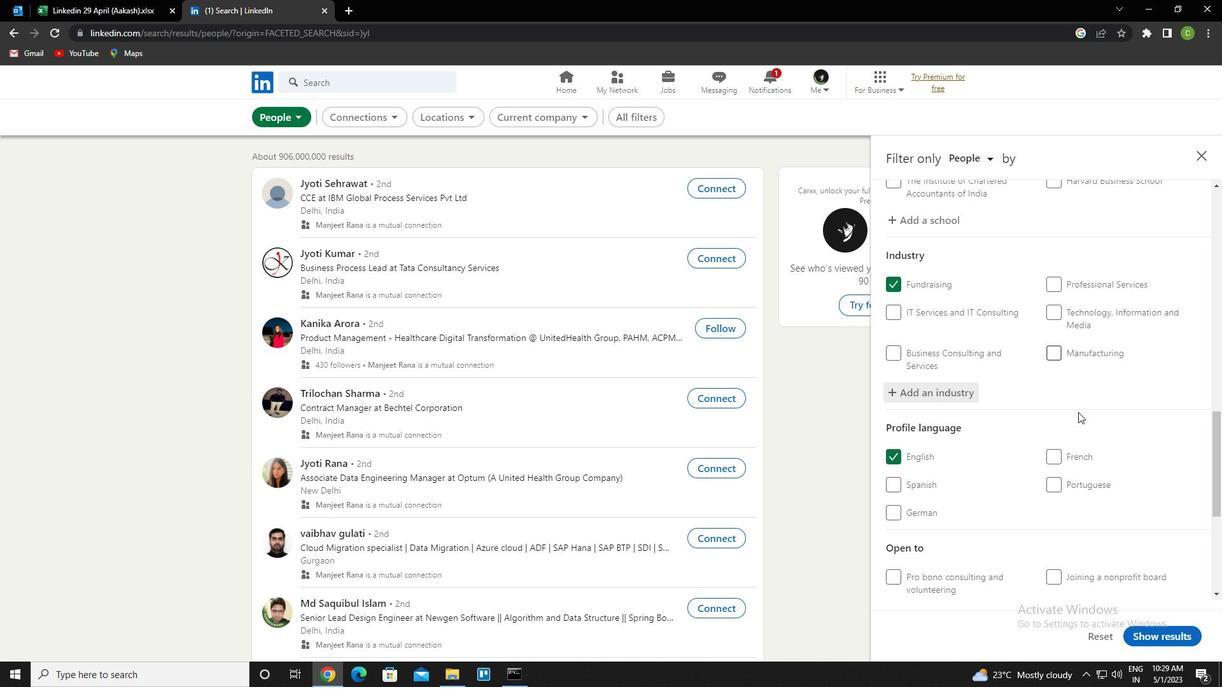 
Action: Mouse moved to (1068, 453)
Screenshot: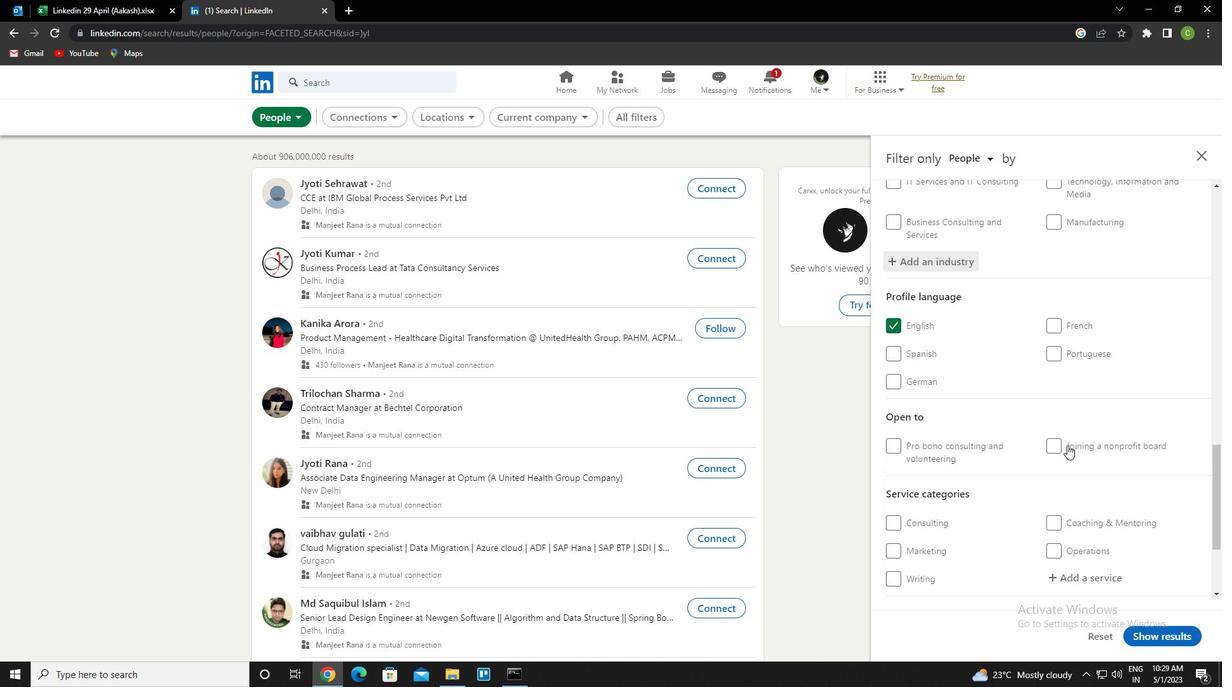
Action: Mouse scrolled (1068, 452) with delta (0, 0)
Screenshot: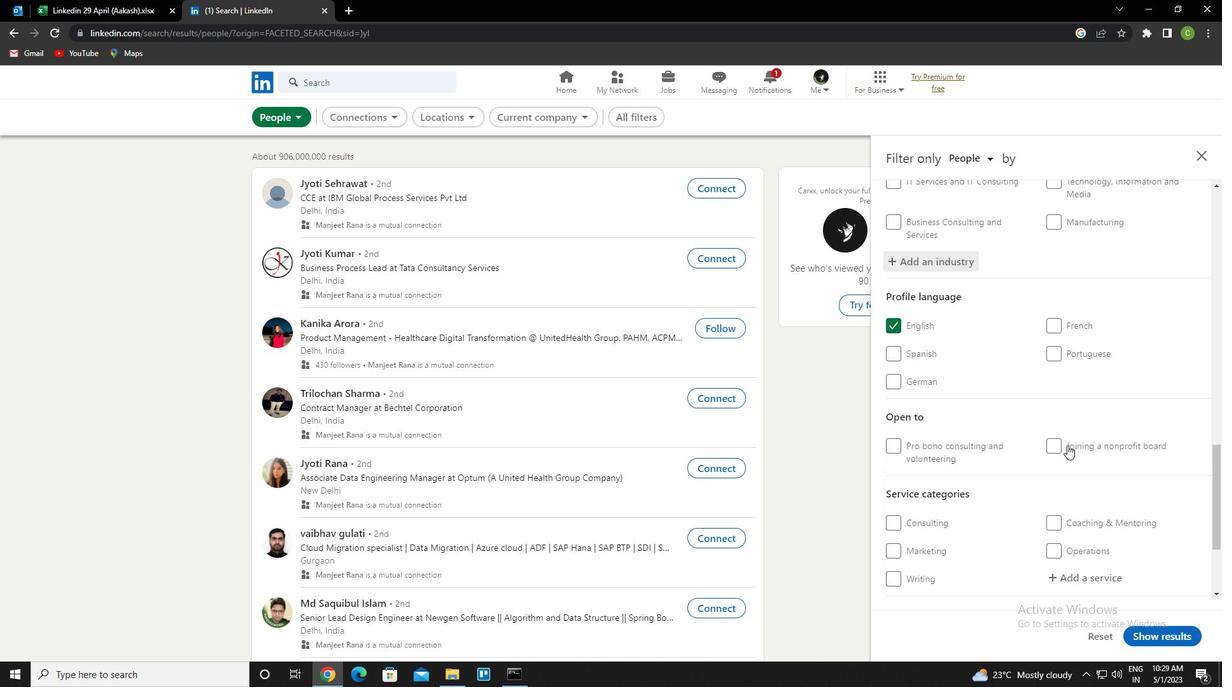
Action: Mouse moved to (1070, 453)
Screenshot: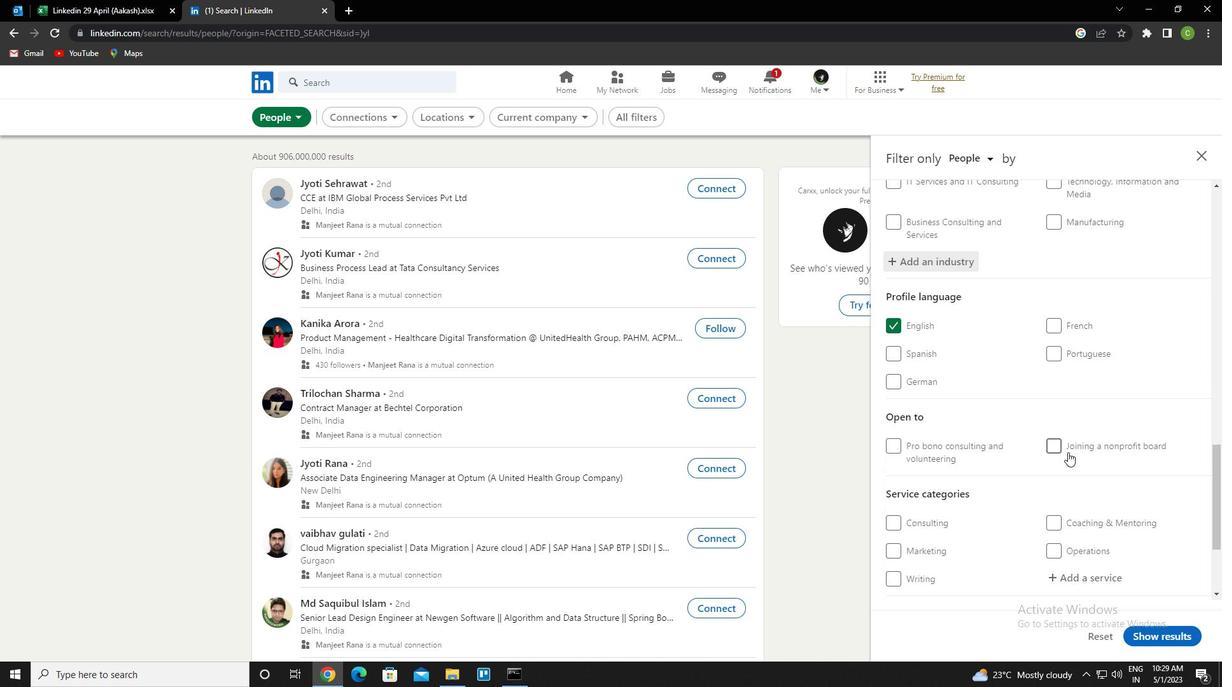 
Action: Mouse scrolled (1070, 452) with delta (0, 0)
Screenshot: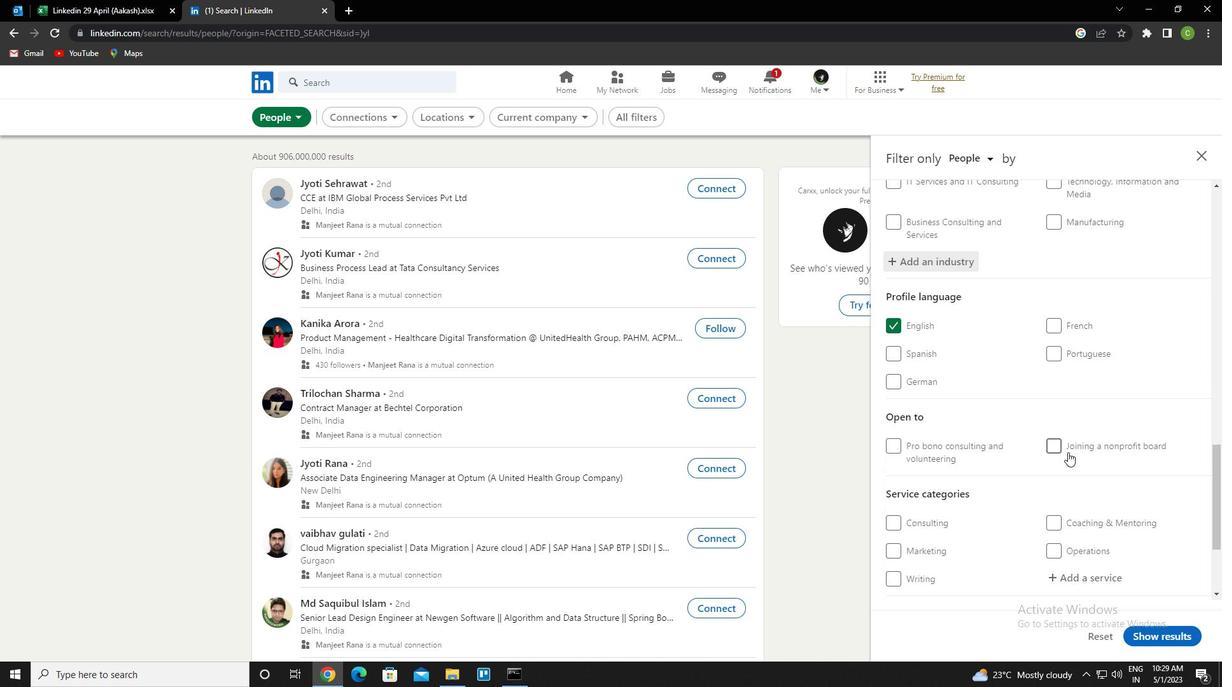 
Action: Mouse moved to (1075, 449)
Screenshot: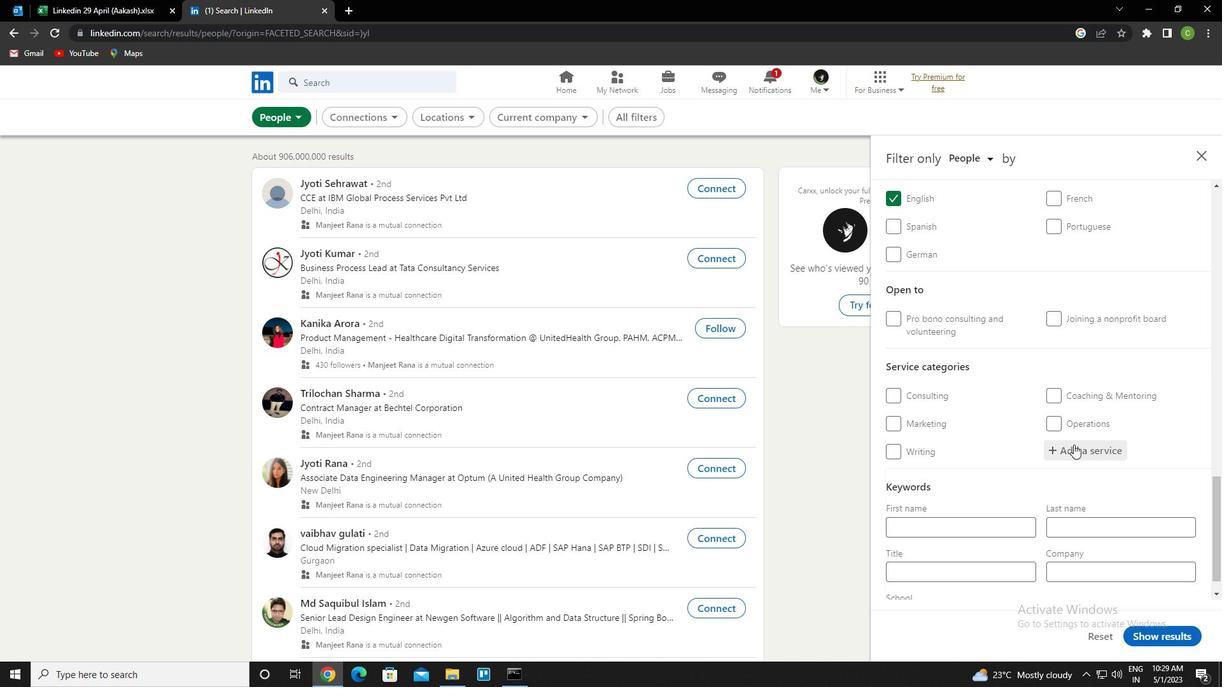 
Action: Mouse pressed left at (1075, 449)
Screenshot: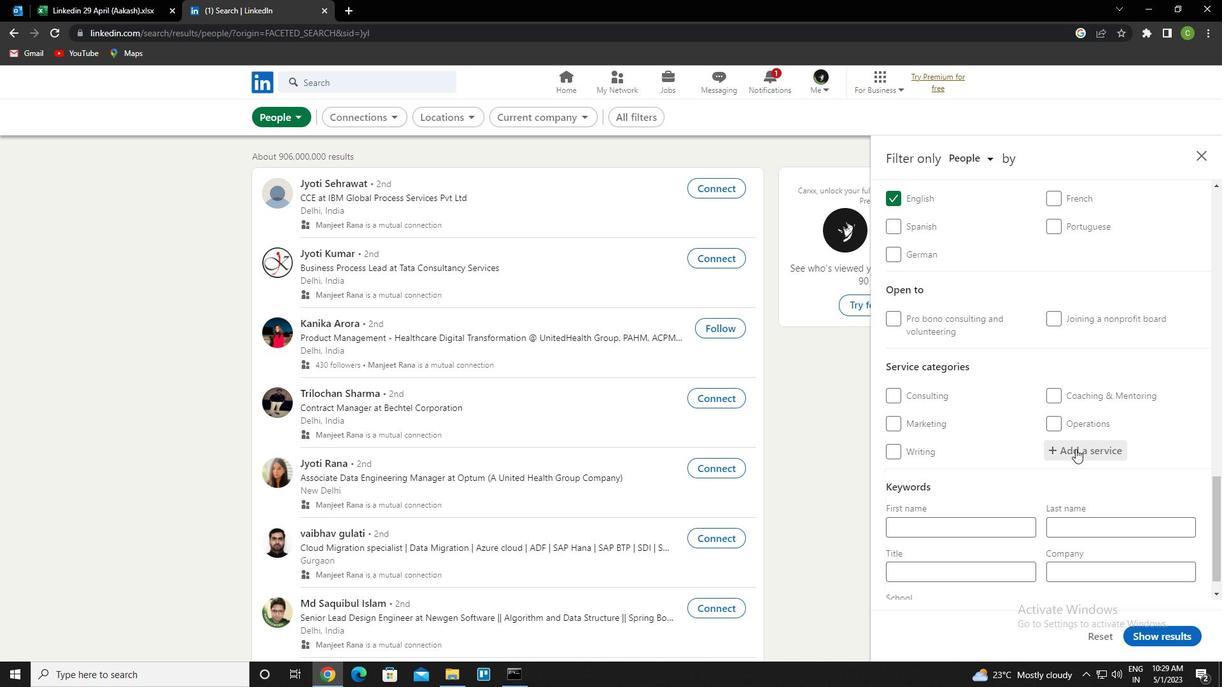 
Action: Key pressed <Key.caps_lock>R<Key.caps_lock>ESEARCH<Key.enter>
Screenshot: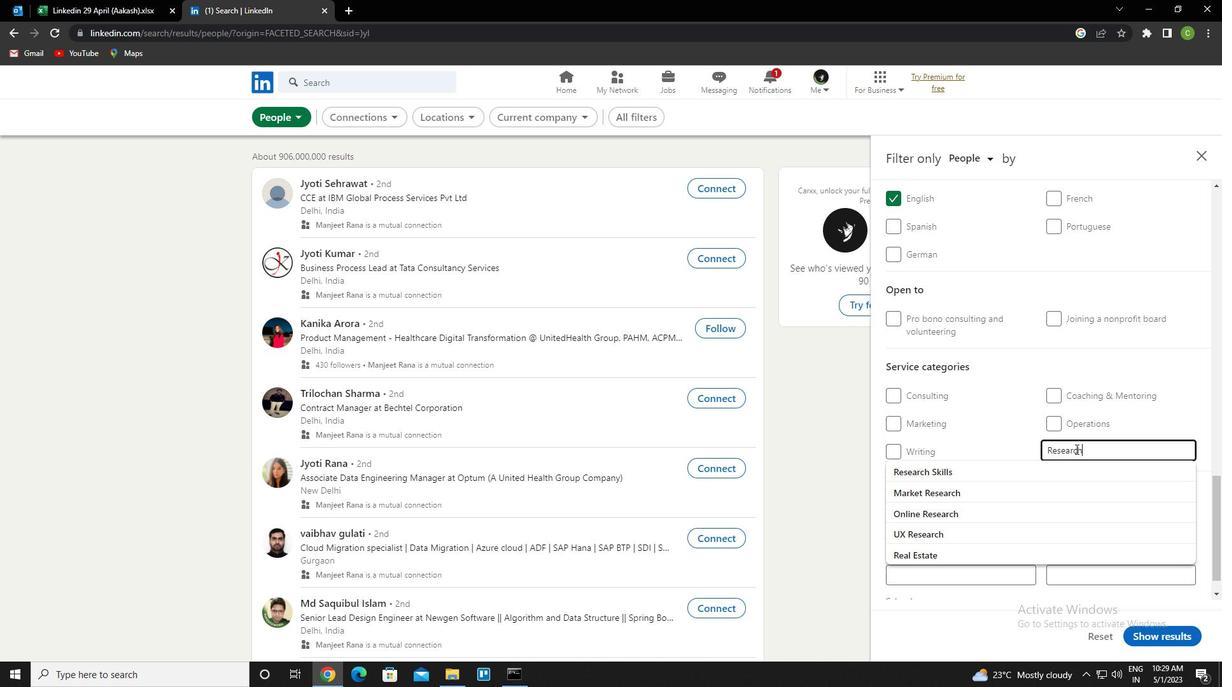 
Action: Mouse moved to (1028, 490)
Screenshot: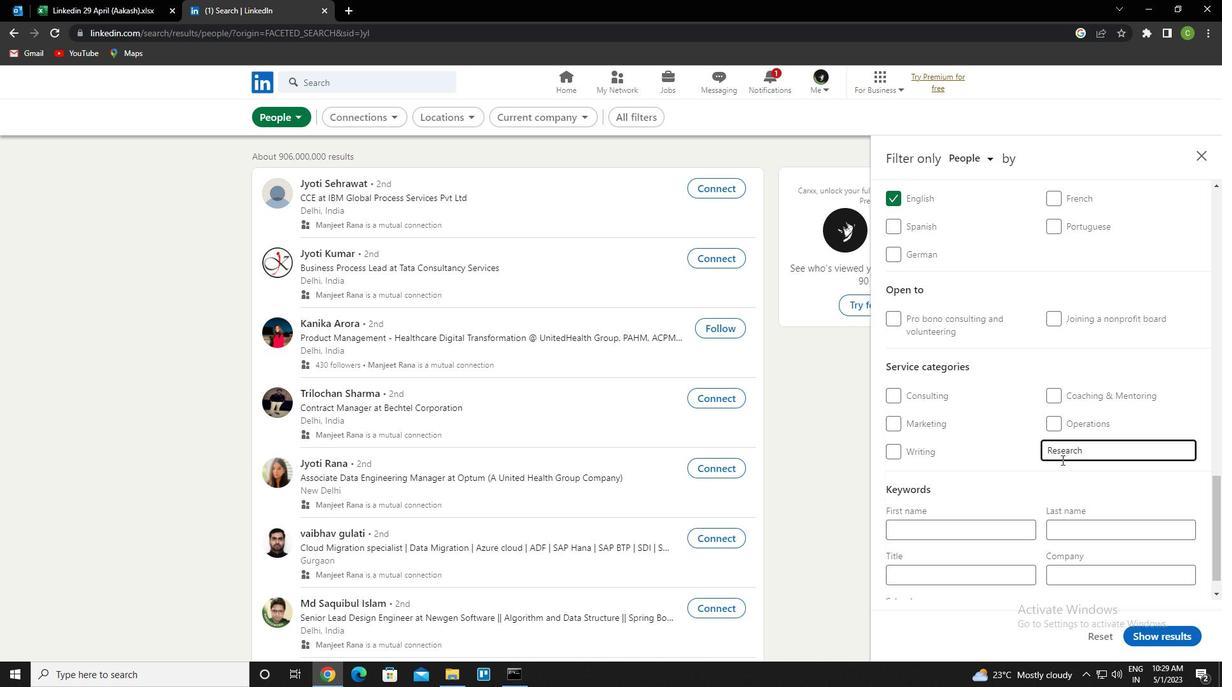 
Action: Mouse scrolled (1028, 489) with delta (0, 0)
Screenshot: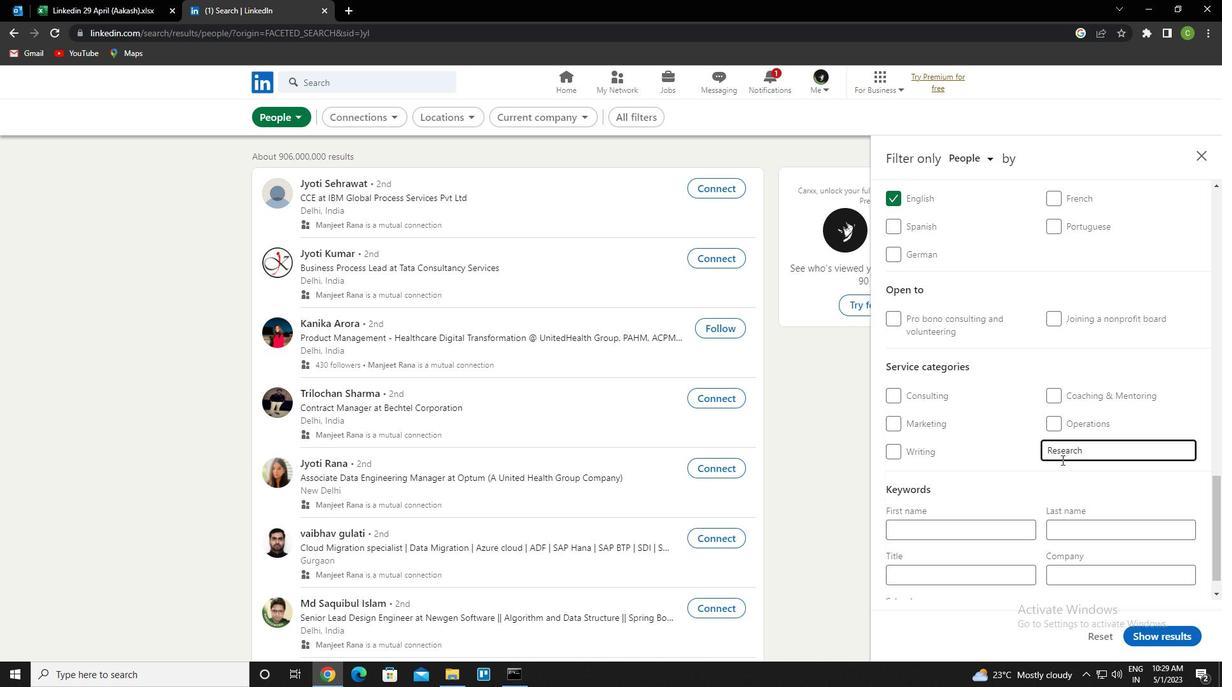 
Action: Mouse moved to (1035, 522)
Screenshot: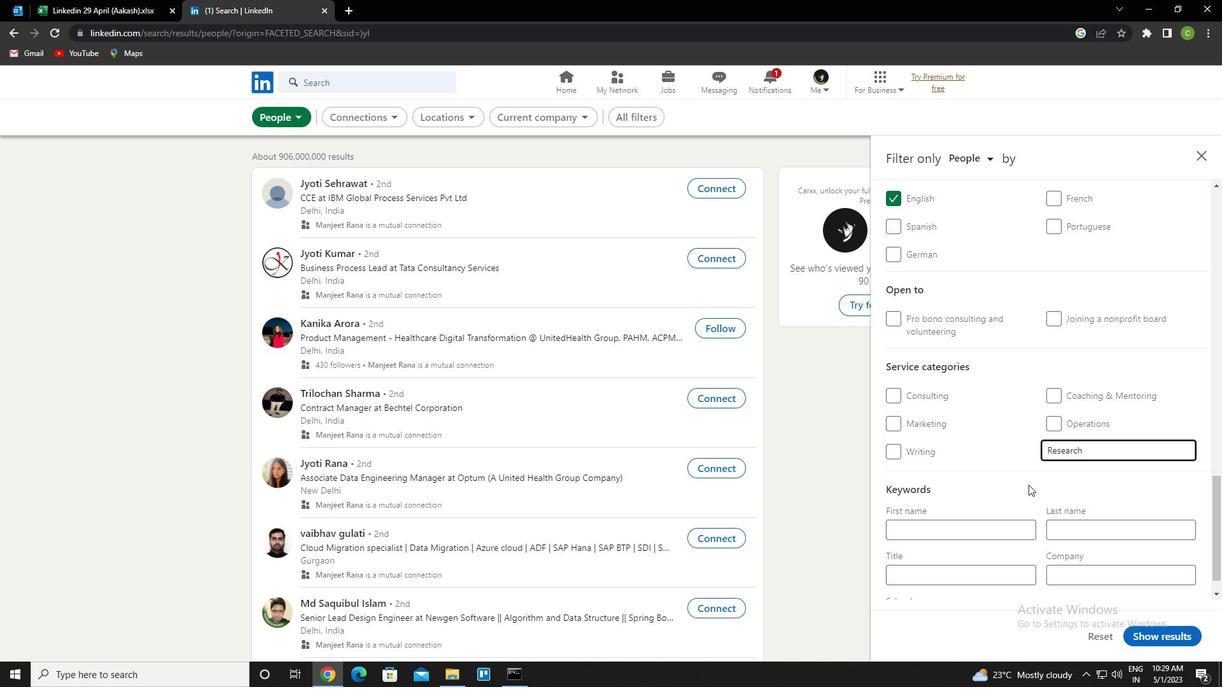 
Action: Mouse scrolled (1035, 522) with delta (0, 0)
Screenshot: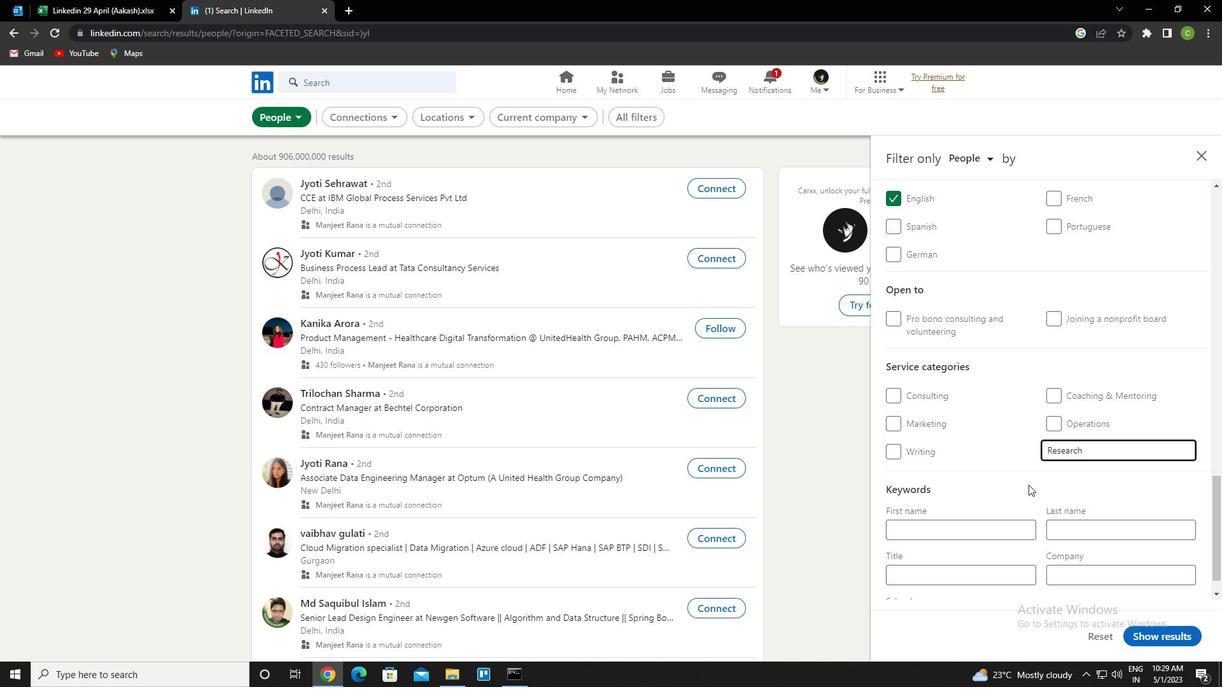 
Action: Mouse moved to (1040, 535)
Screenshot: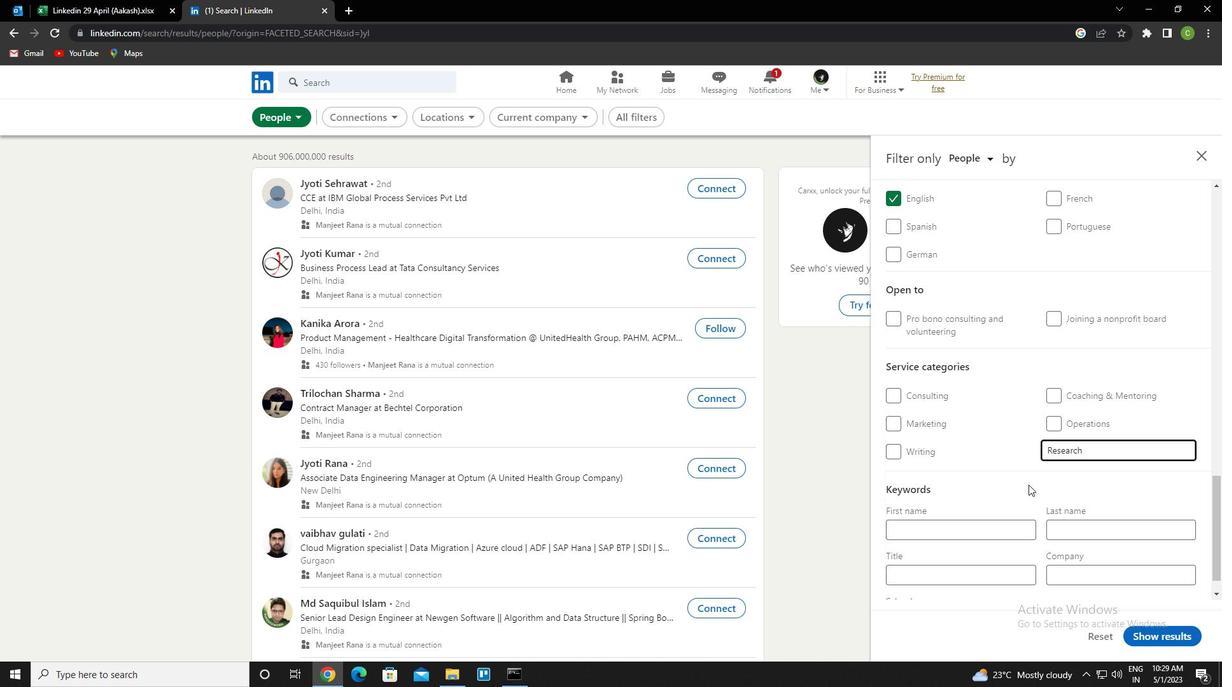 
Action: Mouse scrolled (1040, 534) with delta (0, 0)
Screenshot: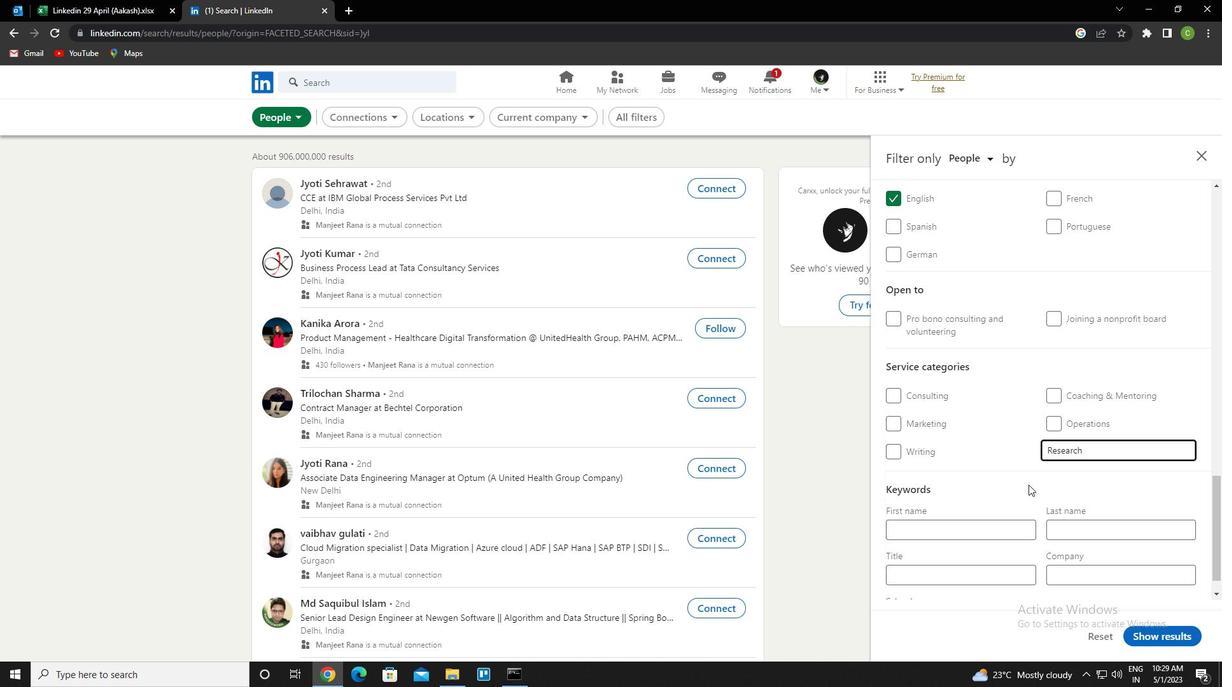 
Action: Mouse moved to (1040, 536)
Screenshot: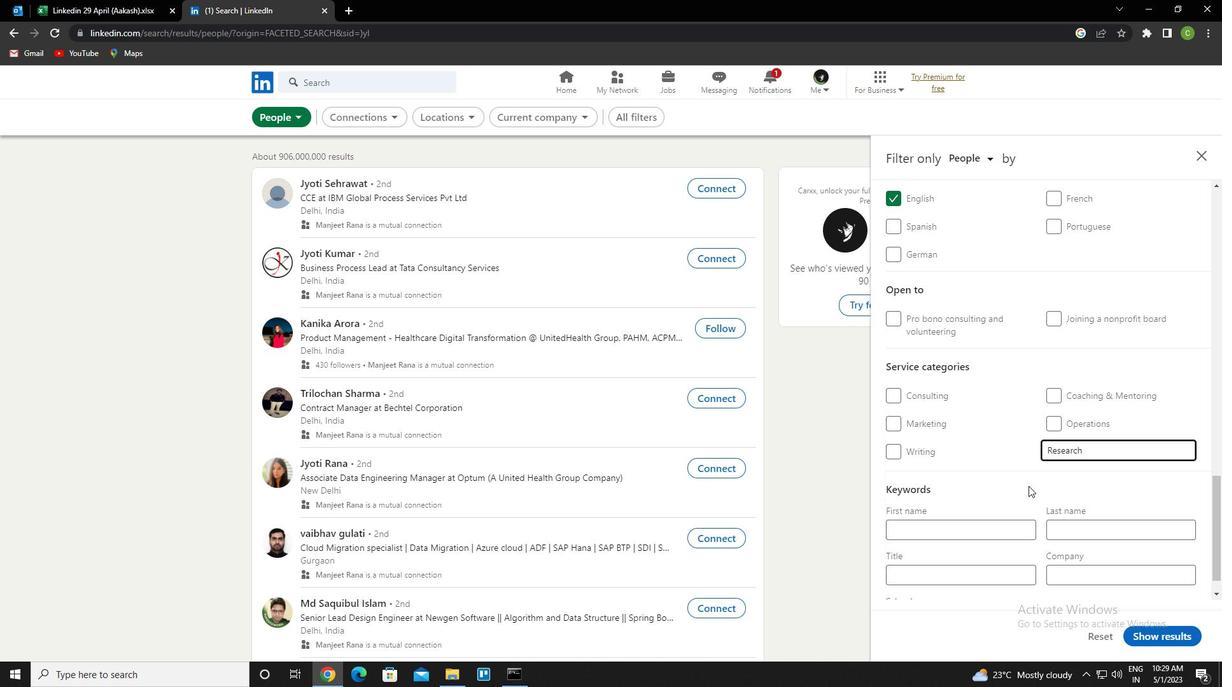 
Action: Mouse scrolled (1040, 536) with delta (0, 0)
Screenshot: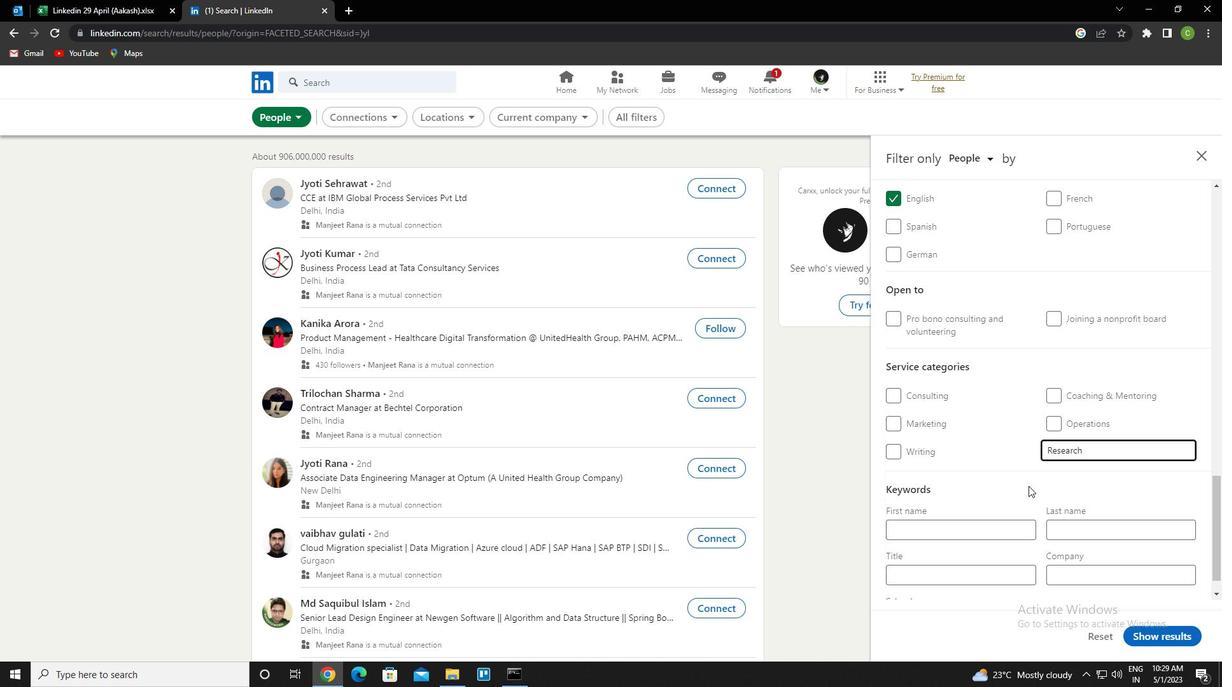 
Action: Mouse moved to (1038, 539)
Screenshot: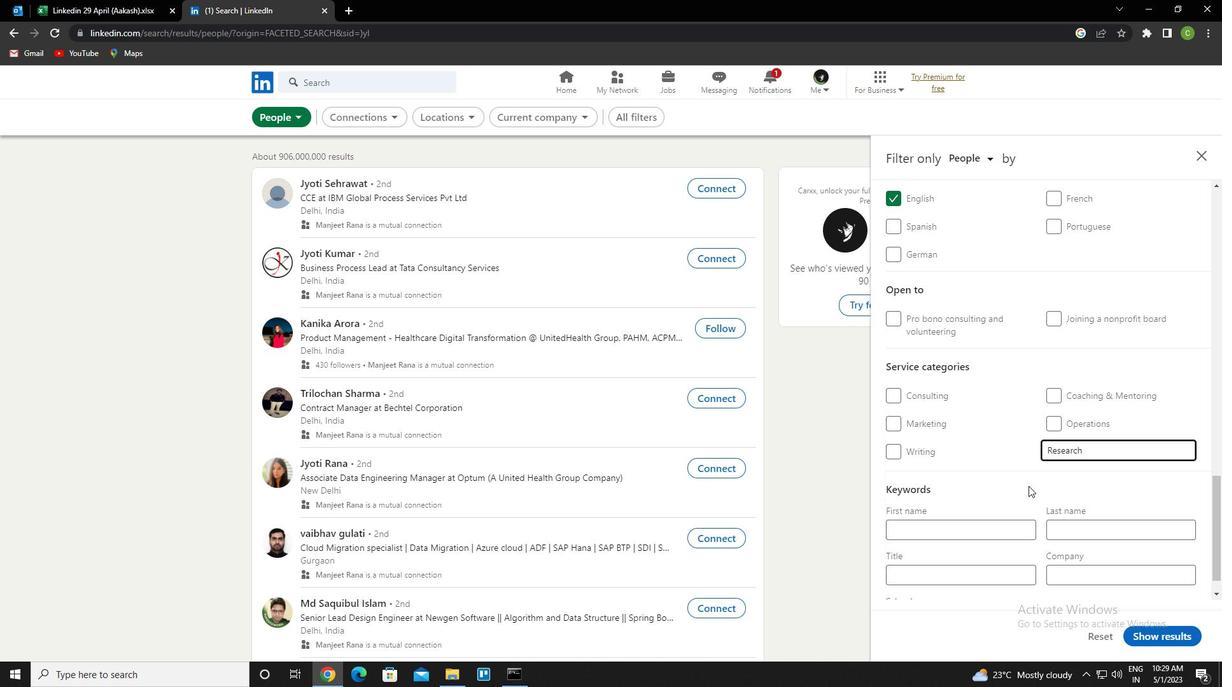 
Action: Mouse scrolled (1038, 538) with delta (0, 0)
Screenshot: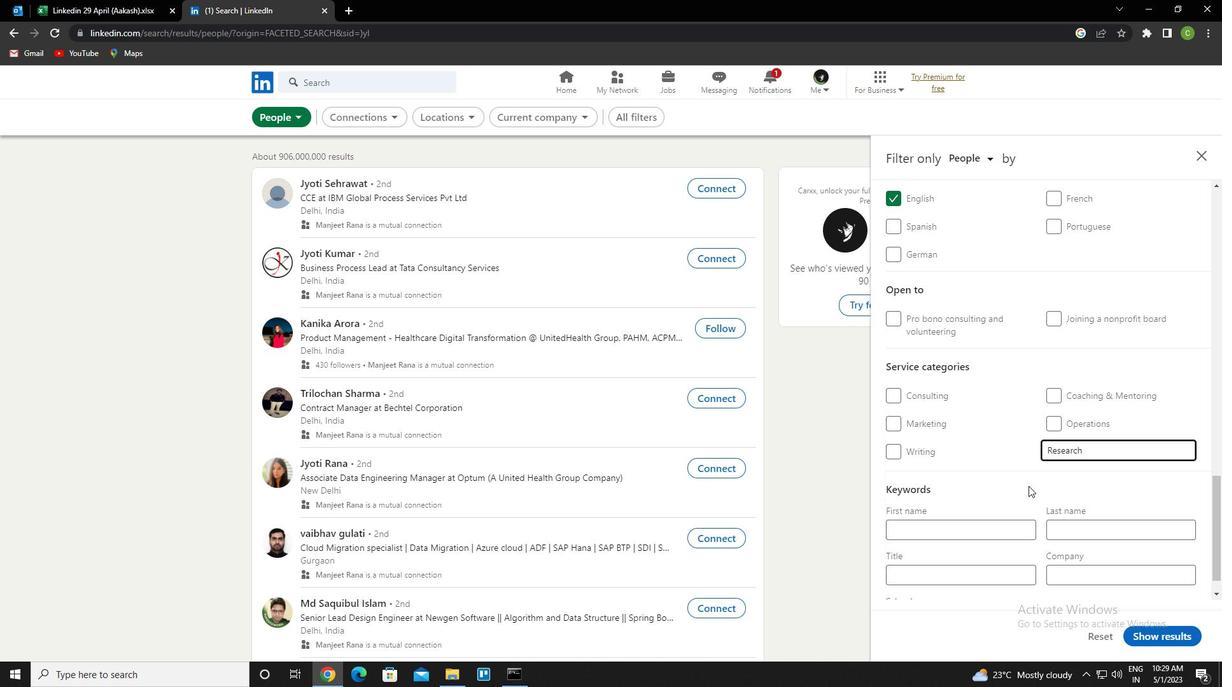 
Action: Mouse moved to (1035, 541)
Screenshot: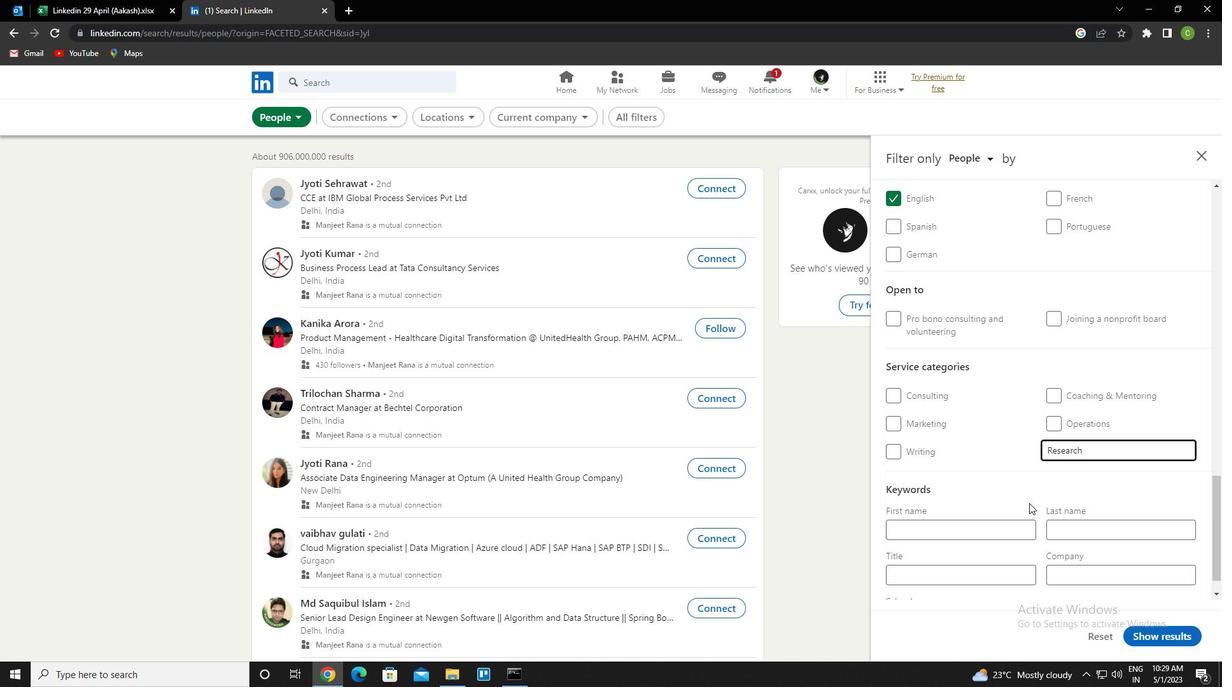
Action: Mouse scrolled (1035, 541) with delta (0, 0)
Screenshot: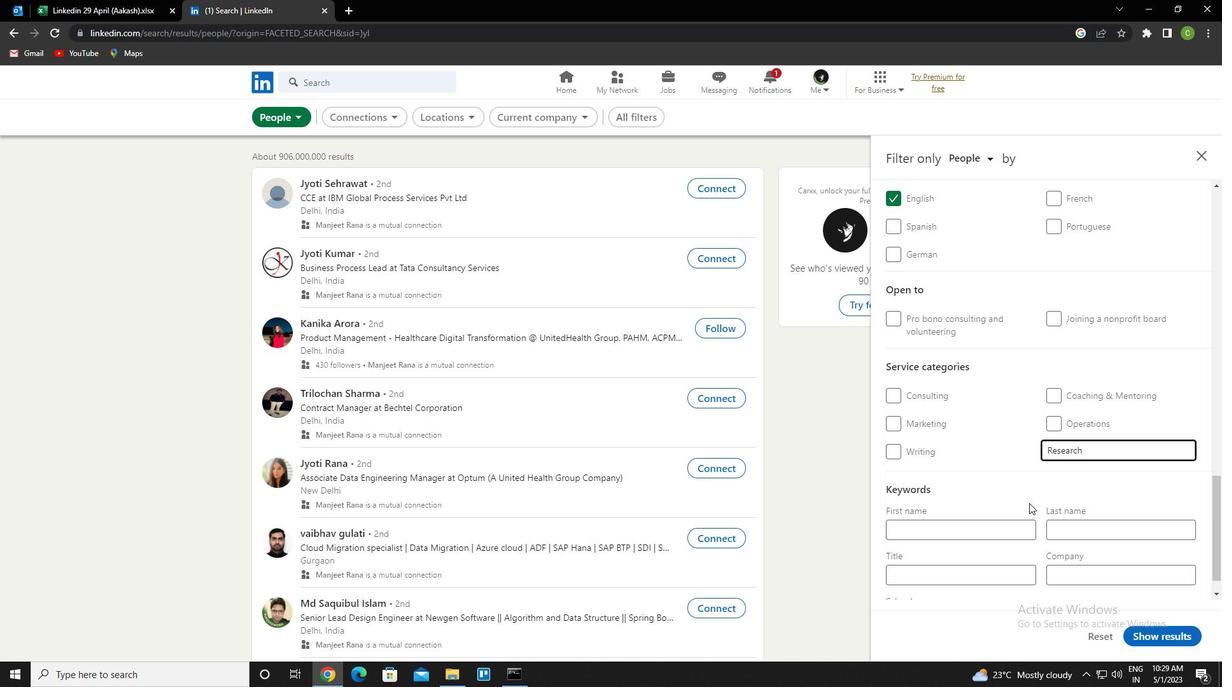 
Action: Mouse moved to (964, 548)
Screenshot: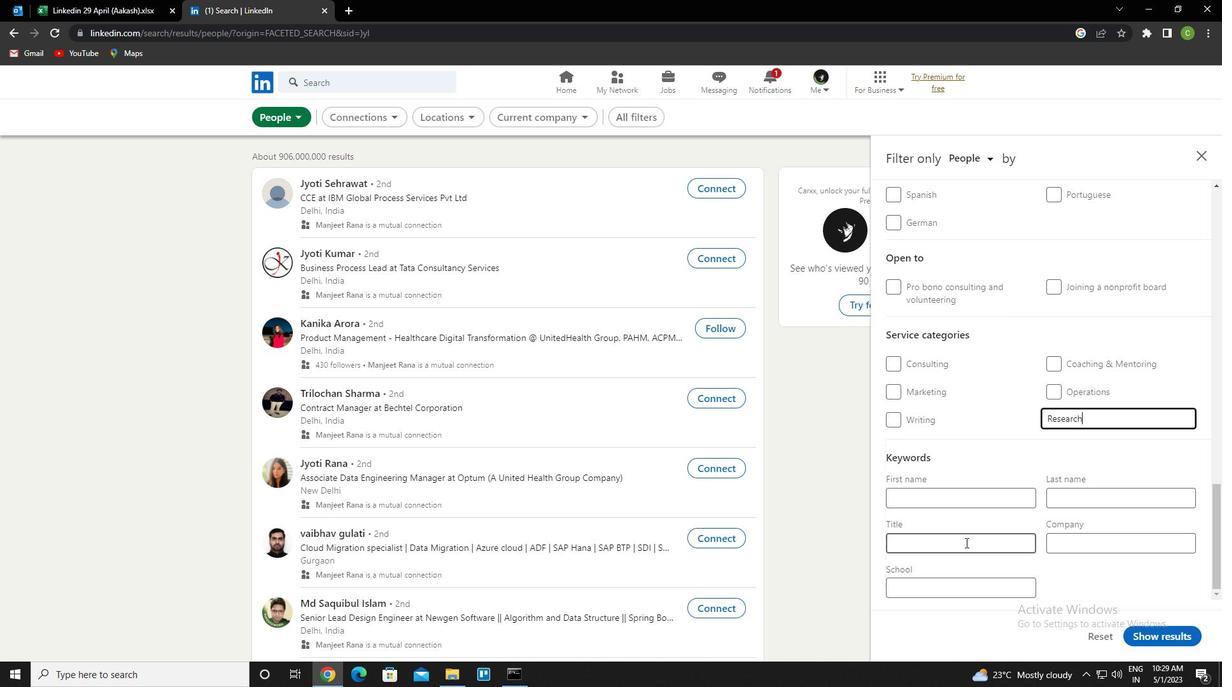 
Action: Mouse pressed left at (964, 548)
Screenshot: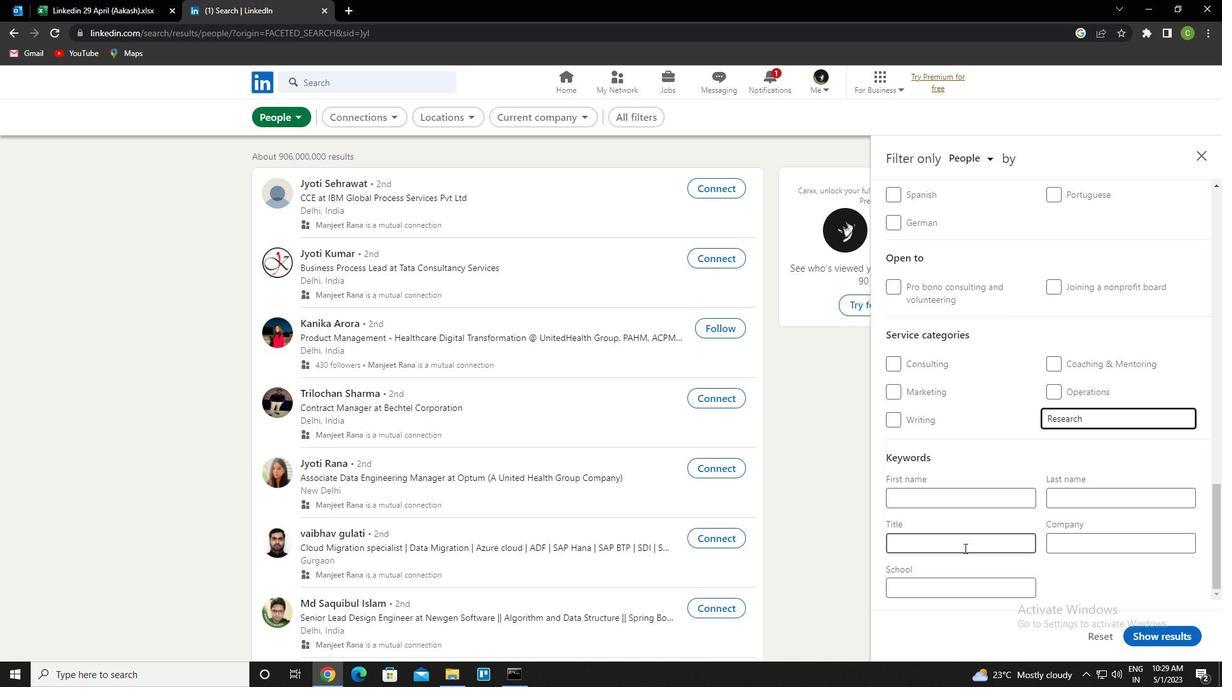 
Action: Key pressed <Key.caps_lock>B<Key.caps_lock>IOLOGIST
Screenshot: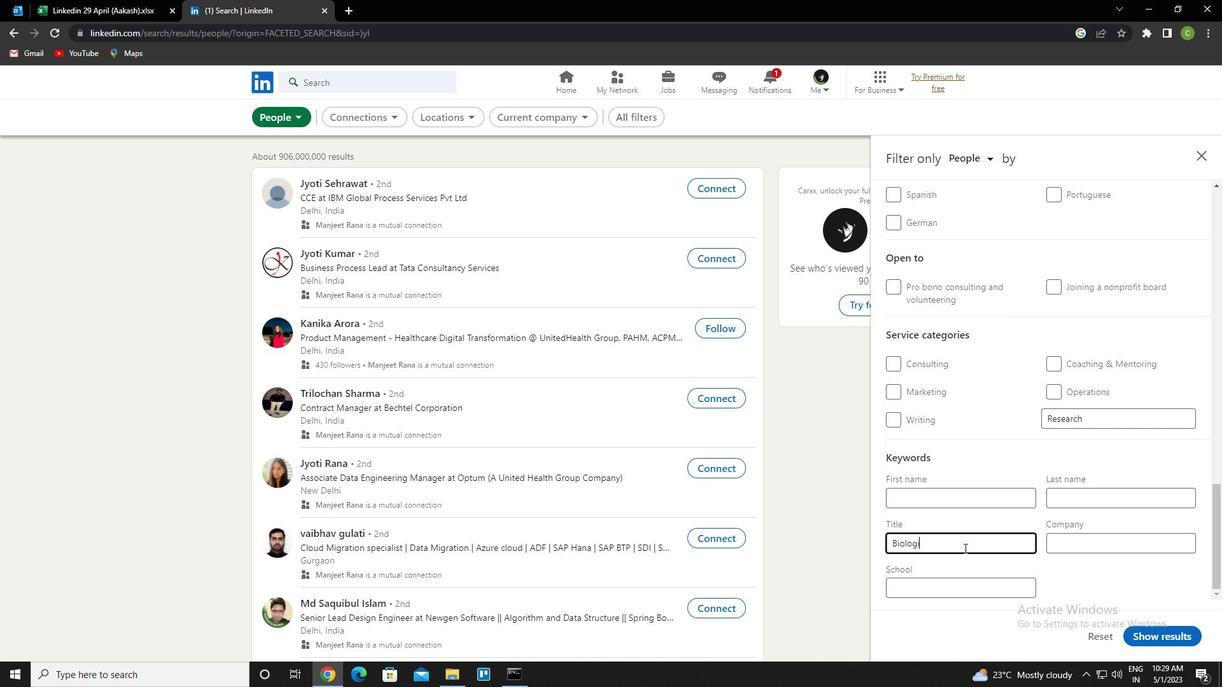 
Action: Mouse moved to (1193, 638)
Screenshot: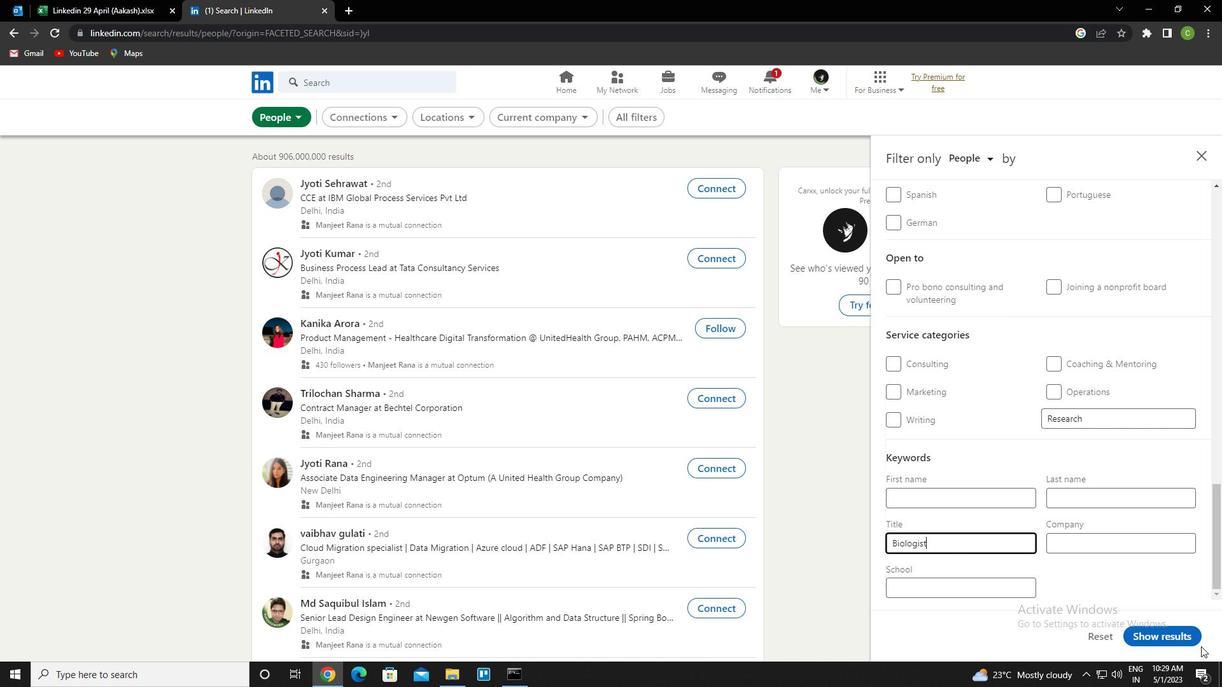 
Action: Mouse pressed left at (1193, 638)
Screenshot: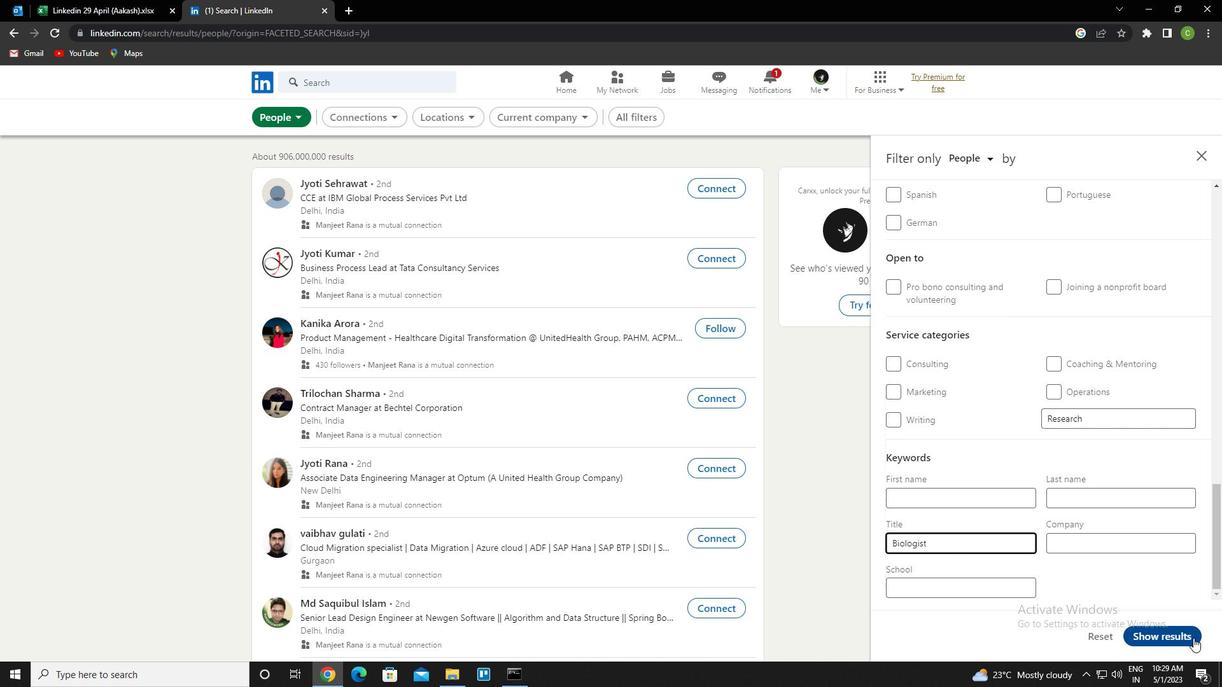 
Action: Mouse moved to (536, 683)
Screenshot: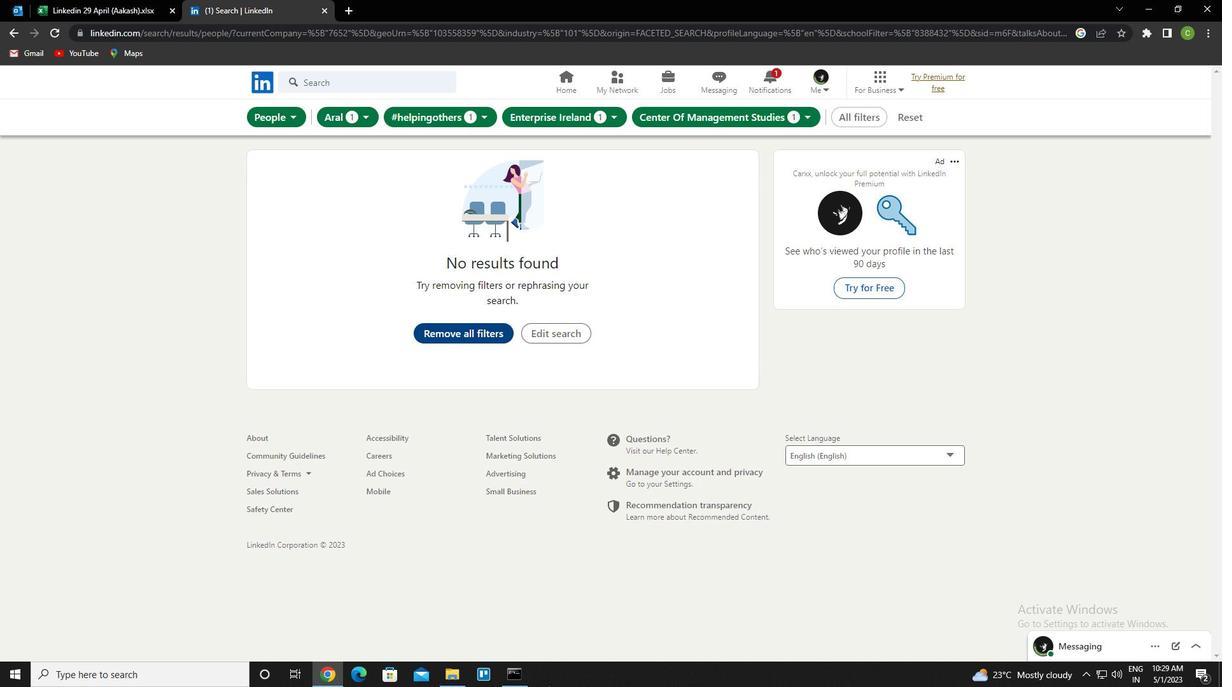 
